 Task: Find connections with filter location Calvià with filter topic #Gettingthingsdonewith filter profile language Potuguese with filter current company OYO with filter school PTVA's Sathaye College with filter industry Securities and Commodity Exchanges with filter service category Audio Engineering with filter keywords title Doctor
Action: Mouse moved to (705, 94)
Screenshot: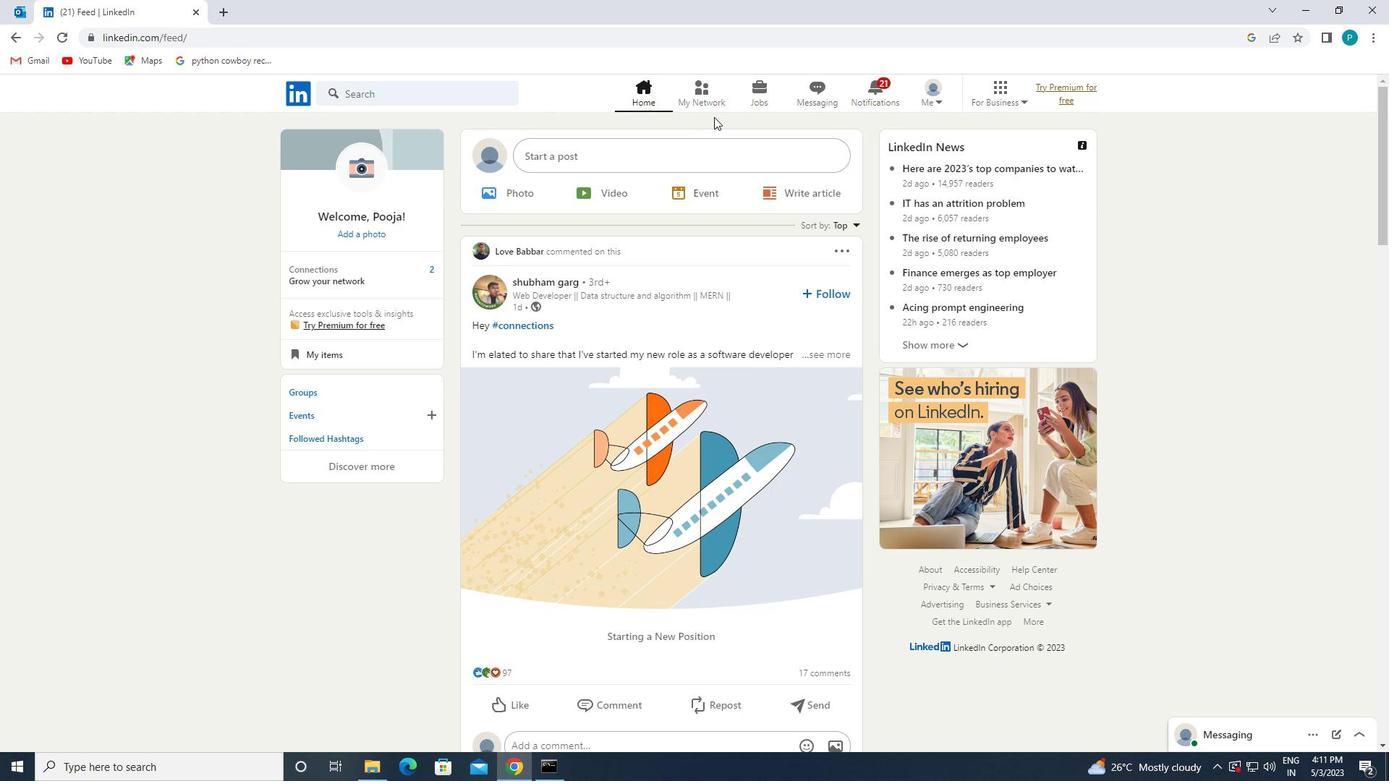 
Action: Mouse pressed left at (705, 94)
Screenshot: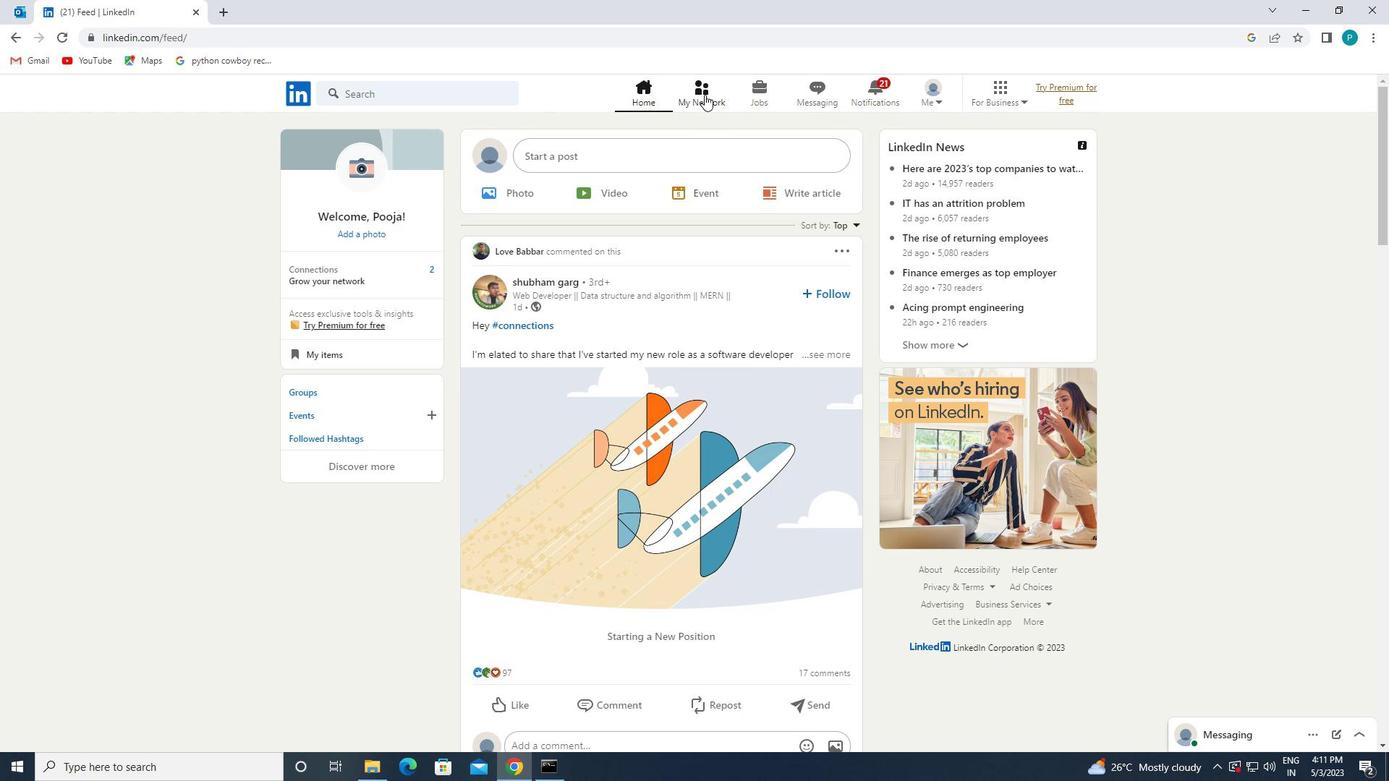 
Action: Mouse moved to (342, 173)
Screenshot: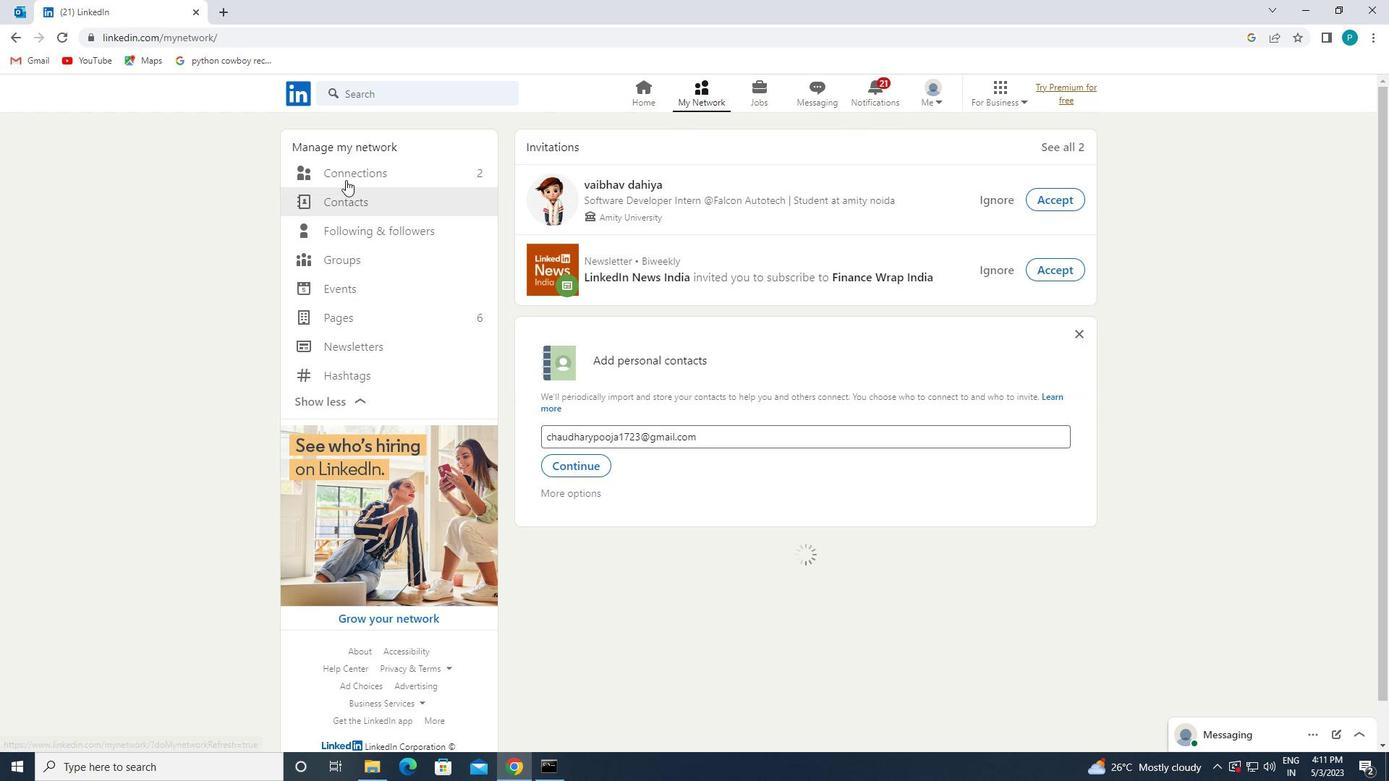 
Action: Mouse pressed left at (342, 173)
Screenshot: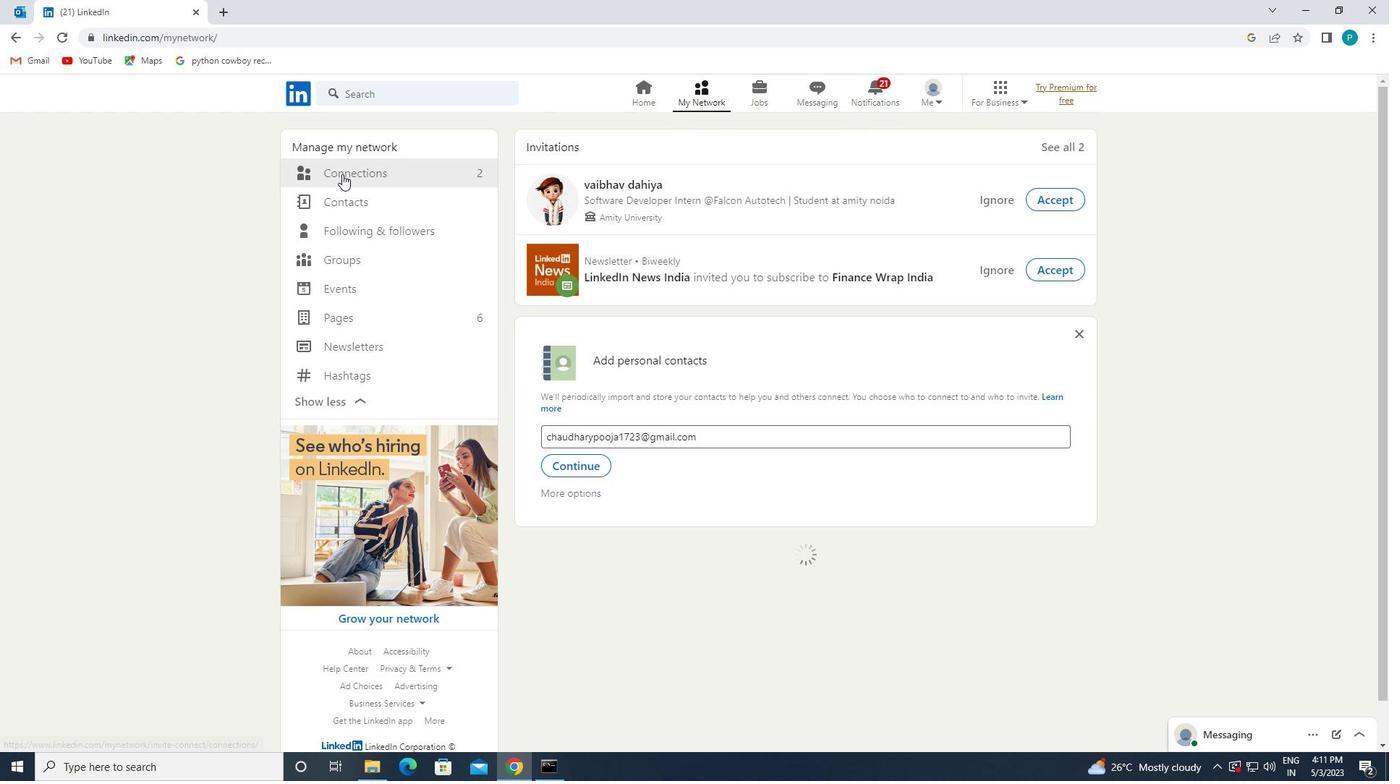 
Action: Mouse moved to (798, 177)
Screenshot: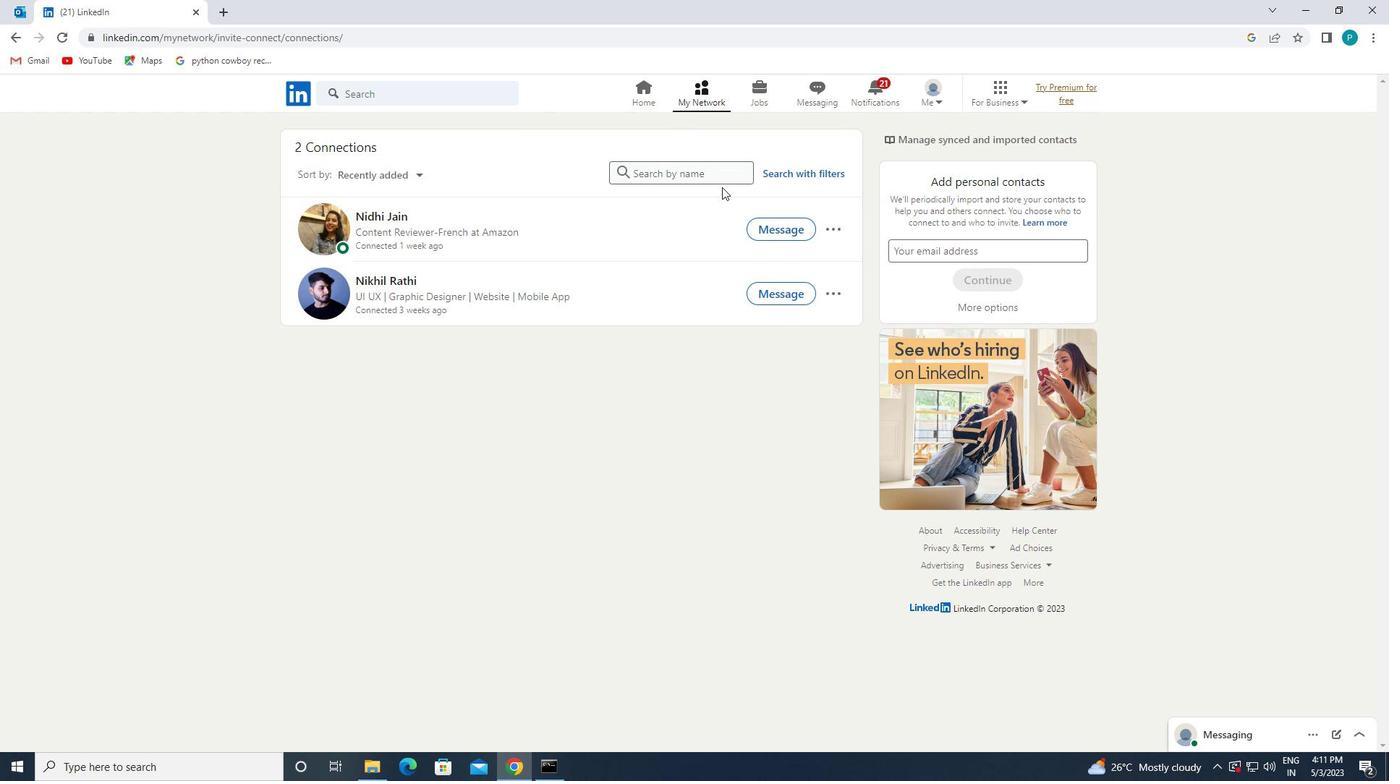 
Action: Mouse pressed left at (798, 177)
Screenshot: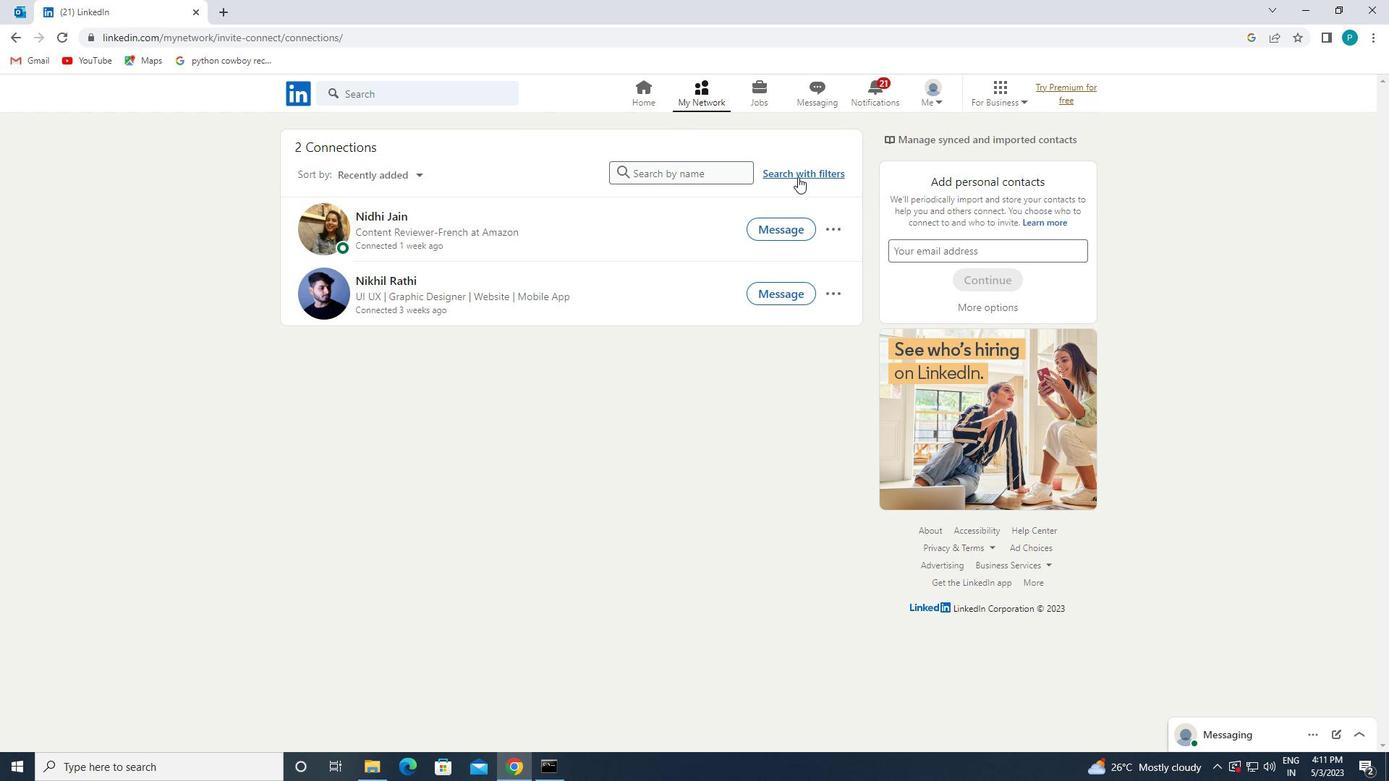 
Action: Mouse moved to (750, 131)
Screenshot: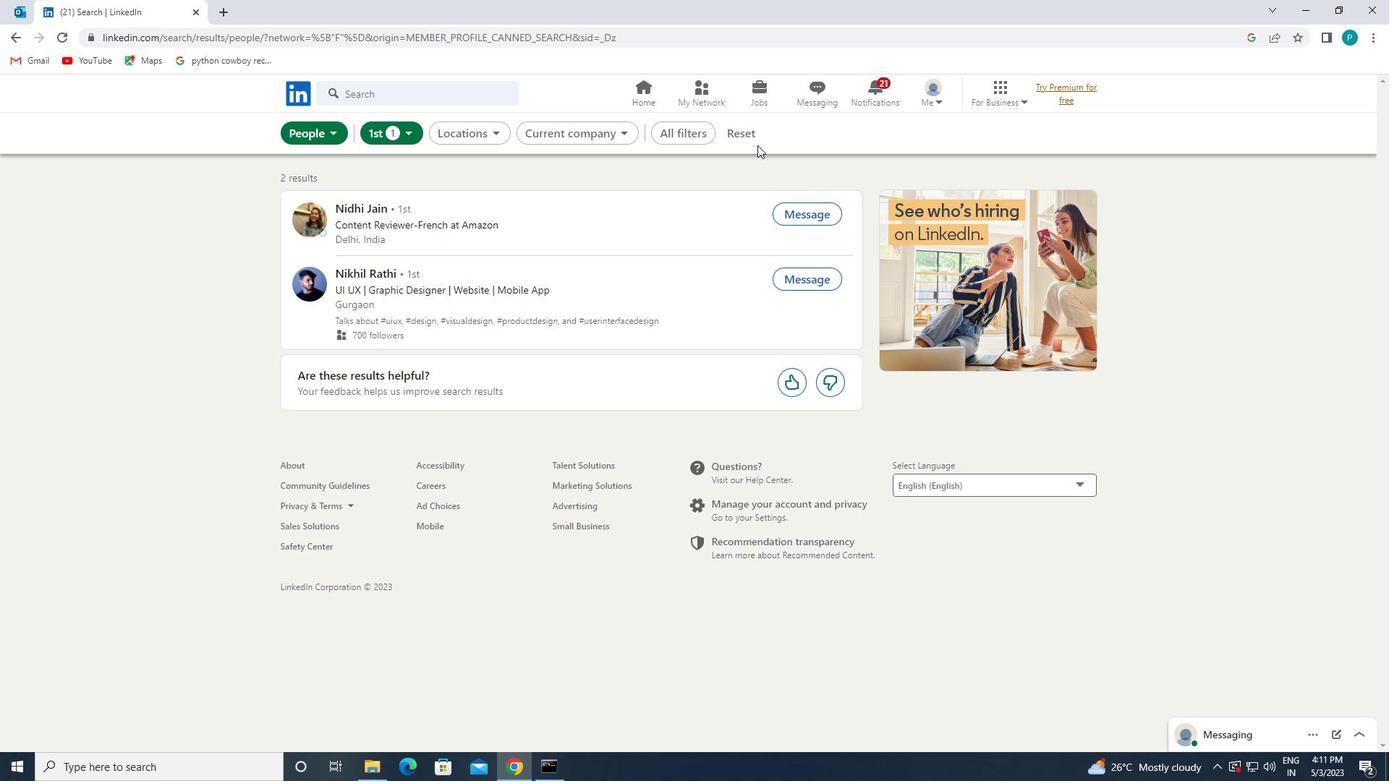 
Action: Mouse pressed left at (750, 131)
Screenshot: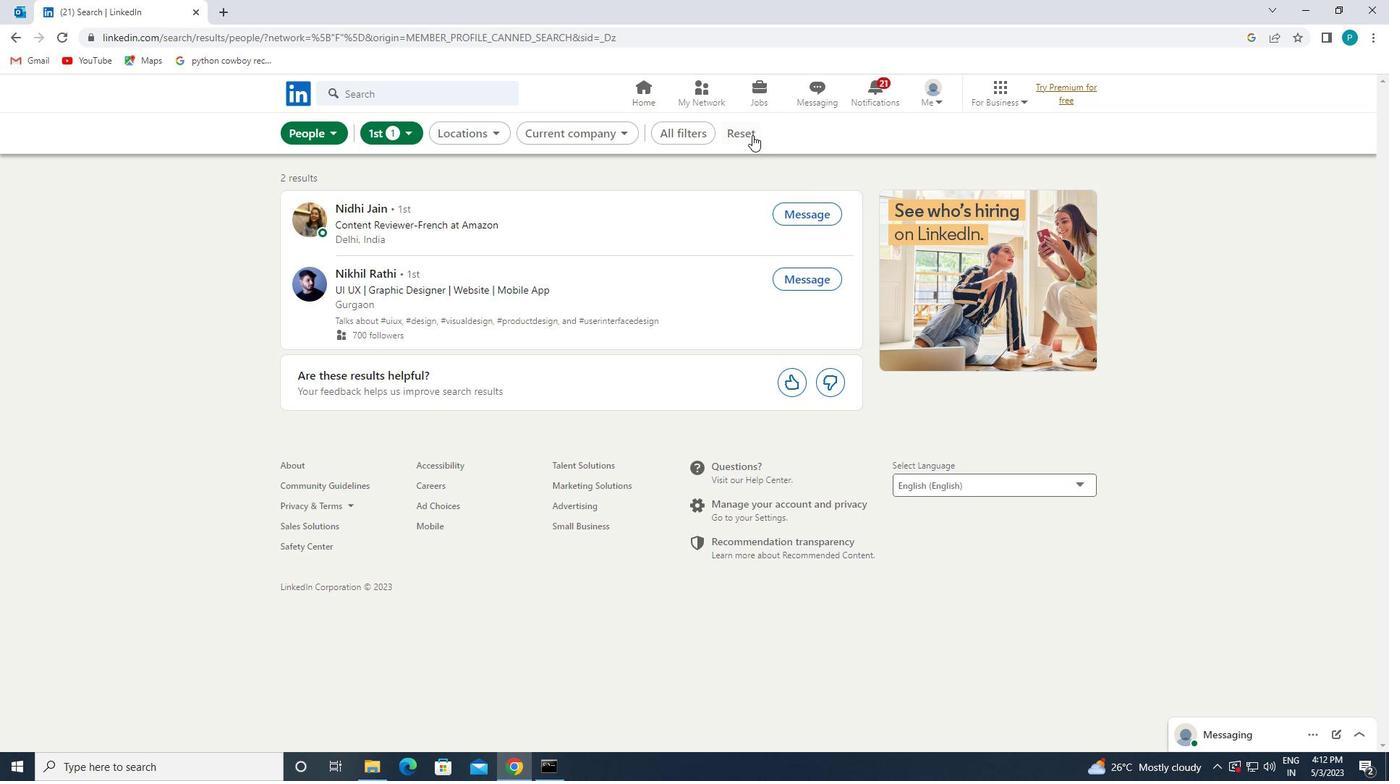 
Action: Mouse moved to (720, 128)
Screenshot: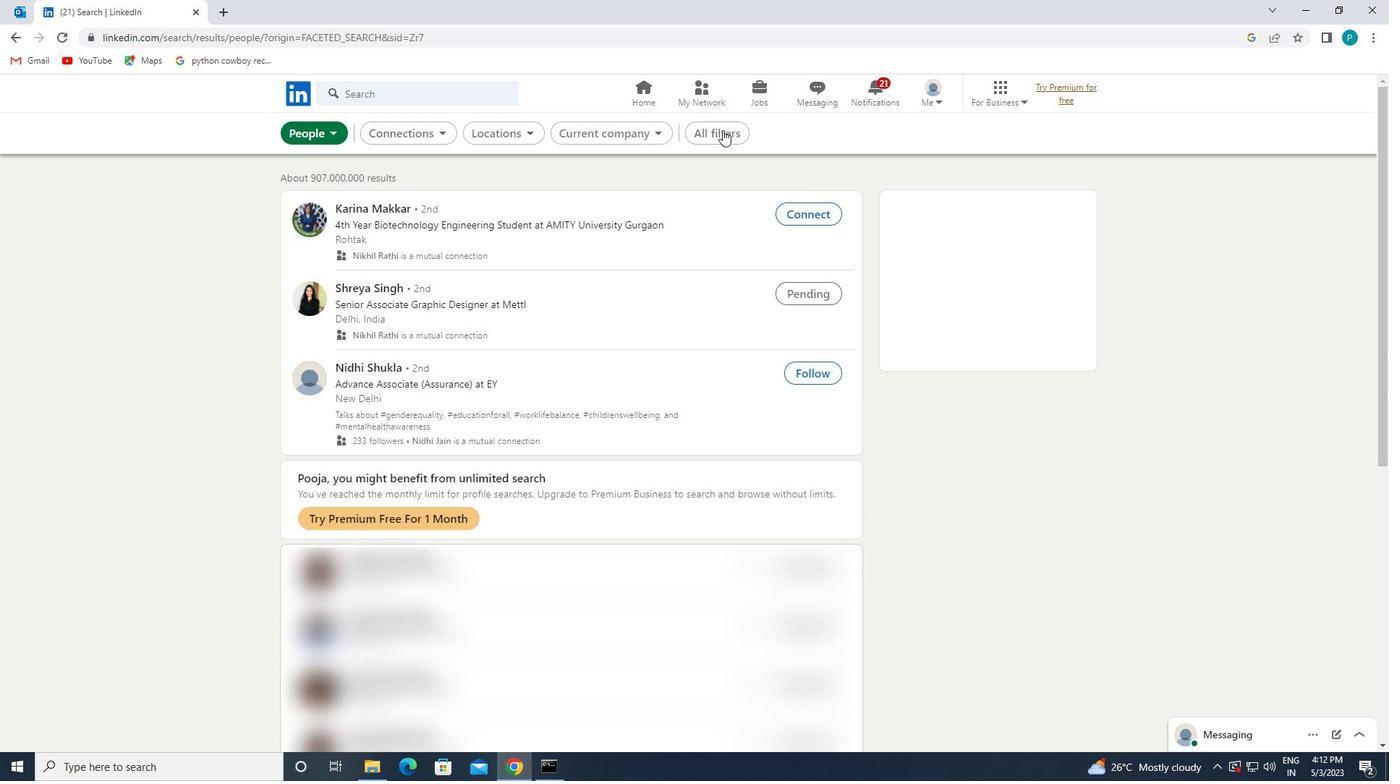 
Action: Mouse pressed left at (720, 128)
Screenshot: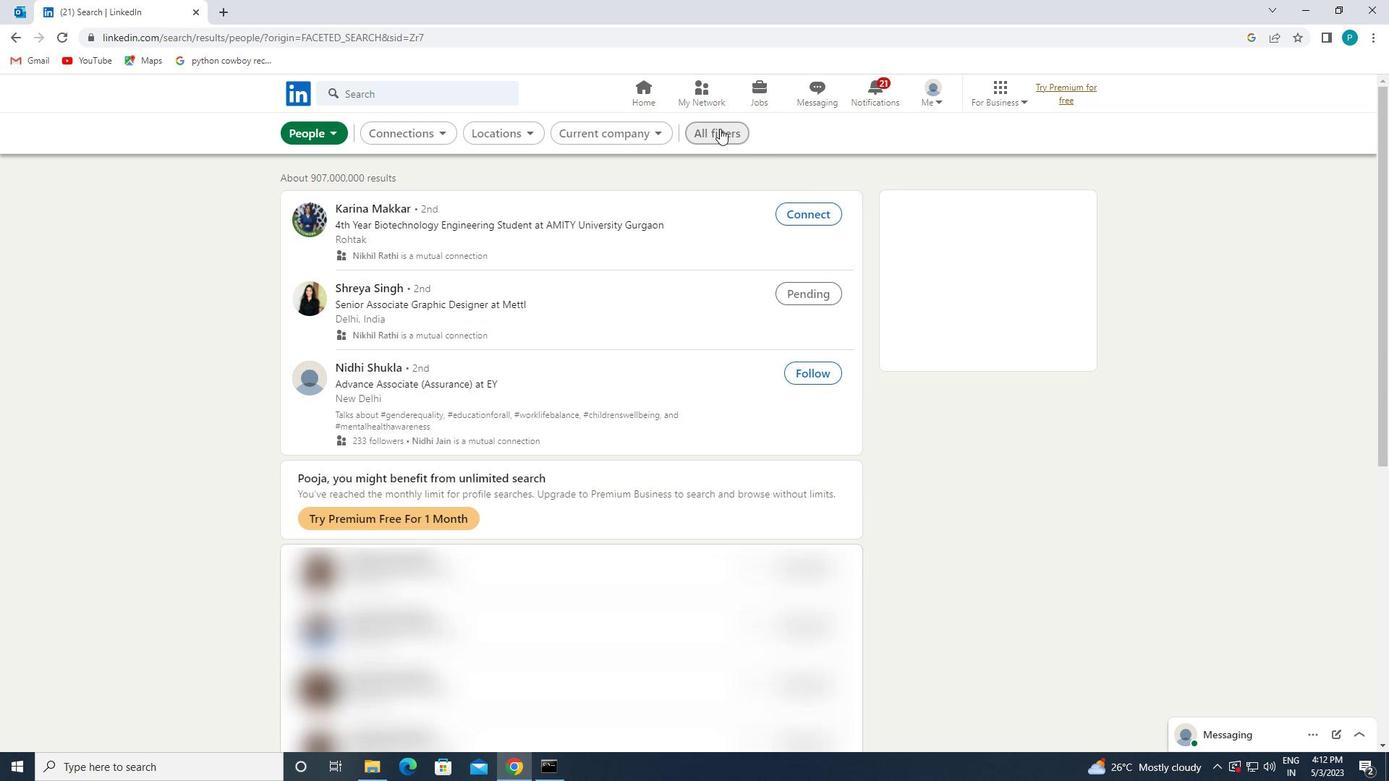 
Action: Mouse moved to (1229, 338)
Screenshot: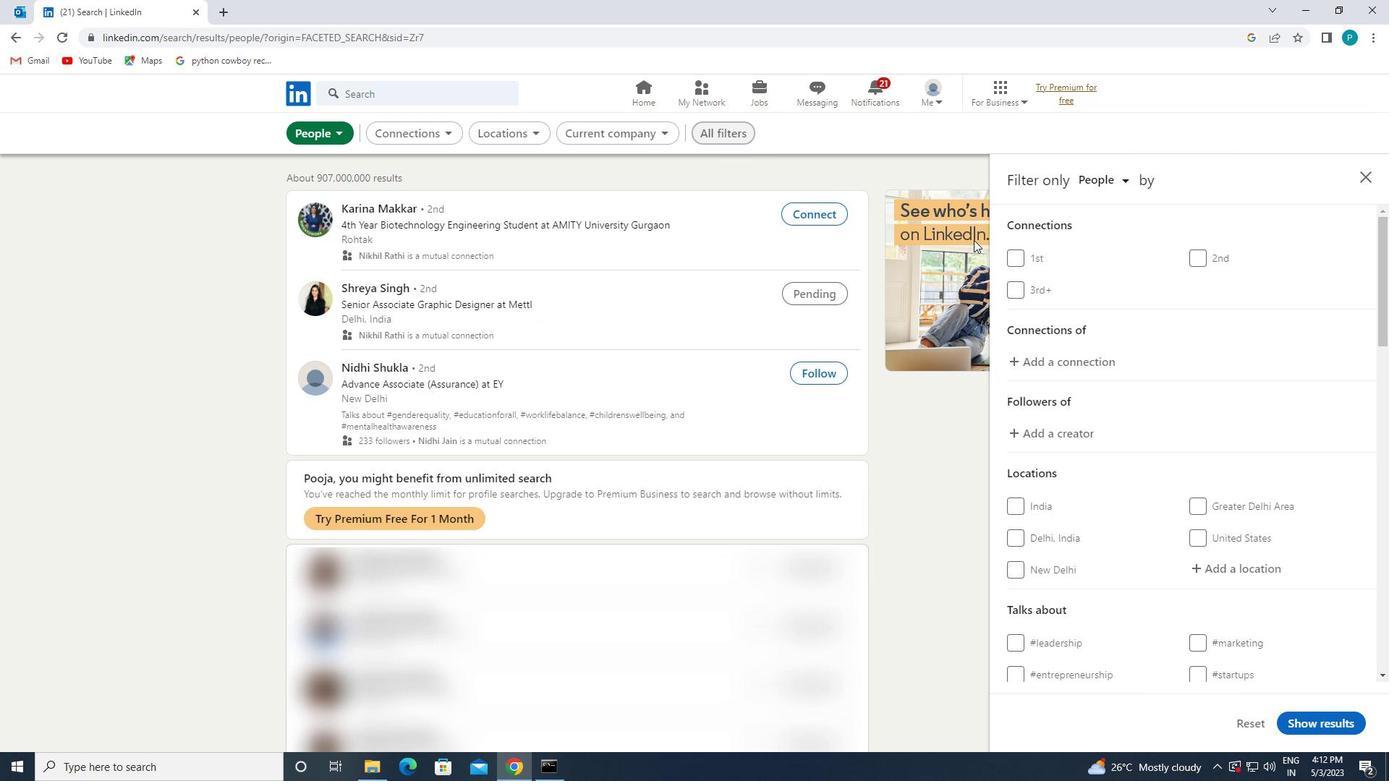 
Action: Mouse scrolled (1229, 338) with delta (0, 0)
Screenshot: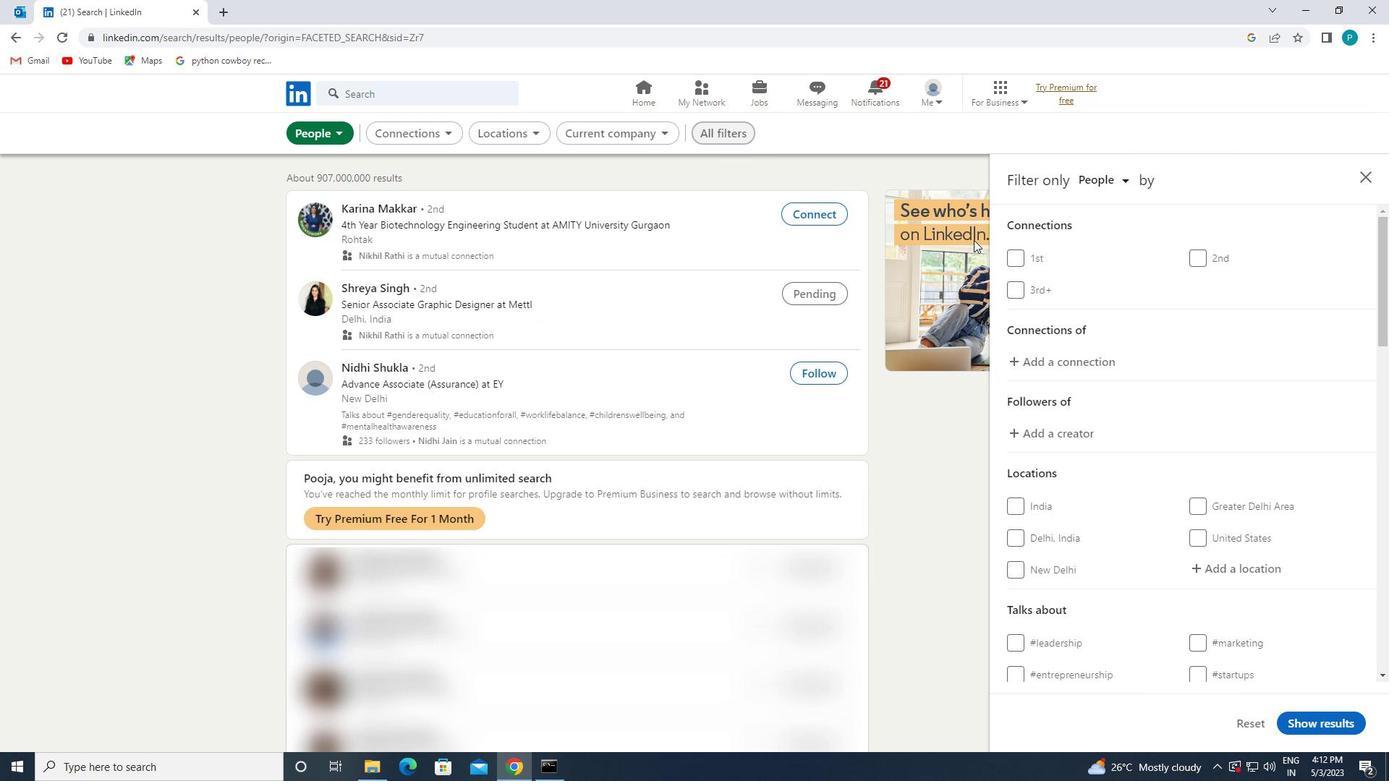 
Action: Mouse moved to (1230, 340)
Screenshot: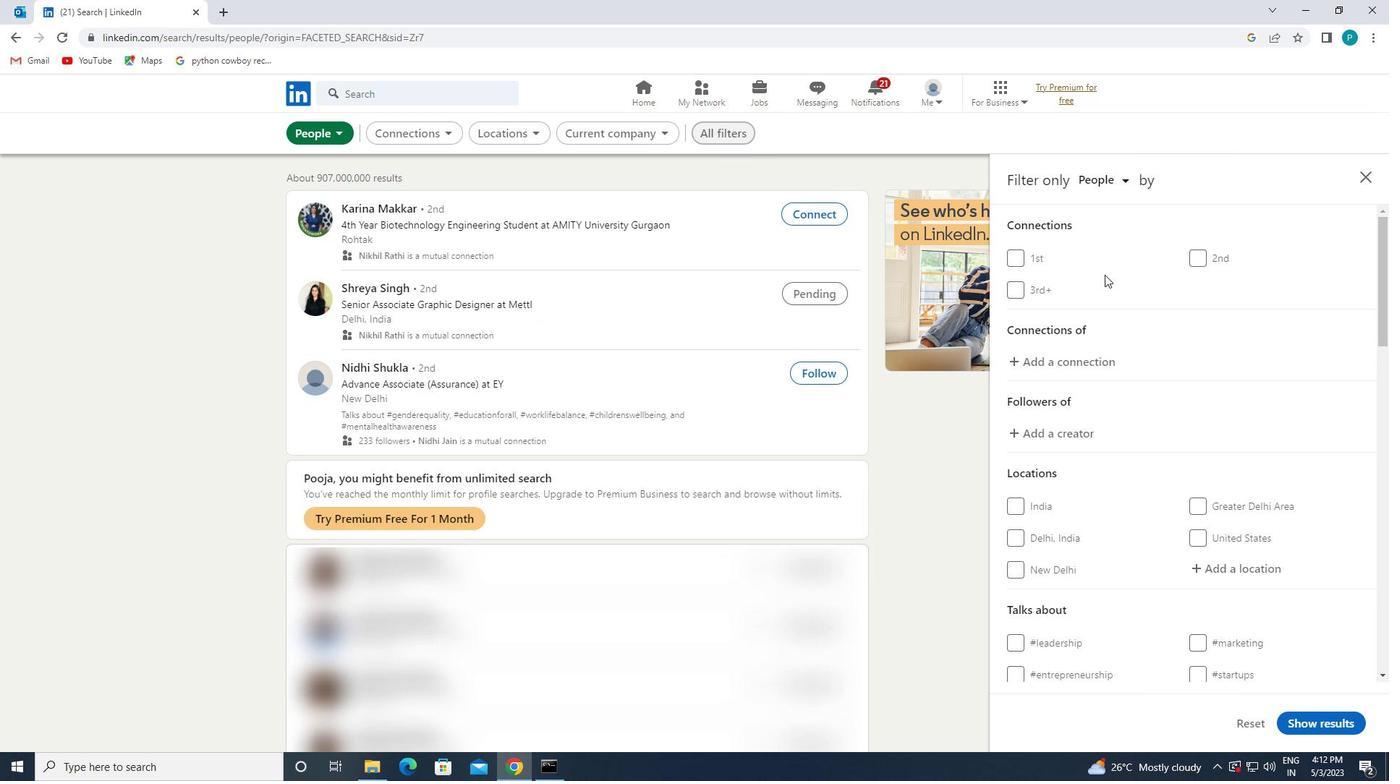 
Action: Mouse scrolled (1230, 340) with delta (0, 0)
Screenshot: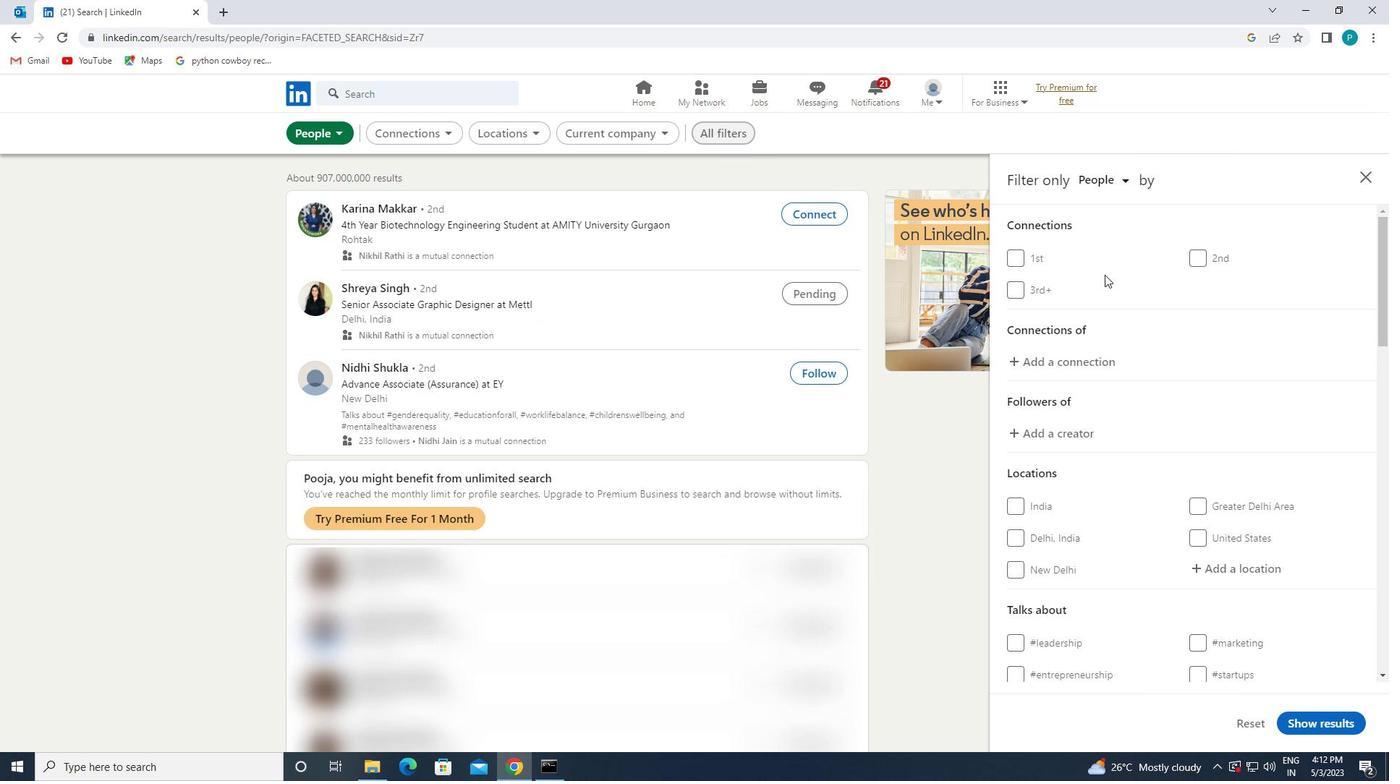 
Action: Mouse moved to (1230, 341)
Screenshot: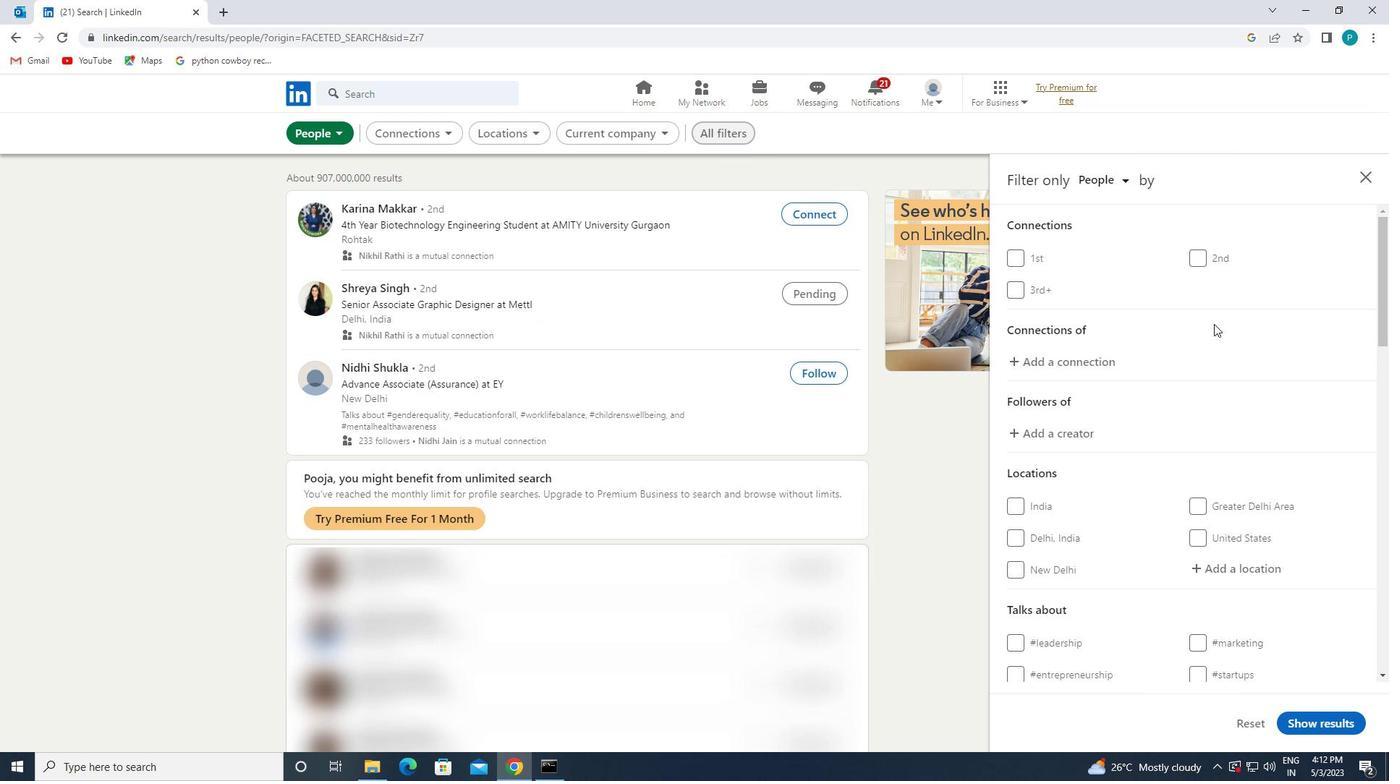 
Action: Mouse scrolled (1230, 340) with delta (0, 0)
Screenshot: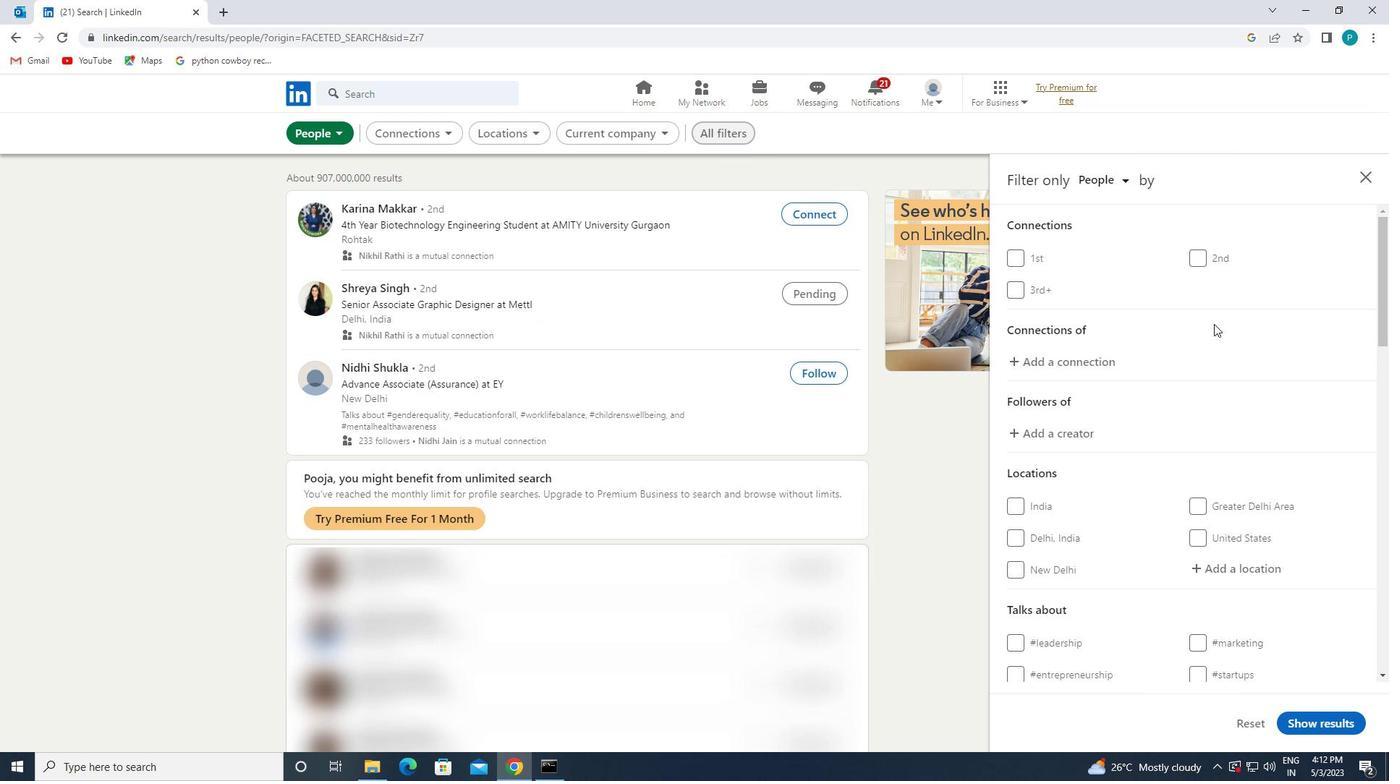 
Action: Mouse moved to (1230, 361)
Screenshot: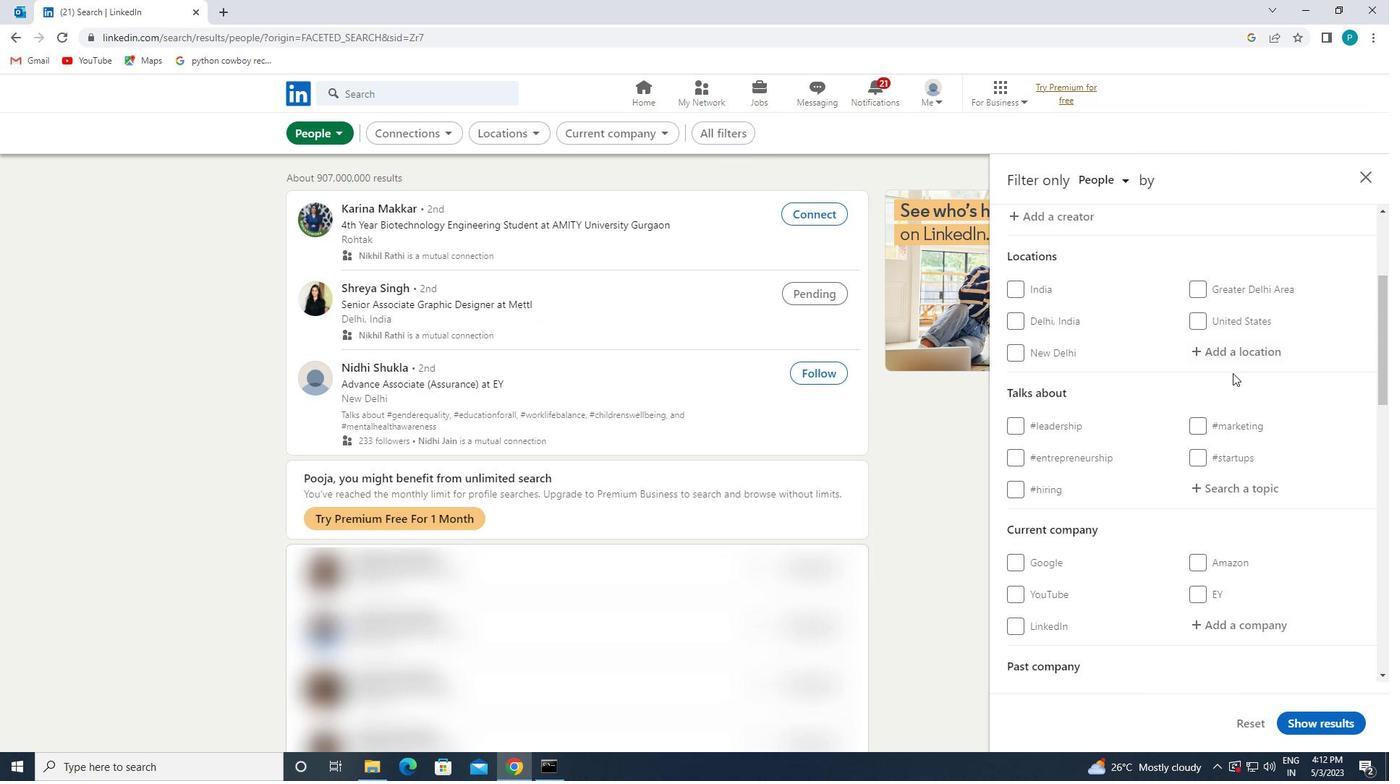 
Action: Mouse pressed left at (1230, 361)
Screenshot: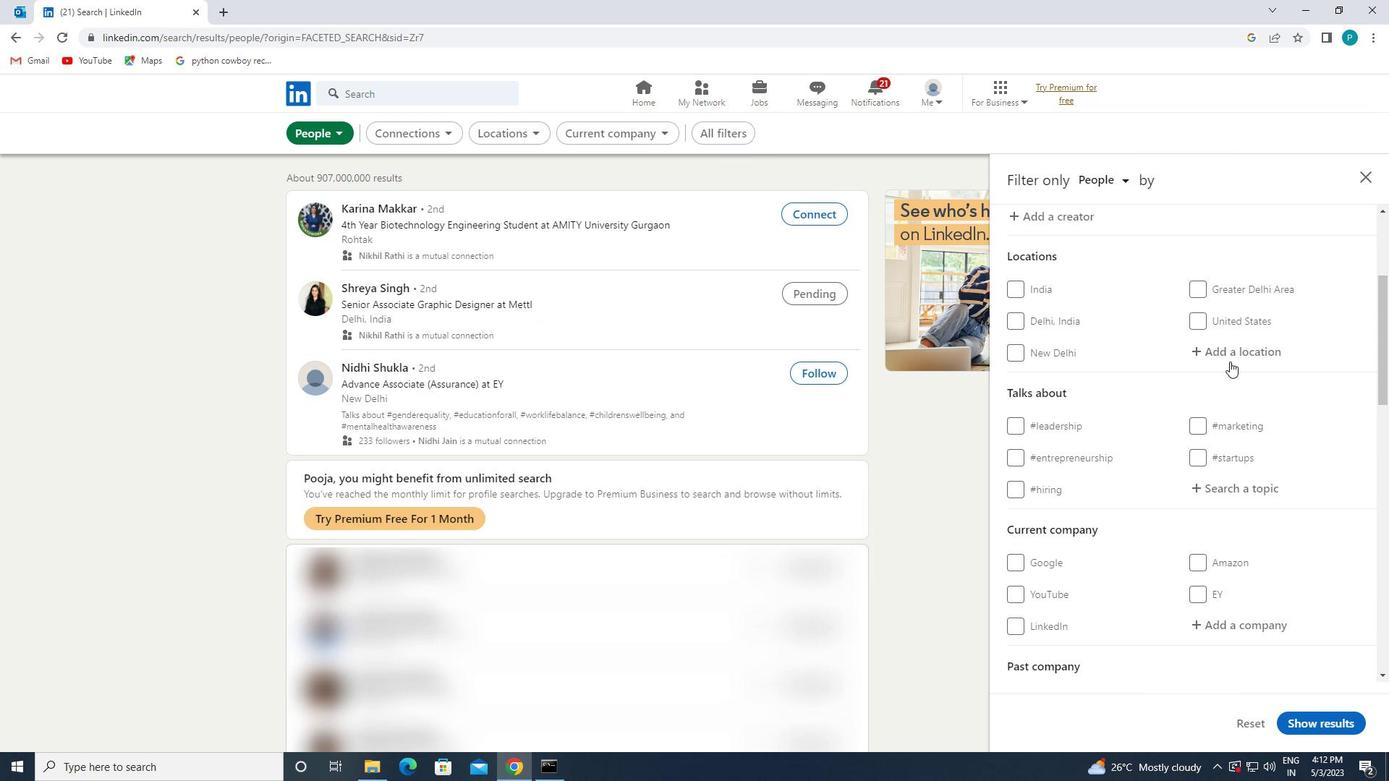 
Action: Key pressed <Key.caps_lock>c<Key.caps_lock>alvia
Screenshot: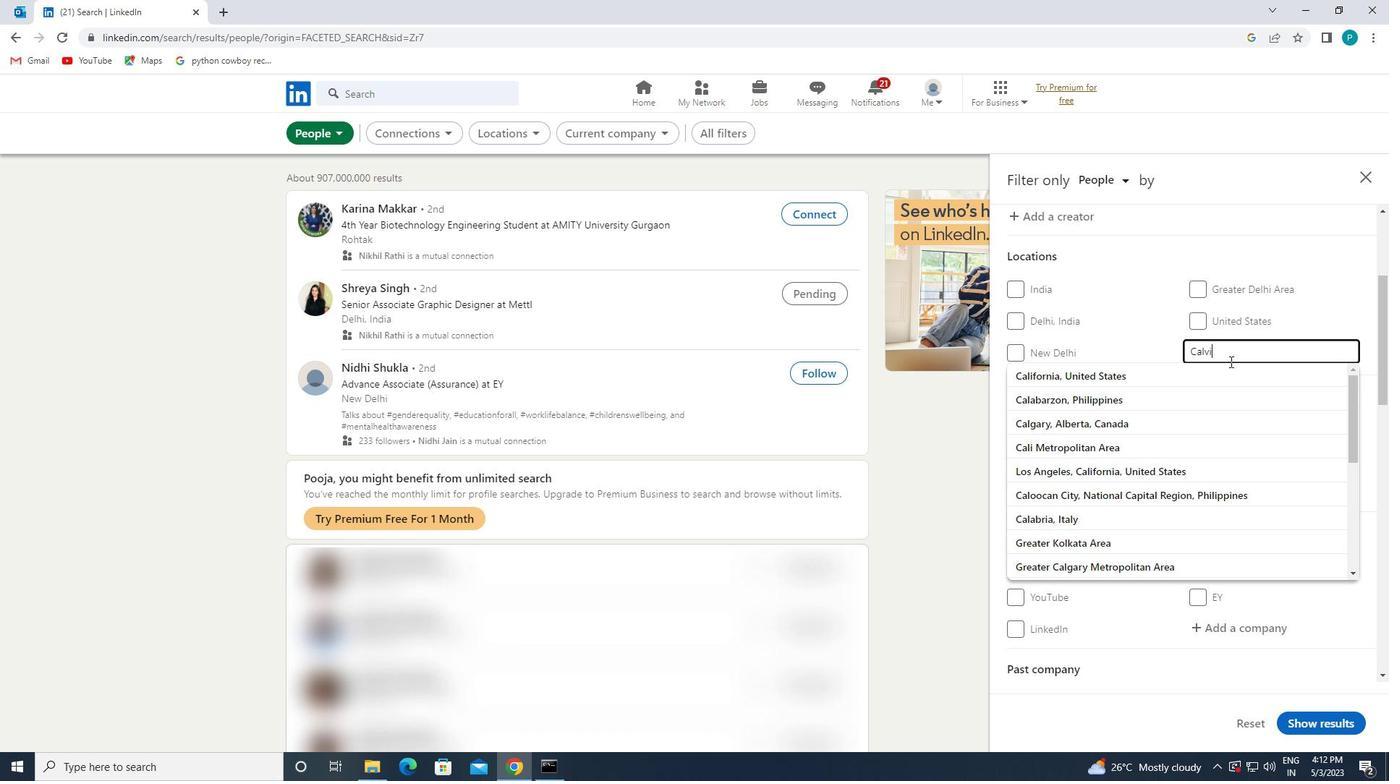 
Action: Mouse moved to (1229, 375)
Screenshot: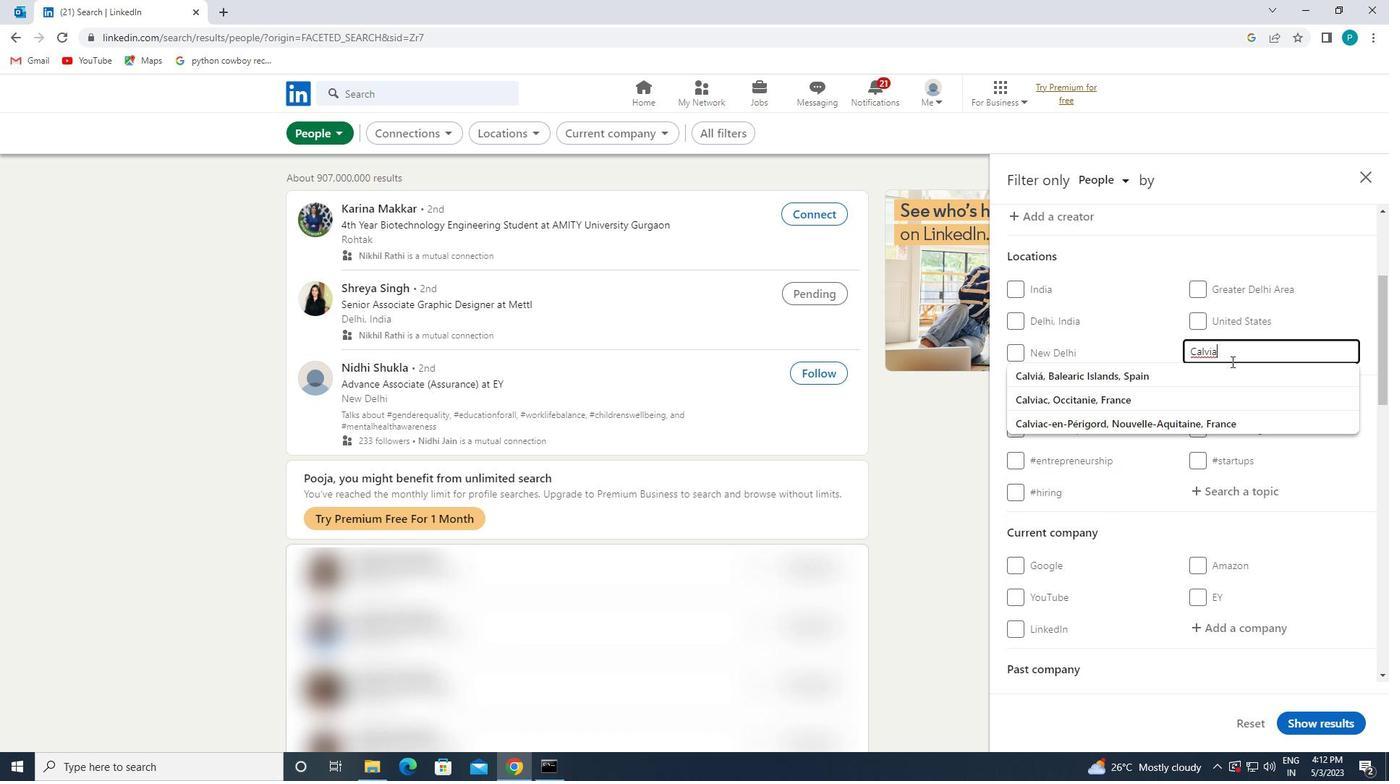 
Action: Mouse pressed left at (1229, 375)
Screenshot: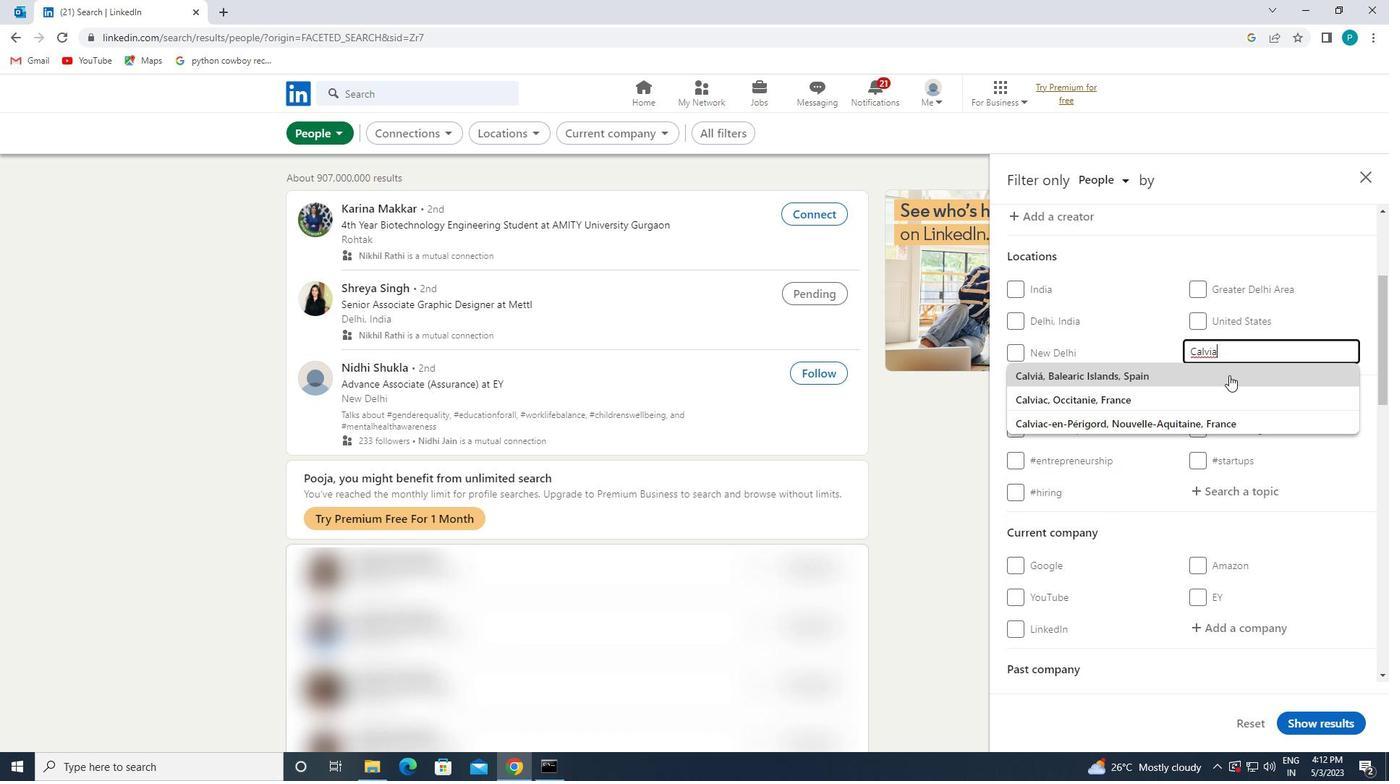 
Action: Mouse moved to (1240, 385)
Screenshot: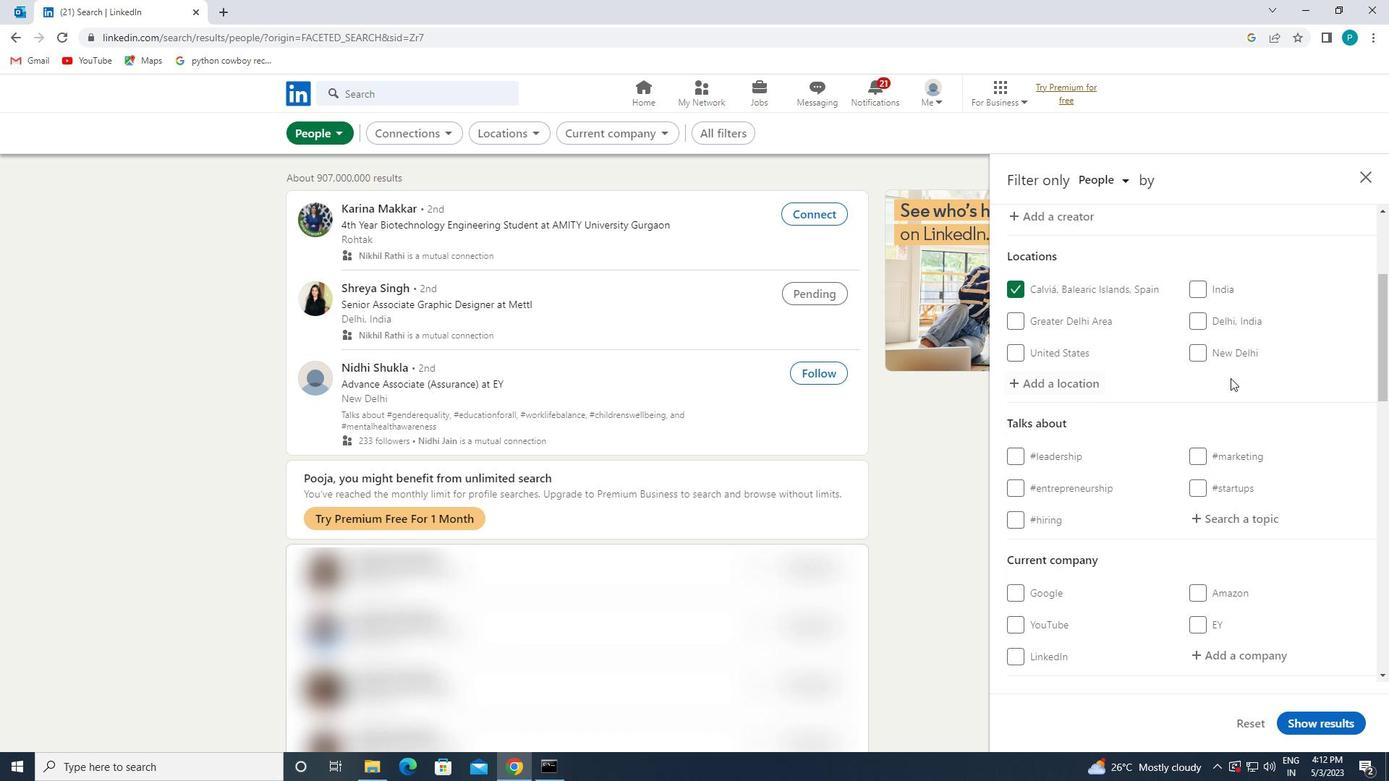 
Action: Mouse scrolled (1240, 384) with delta (0, 0)
Screenshot: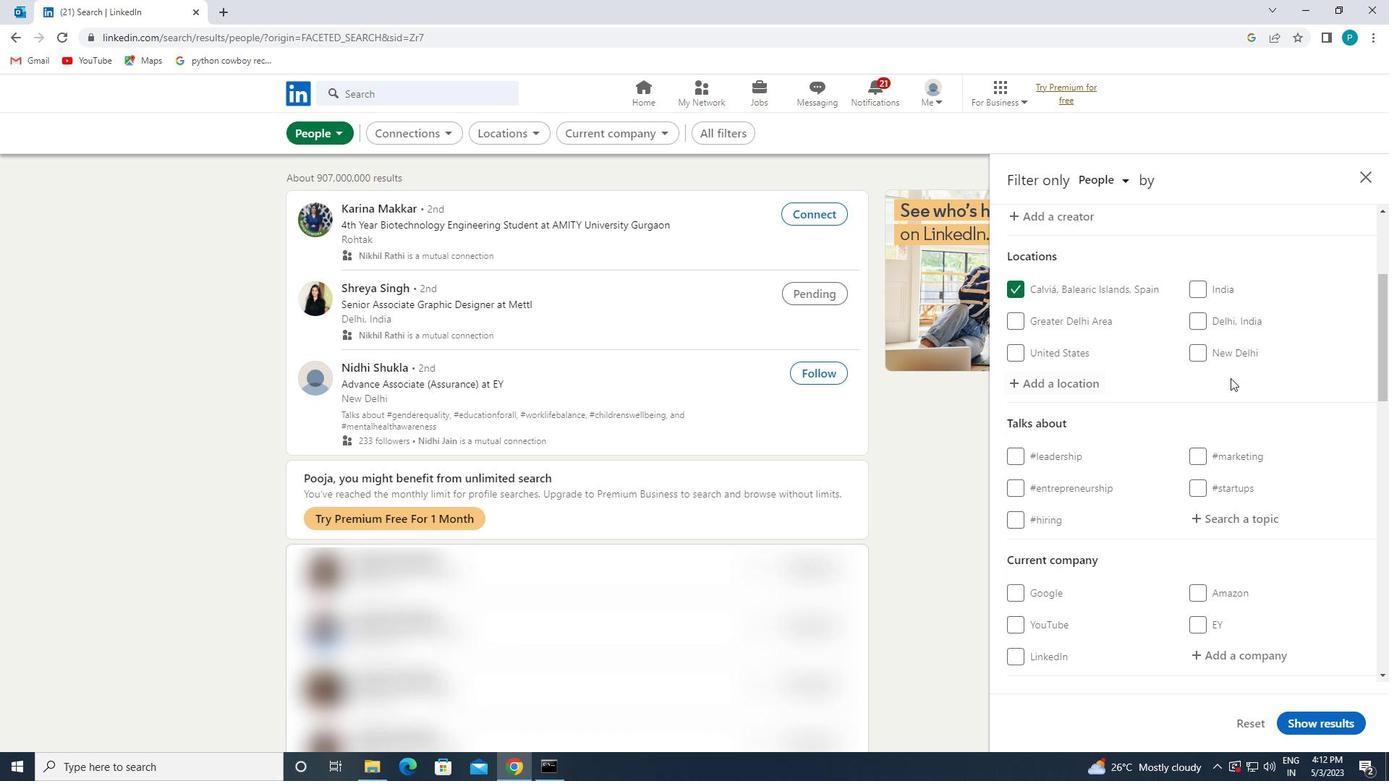 
Action: Mouse moved to (1241, 385)
Screenshot: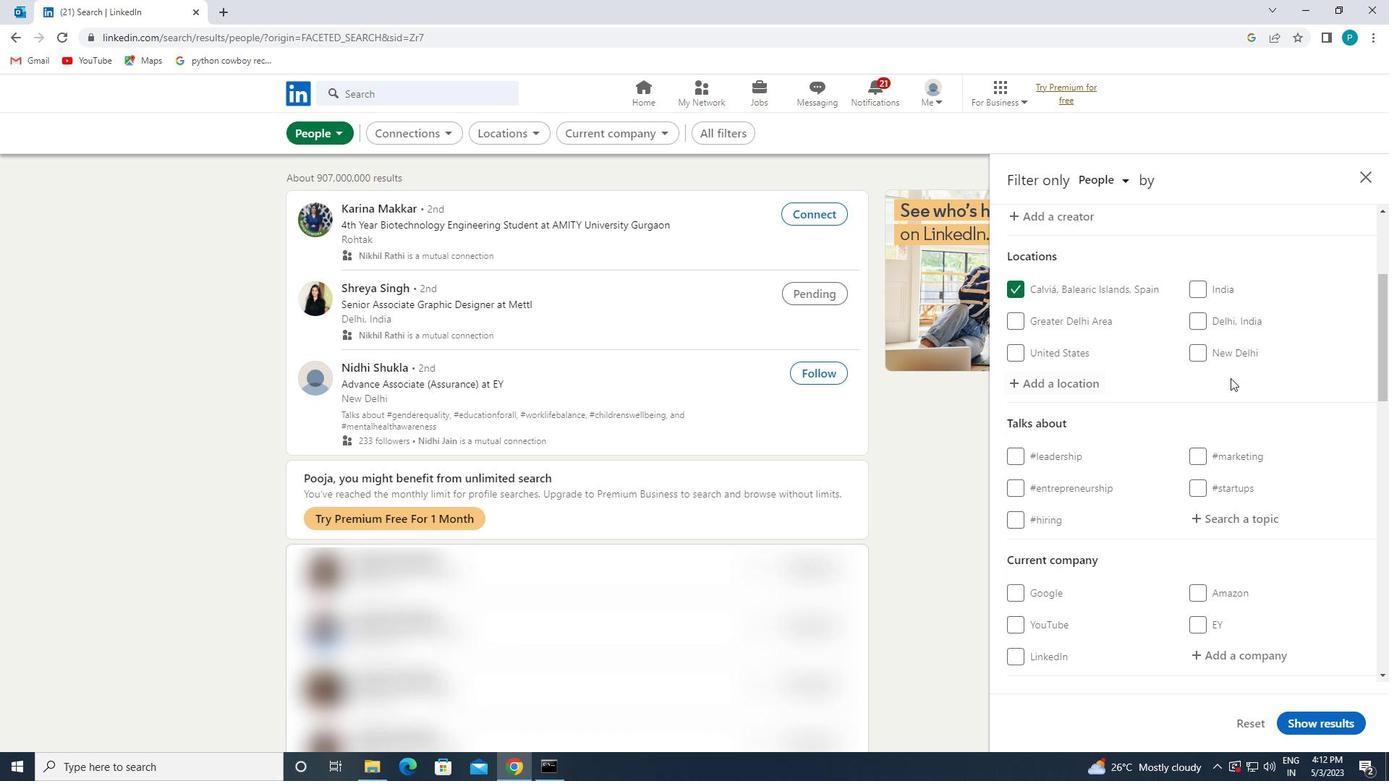
Action: Mouse scrolled (1241, 385) with delta (0, 0)
Screenshot: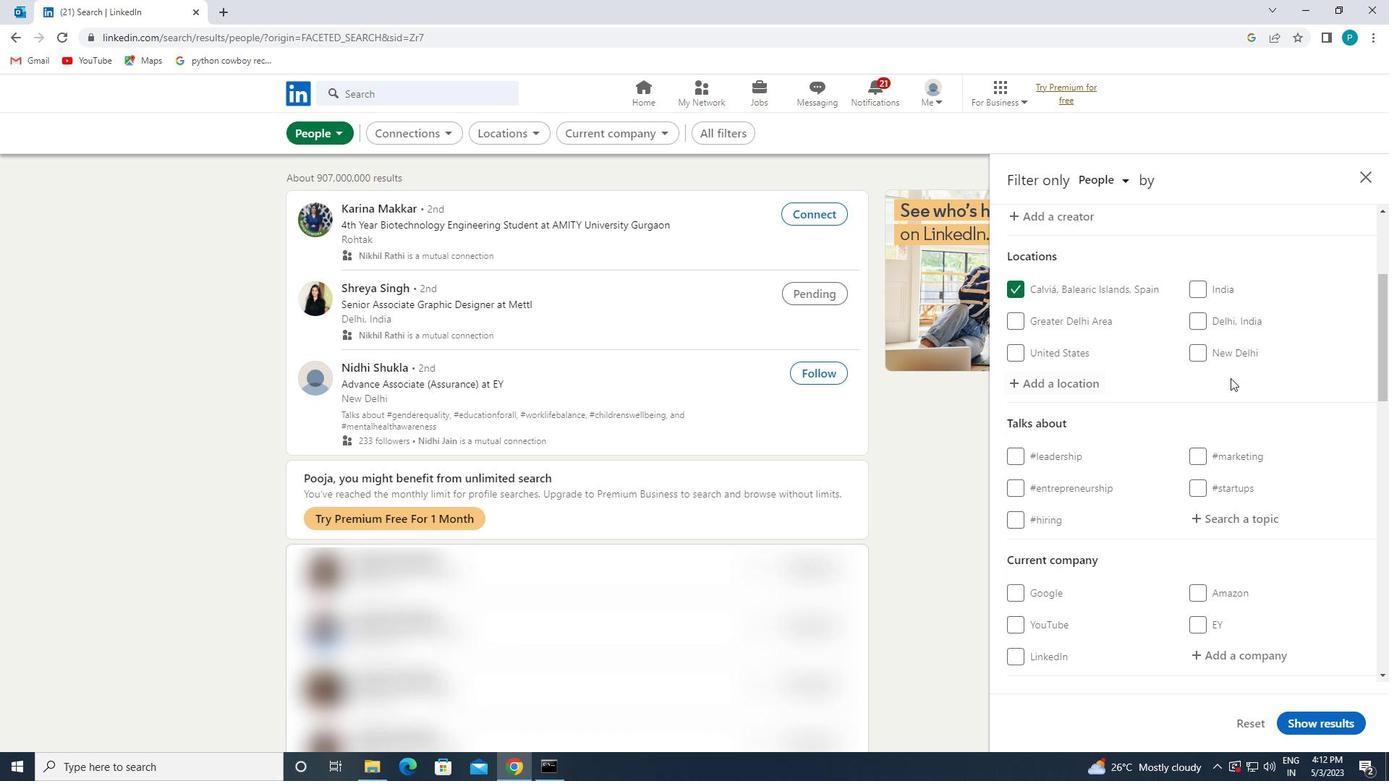 
Action: Mouse scrolled (1241, 385) with delta (0, 0)
Screenshot: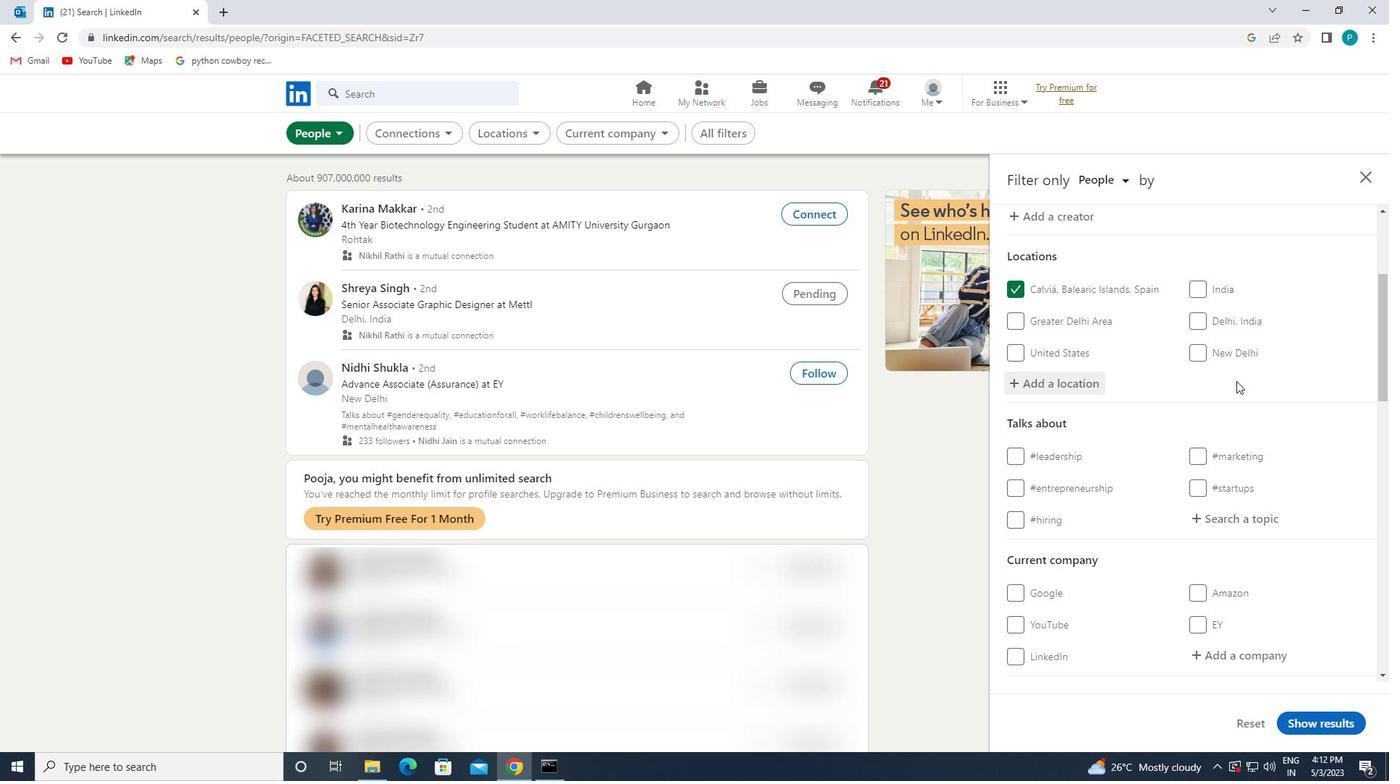 
Action: Mouse moved to (1214, 301)
Screenshot: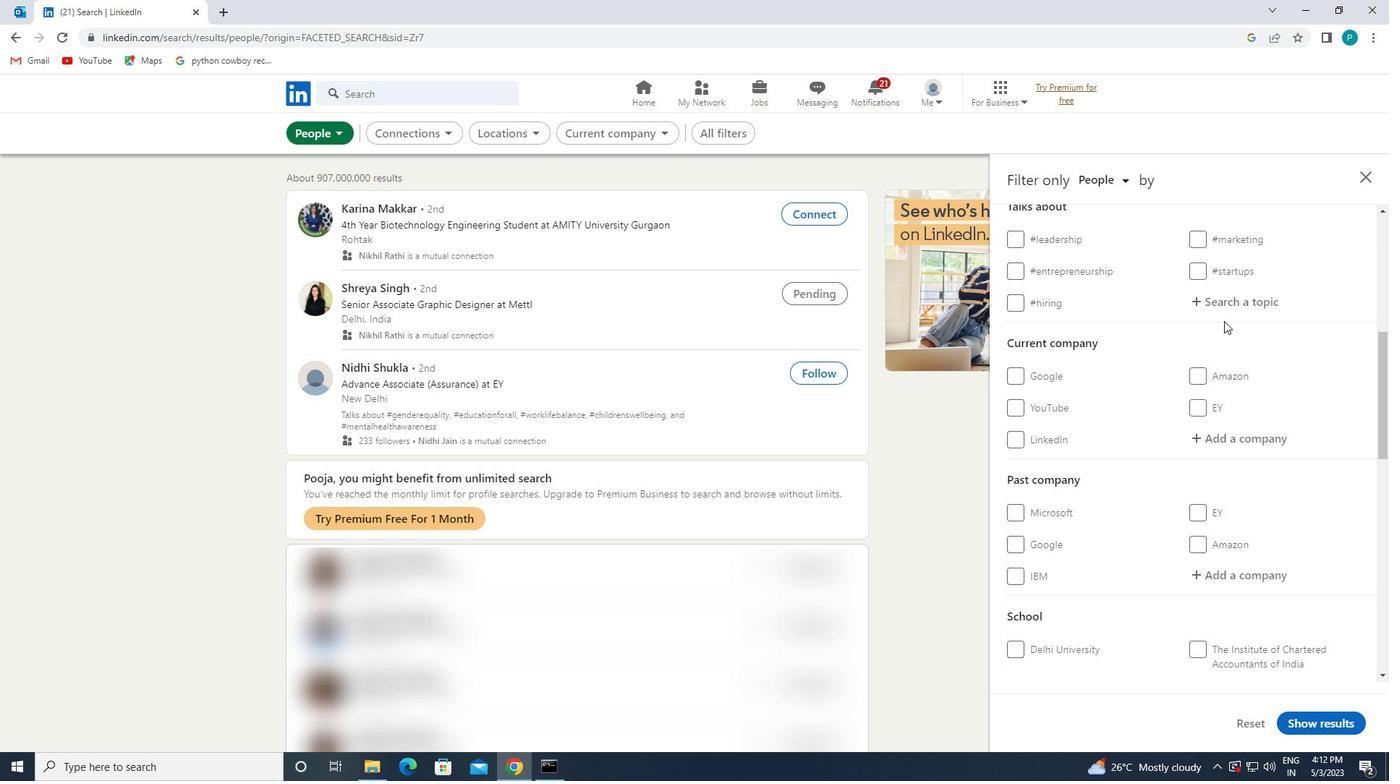 
Action: Mouse pressed left at (1214, 301)
Screenshot: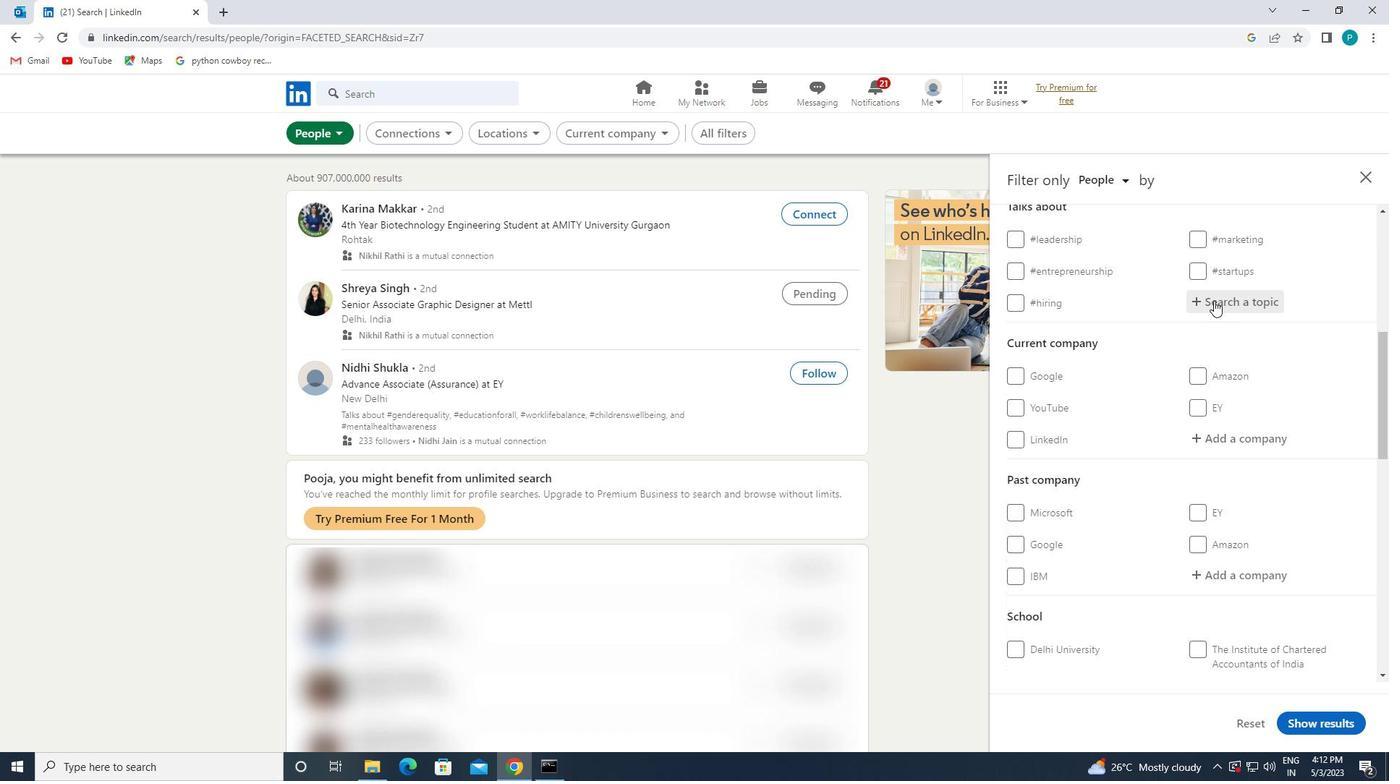 
Action: Key pressed <Key.shift>#<Key.caps_lock>G<Key.caps_lock>ETTINGTHINGSDONE
Screenshot: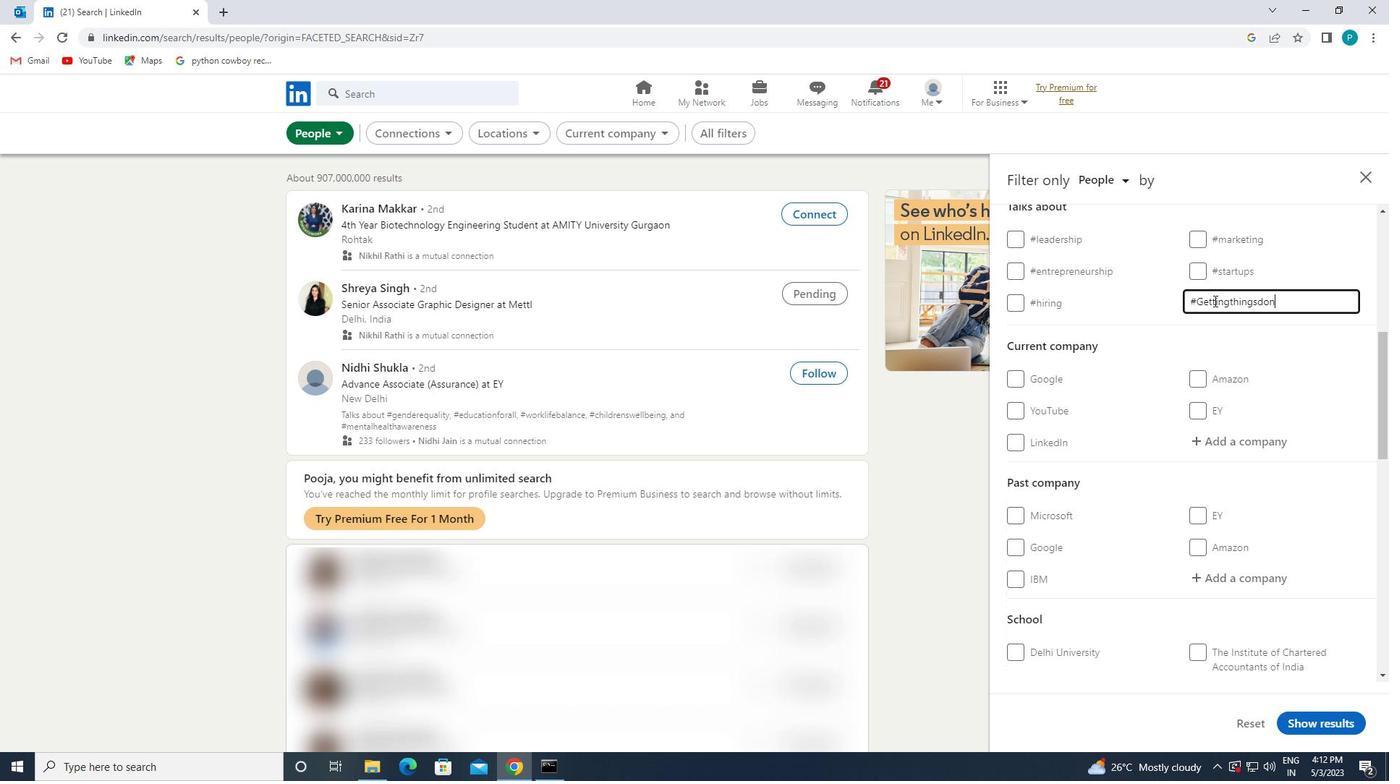
Action: Mouse moved to (1148, 301)
Screenshot: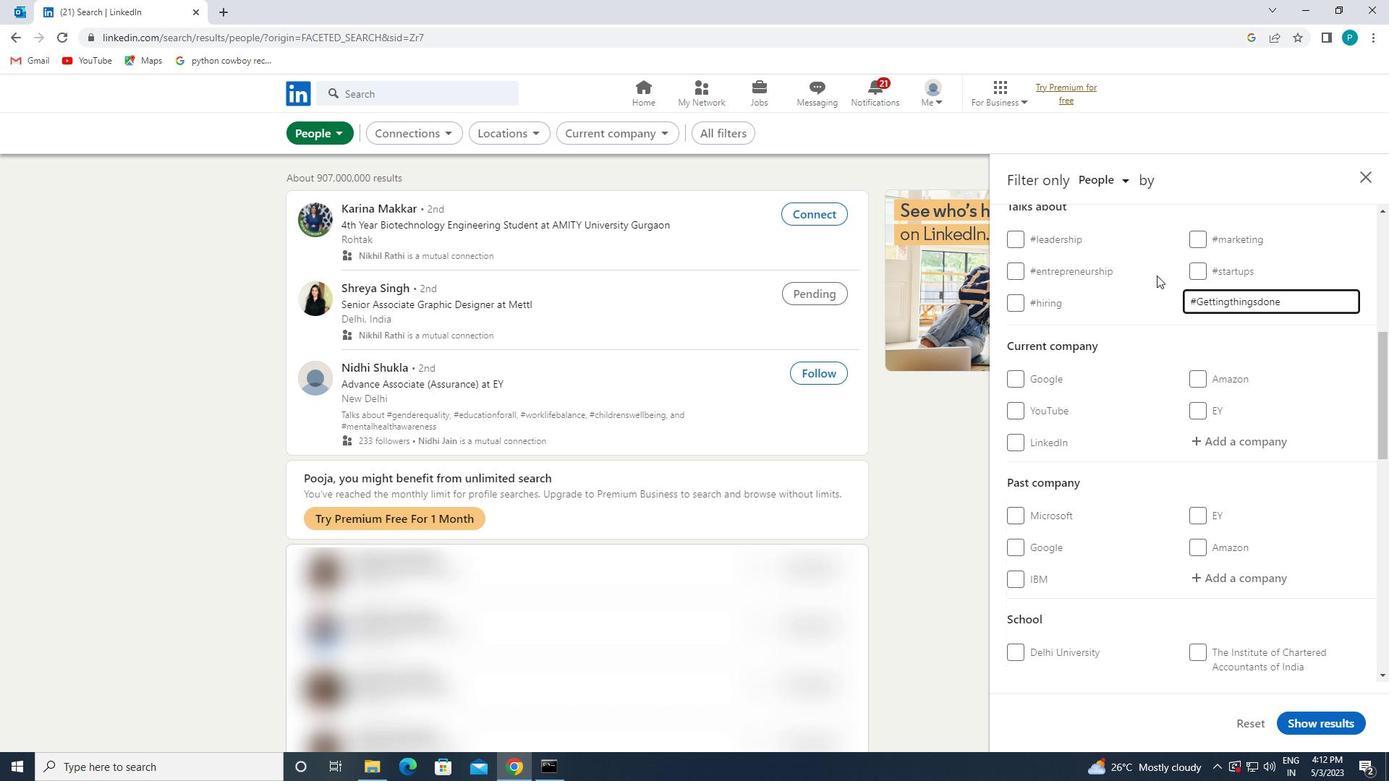 
Action: Mouse scrolled (1148, 301) with delta (0, 0)
Screenshot: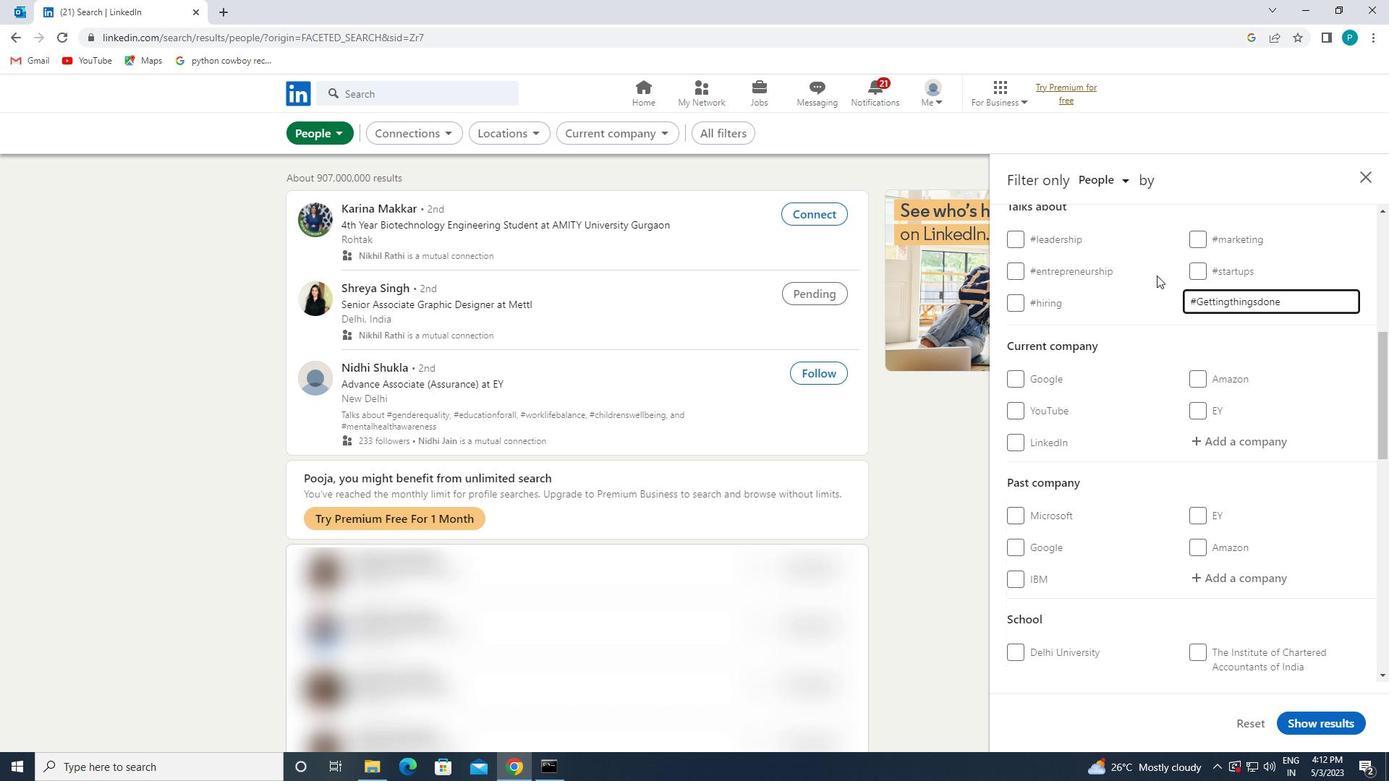 
Action: Mouse moved to (1150, 335)
Screenshot: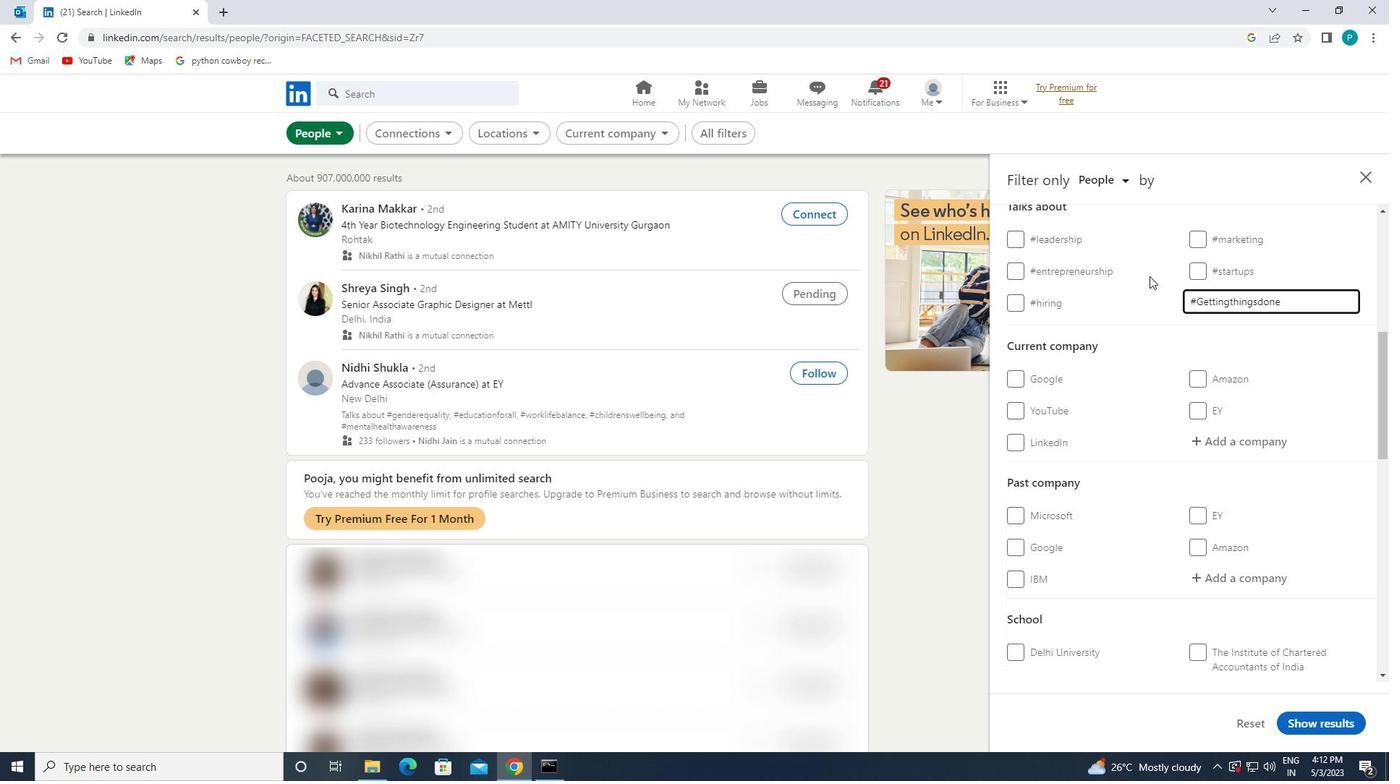 
Action: Mouse scrolled (1150, 335) with delta (0, 0)
Screenshot: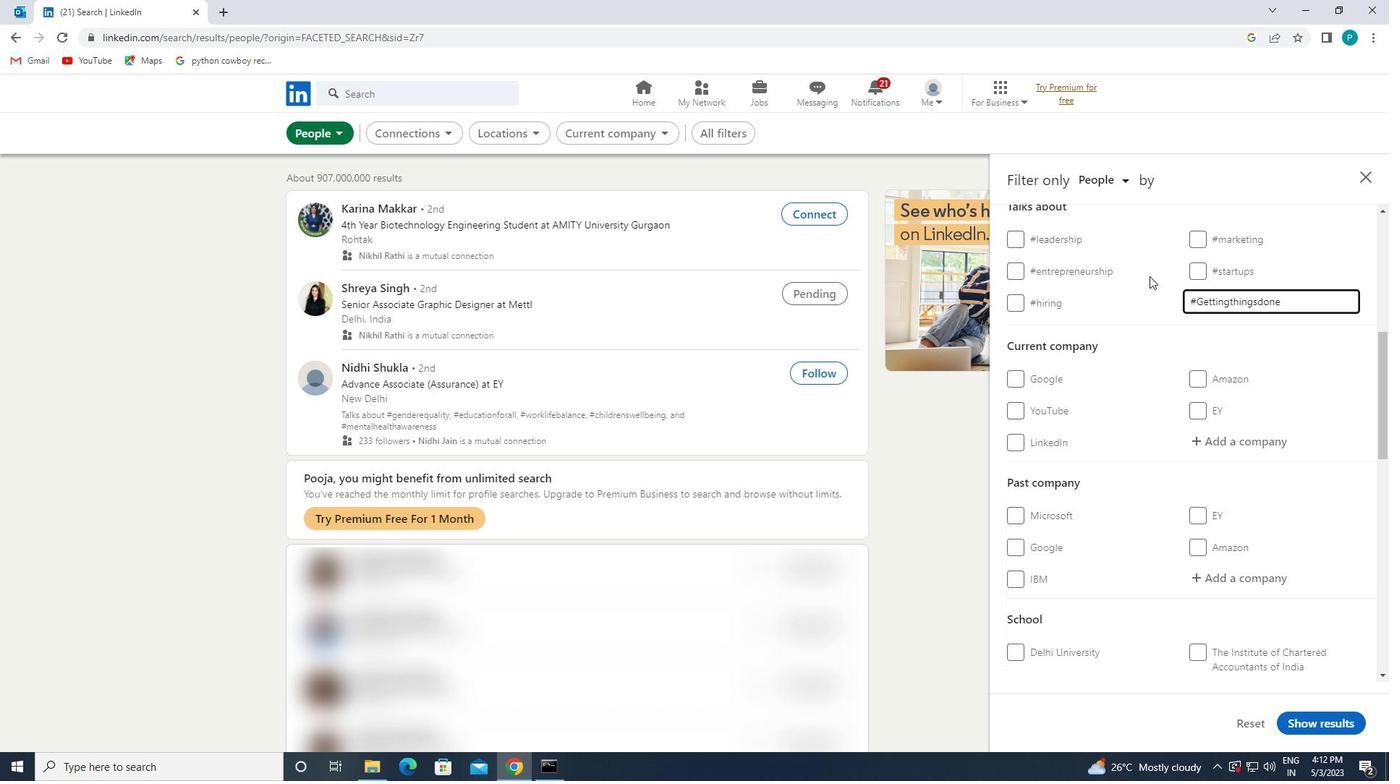 
Action: Mouse moved to (1154, 354)
Screenshot: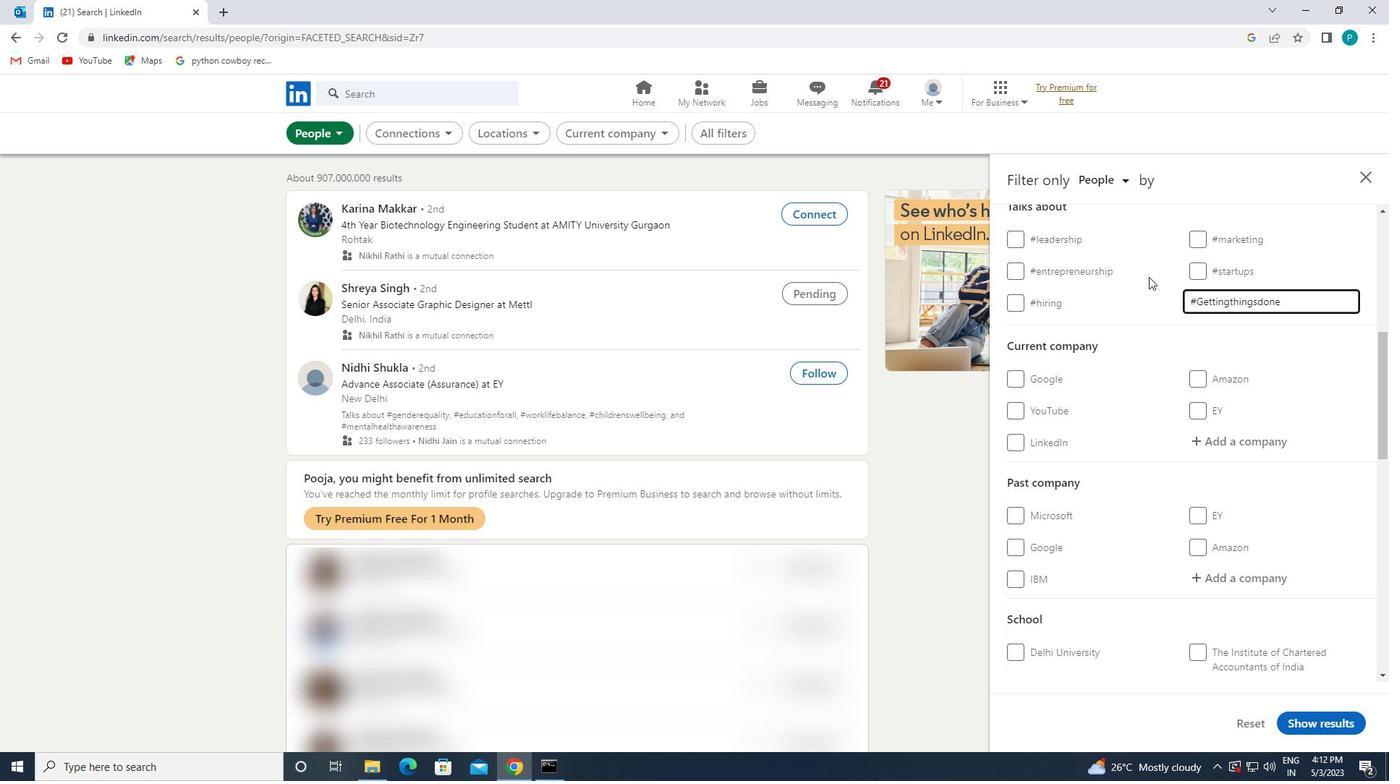 
Action: Mouse scrolled (1154, 353) with delta (0, 0)
Screenshot: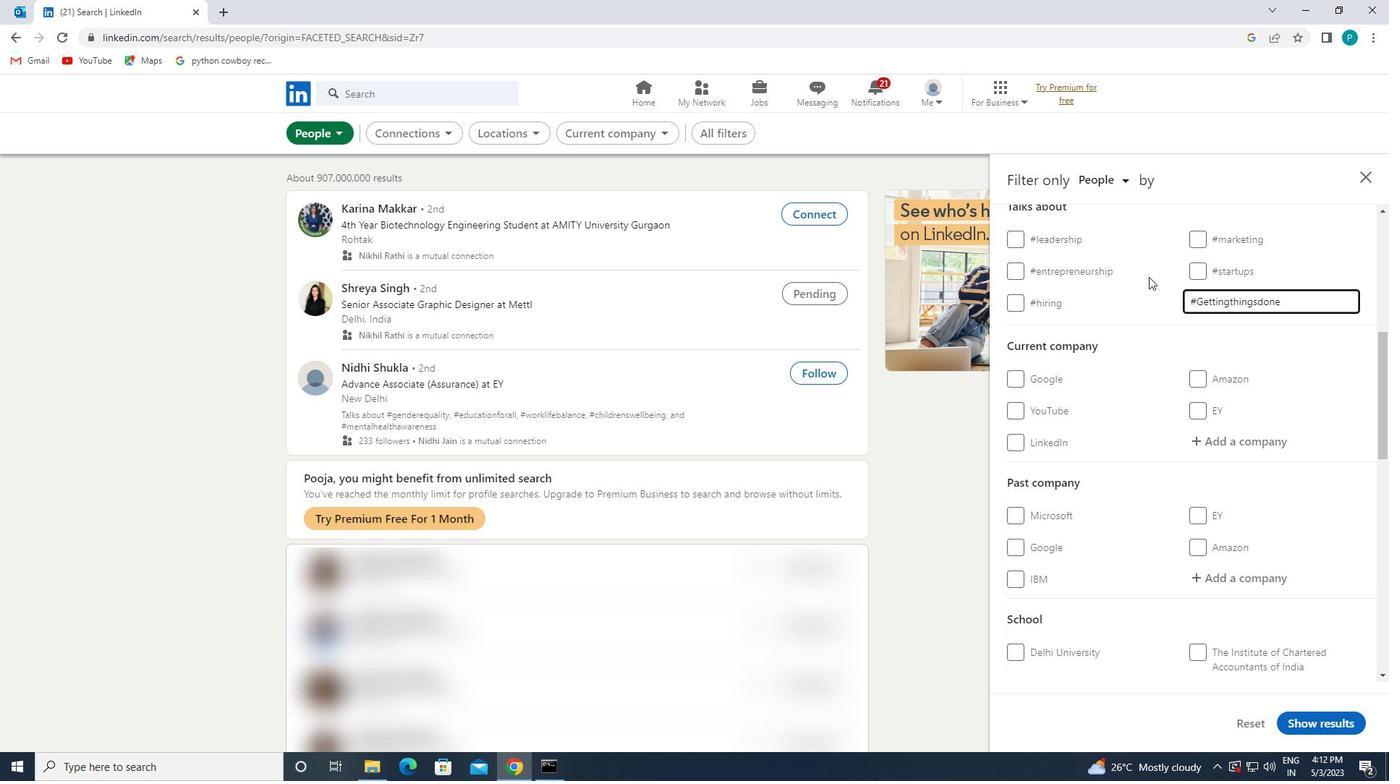 
Action: Mouse moved to (1157, 358)
Screenshot: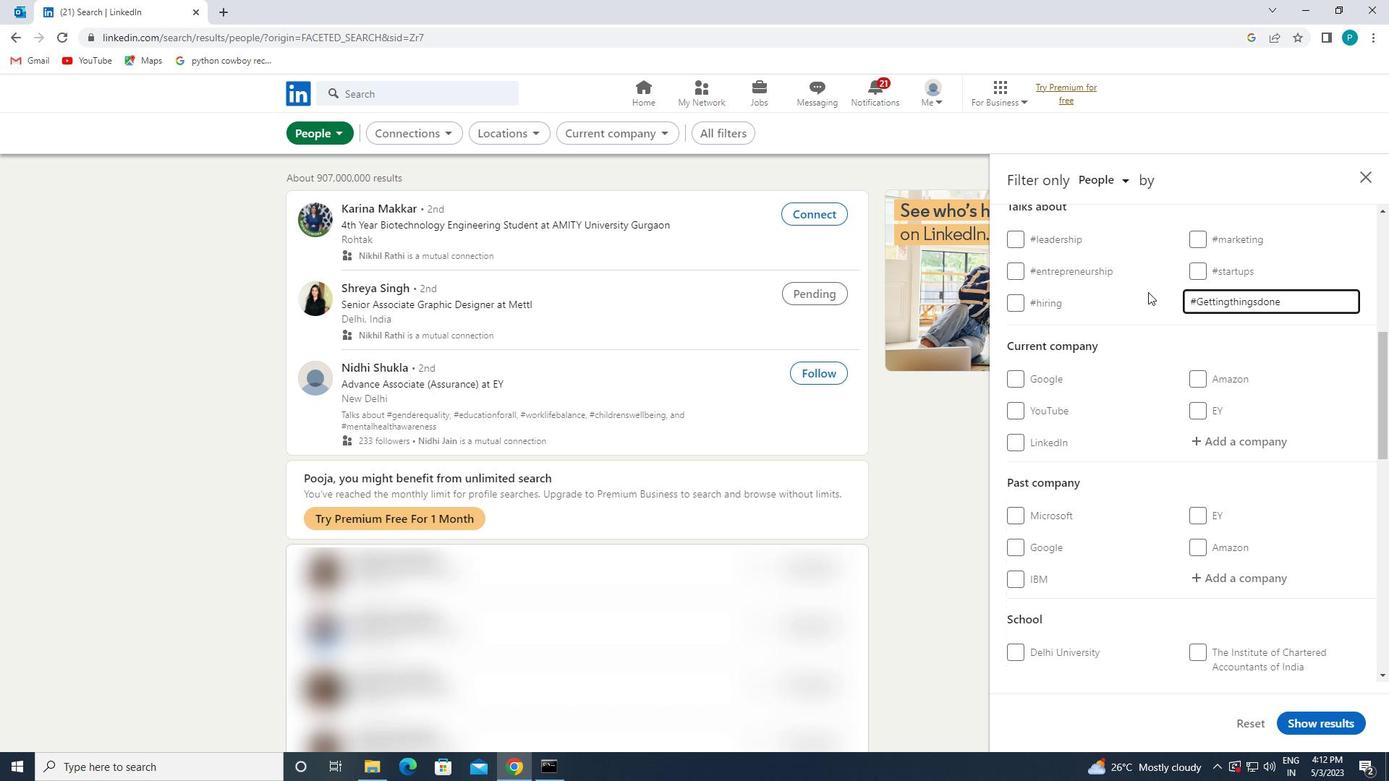 
Action: Mouse scrolled (1157, 357) with delta (0, 0)
Screenshot: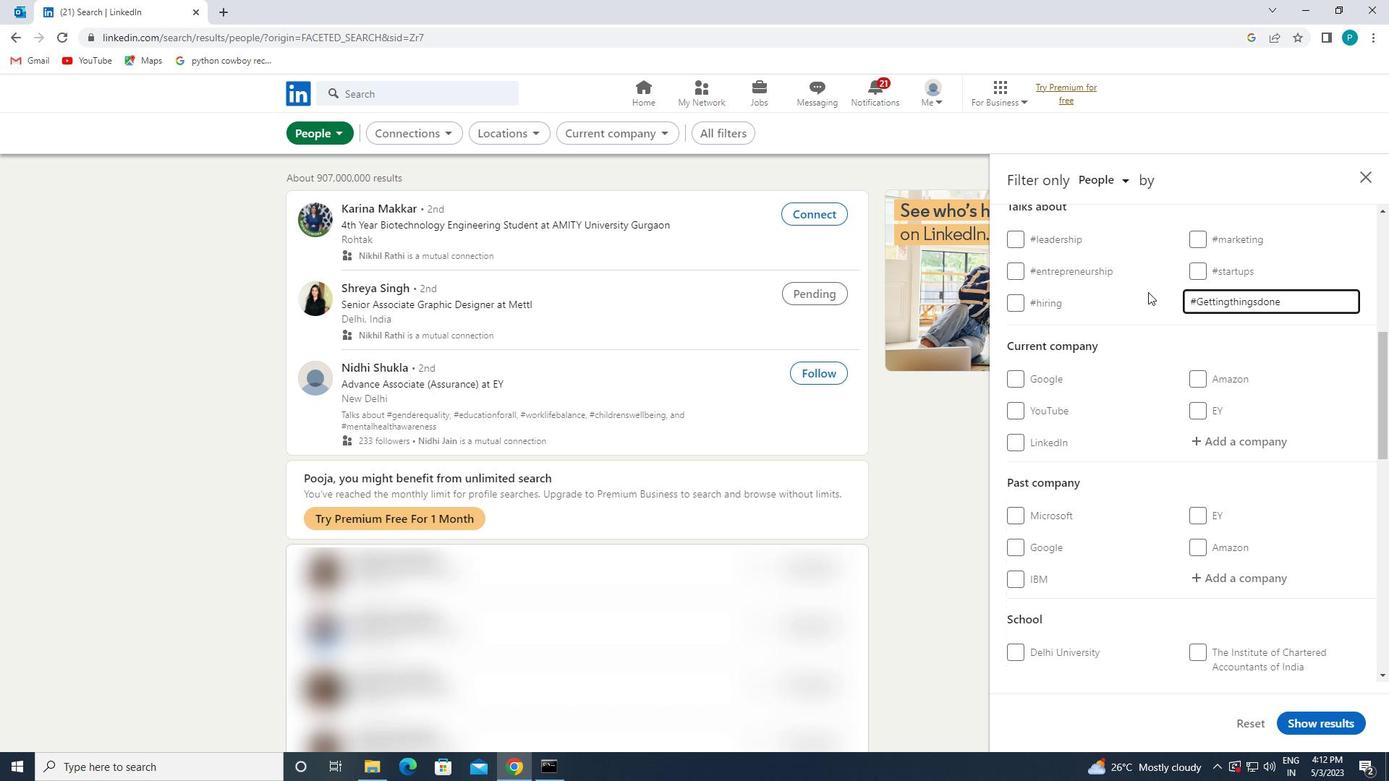 
Action: Mouse moved to (1159, 388)
Screenshot: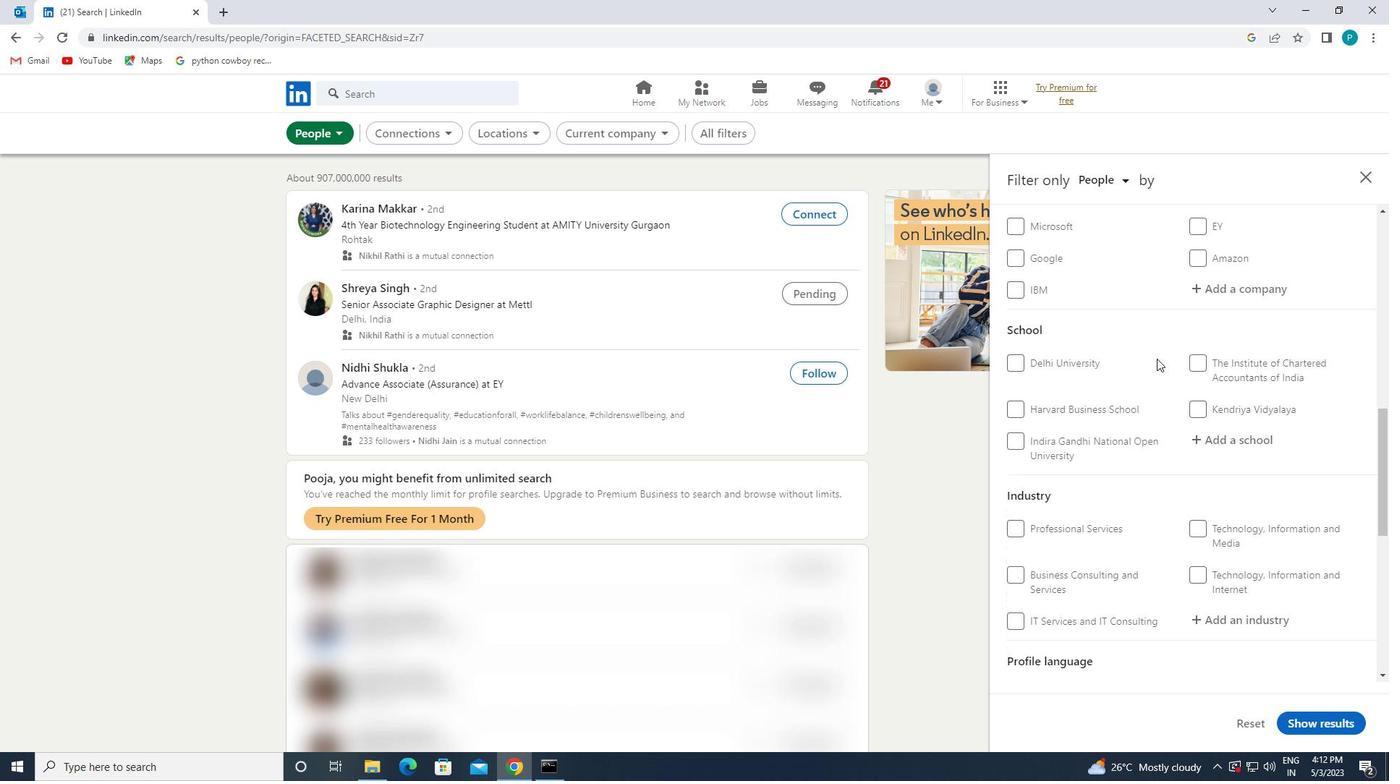
Action: Mouse scrolled (1159, 388) with delta (0, 0)
Screenshot: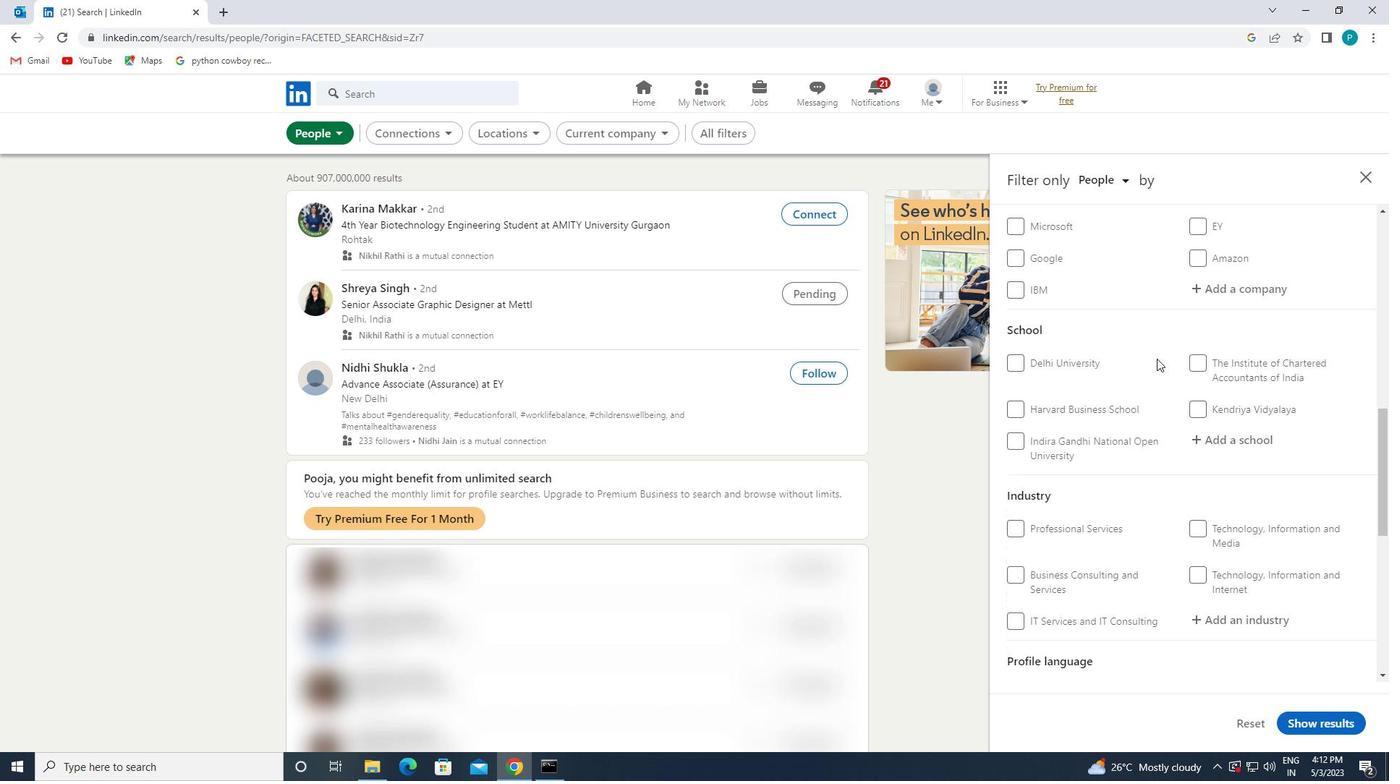 
Action: Mouse moved to (1156, 394)
Screenshot: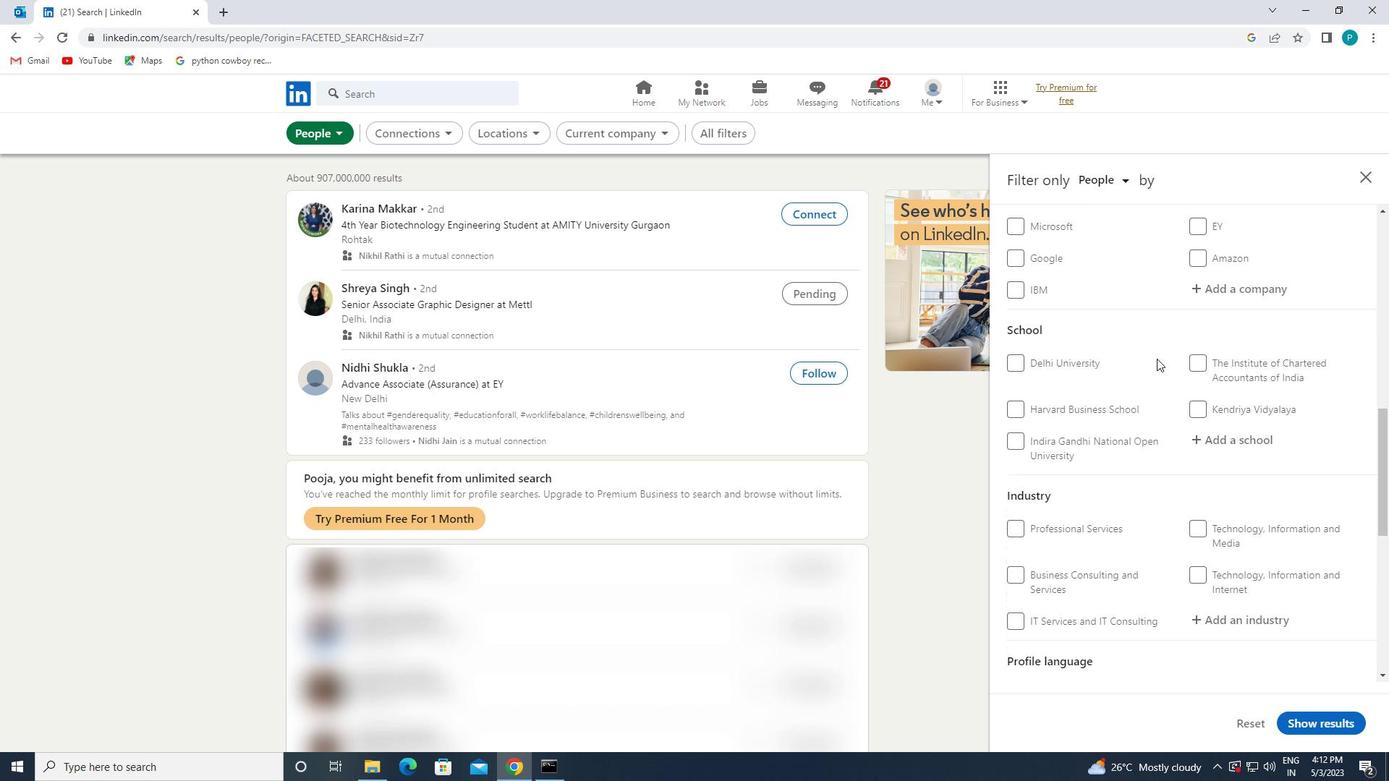 
Action: Mouse scrolled (1156, 393) with delta (0, 0)
Screenshot: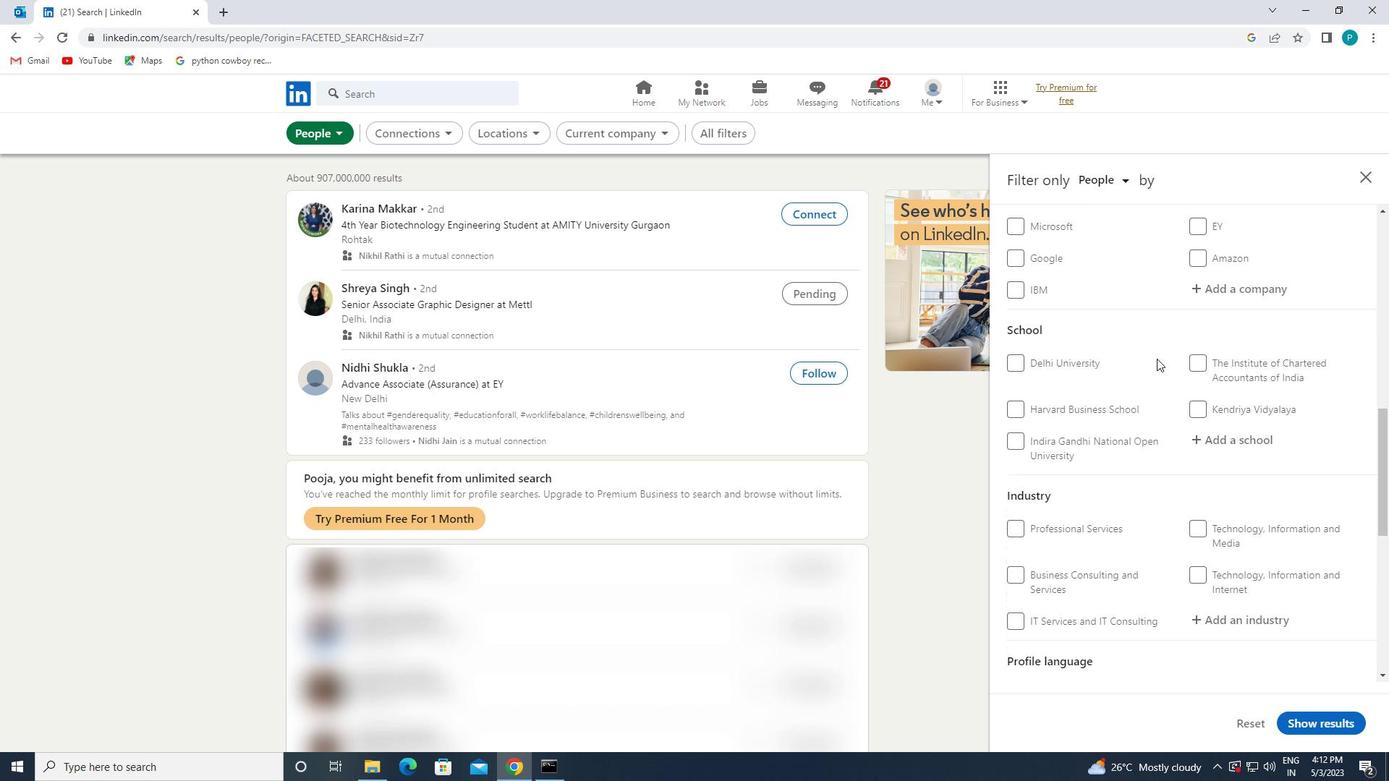 
Action: Mouse moved to (1168, 473)
Screenshot: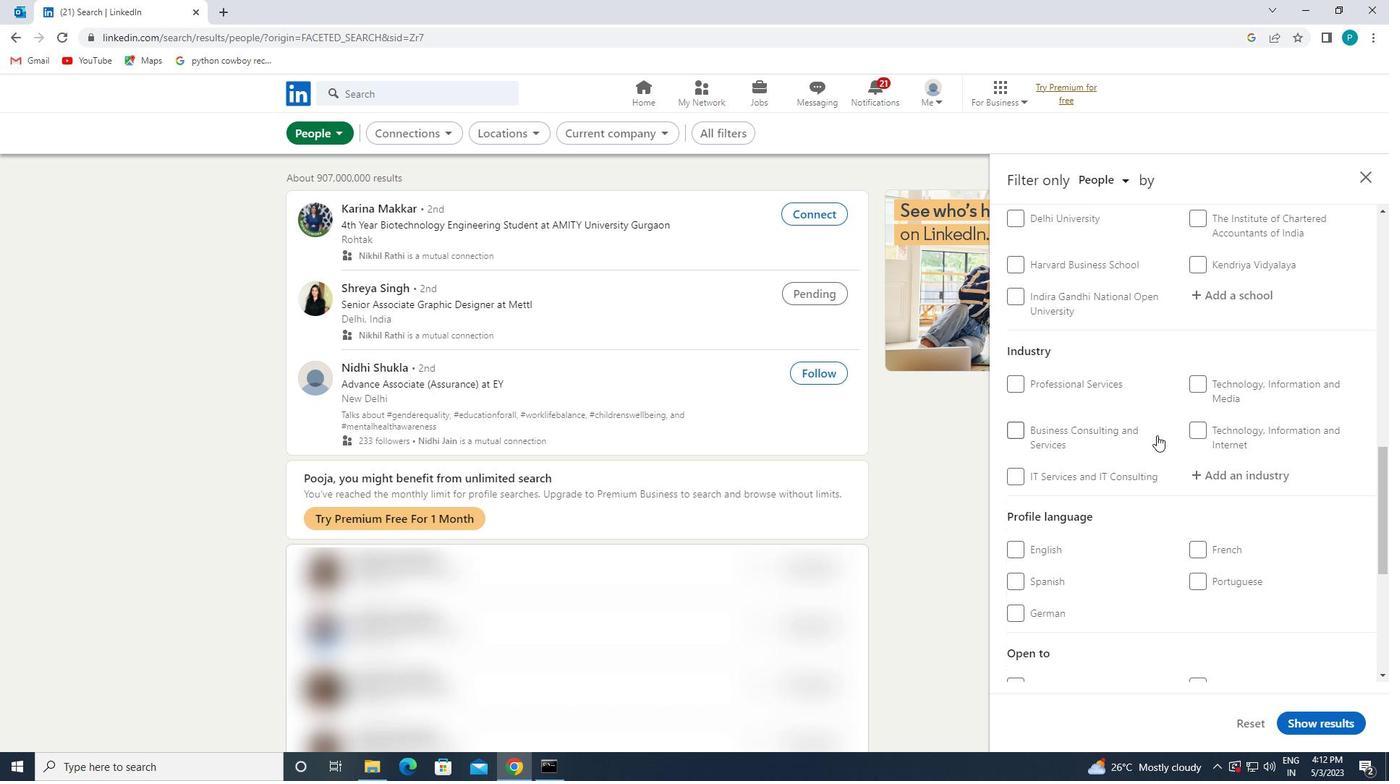 
Action: Mouse scrolled (1168, 472) with delta (0, 0)
Screenshot: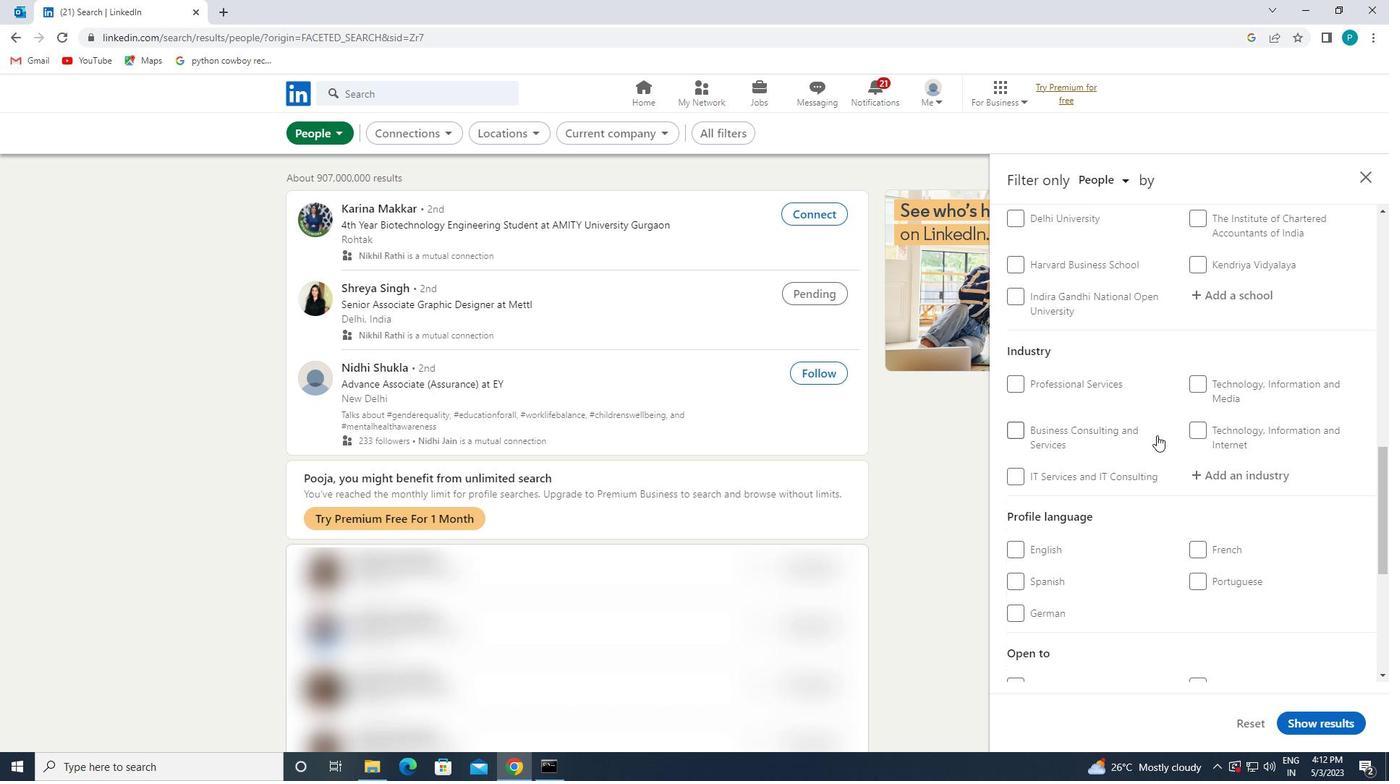 
Action: Mouse moved to (1169, 476)
Screenshot: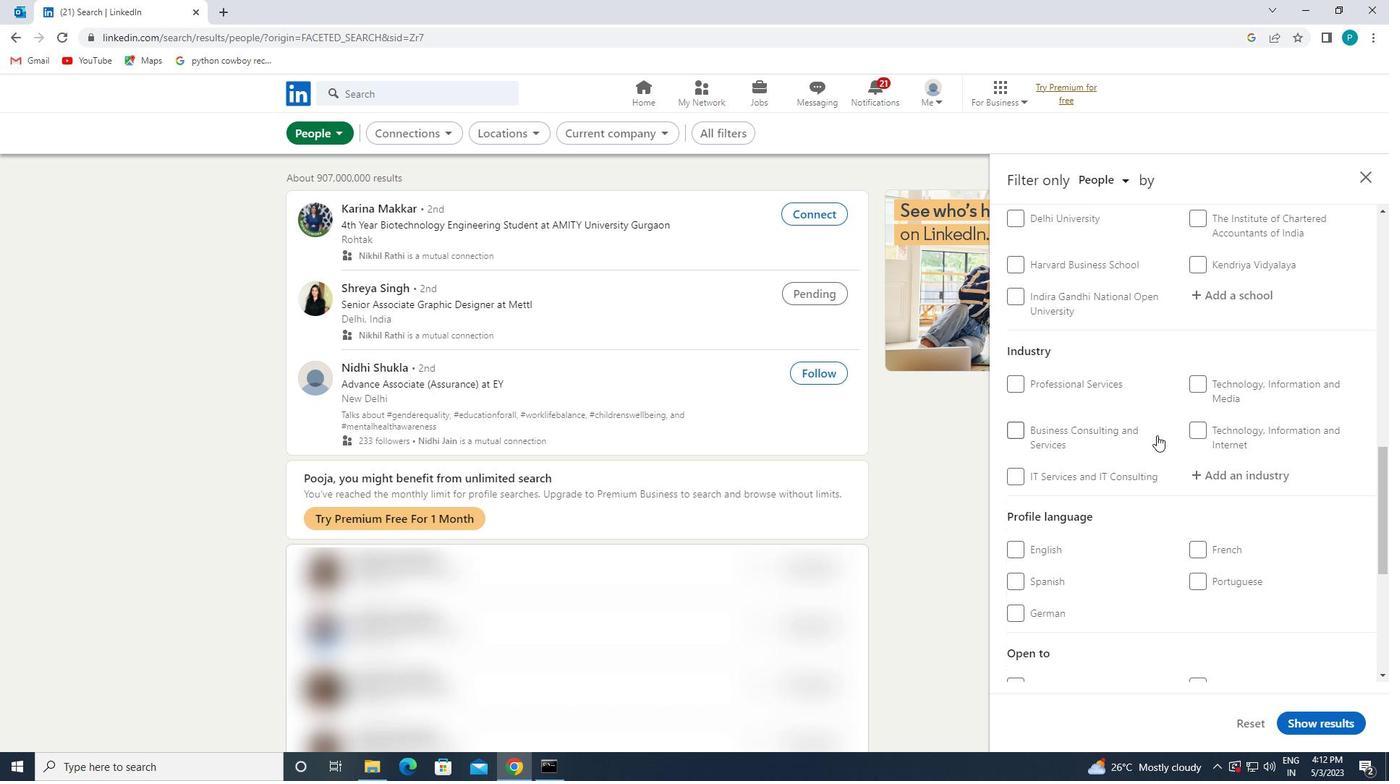 
Action: Mouse scrolled (1169, 475) with delta (0, 0)
Screenshot: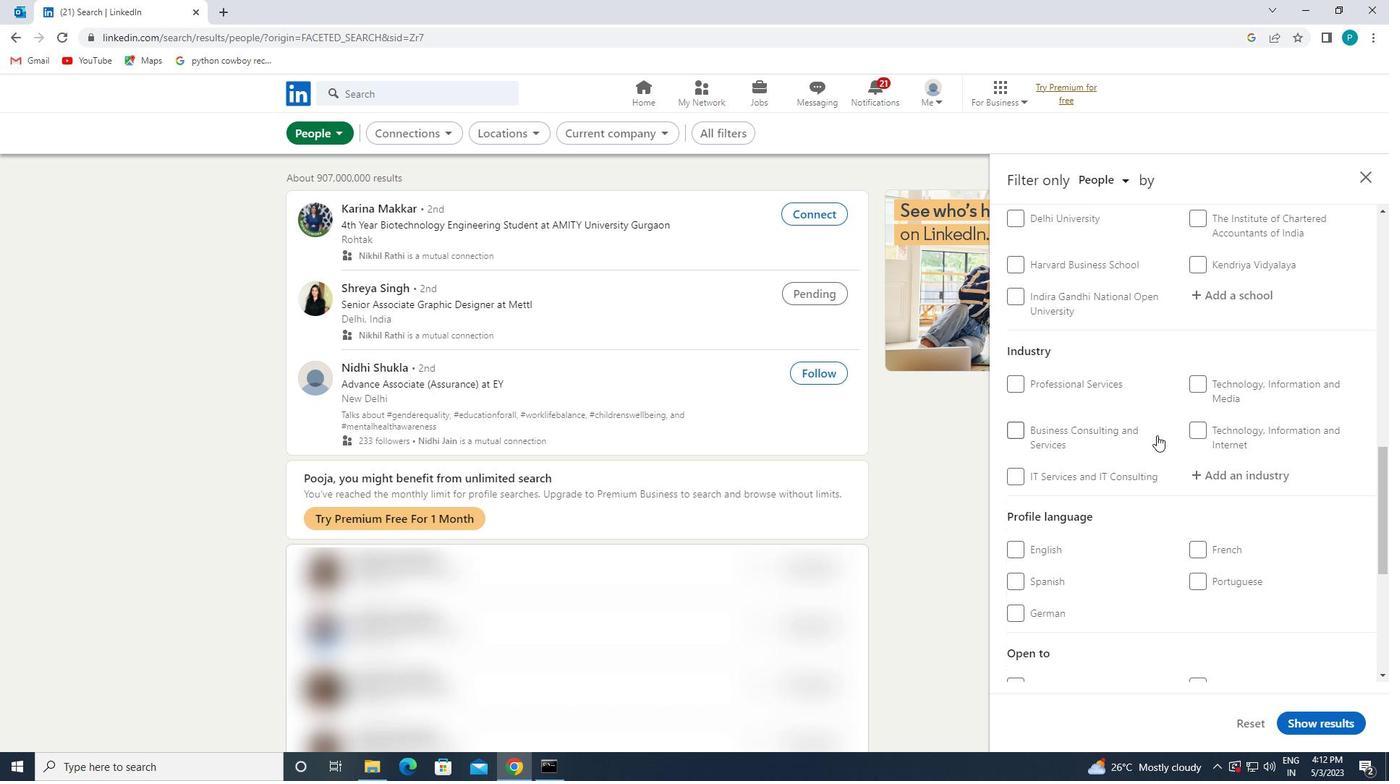 
Action: Mouse moved to (1209, 432)
Screenshot: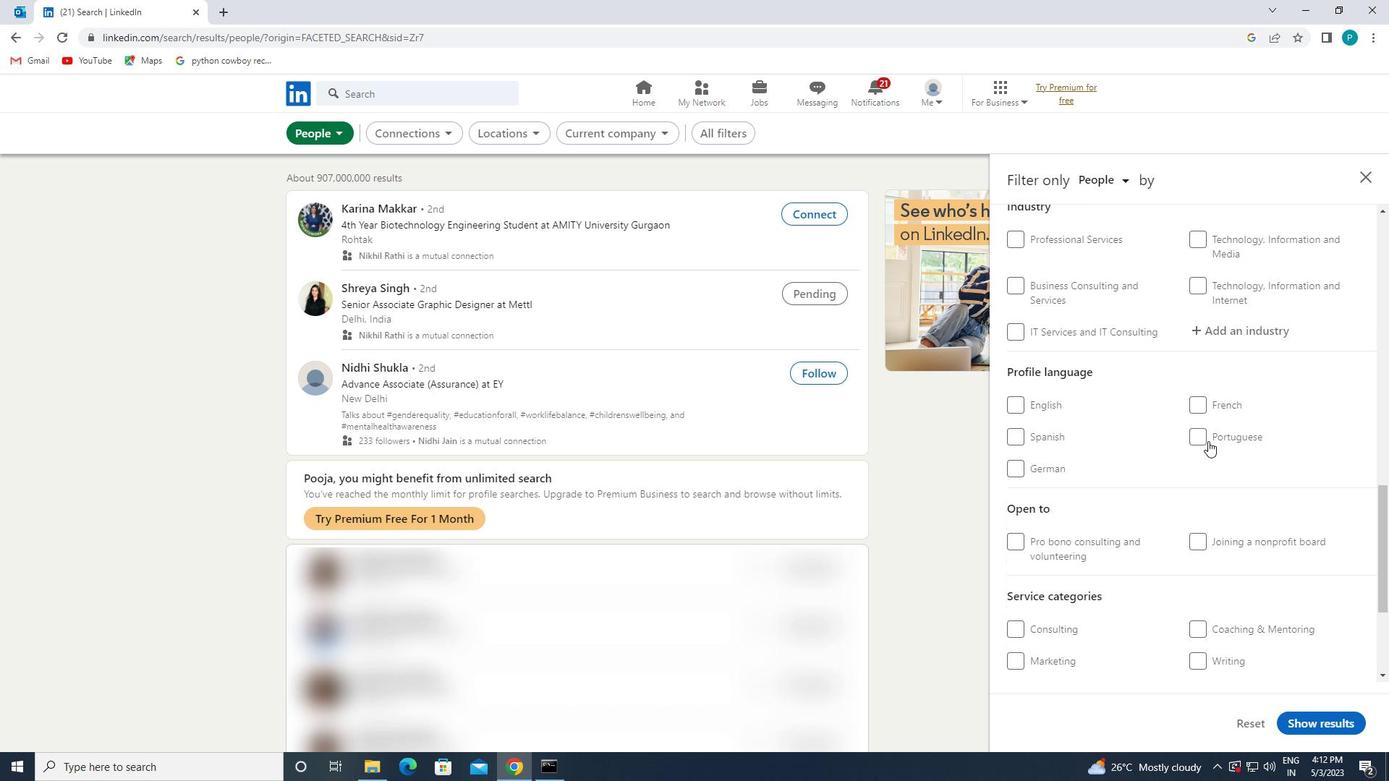 
Action: Mouse pressed left at (1209, 432)
Screenshot: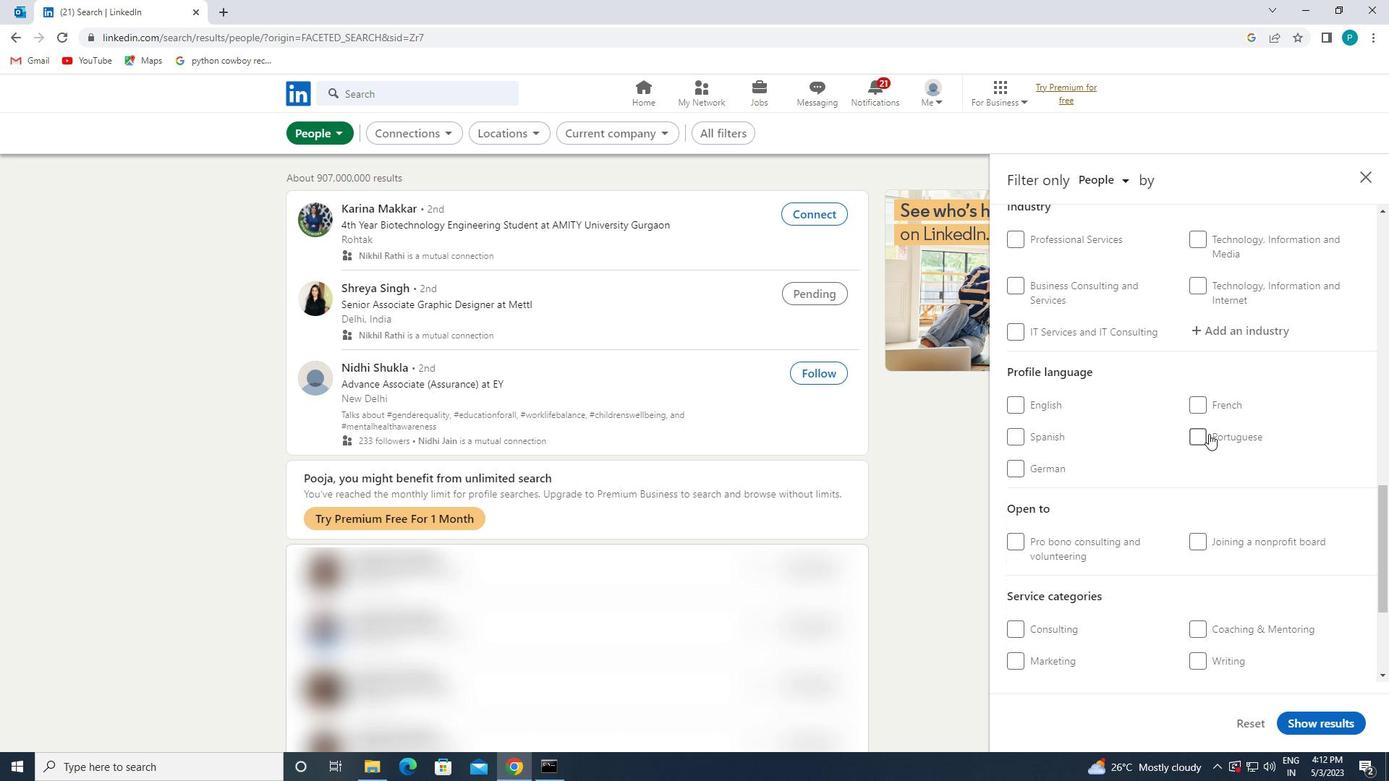 
Action: Mouse moved to (1210, 432)
Screenshot: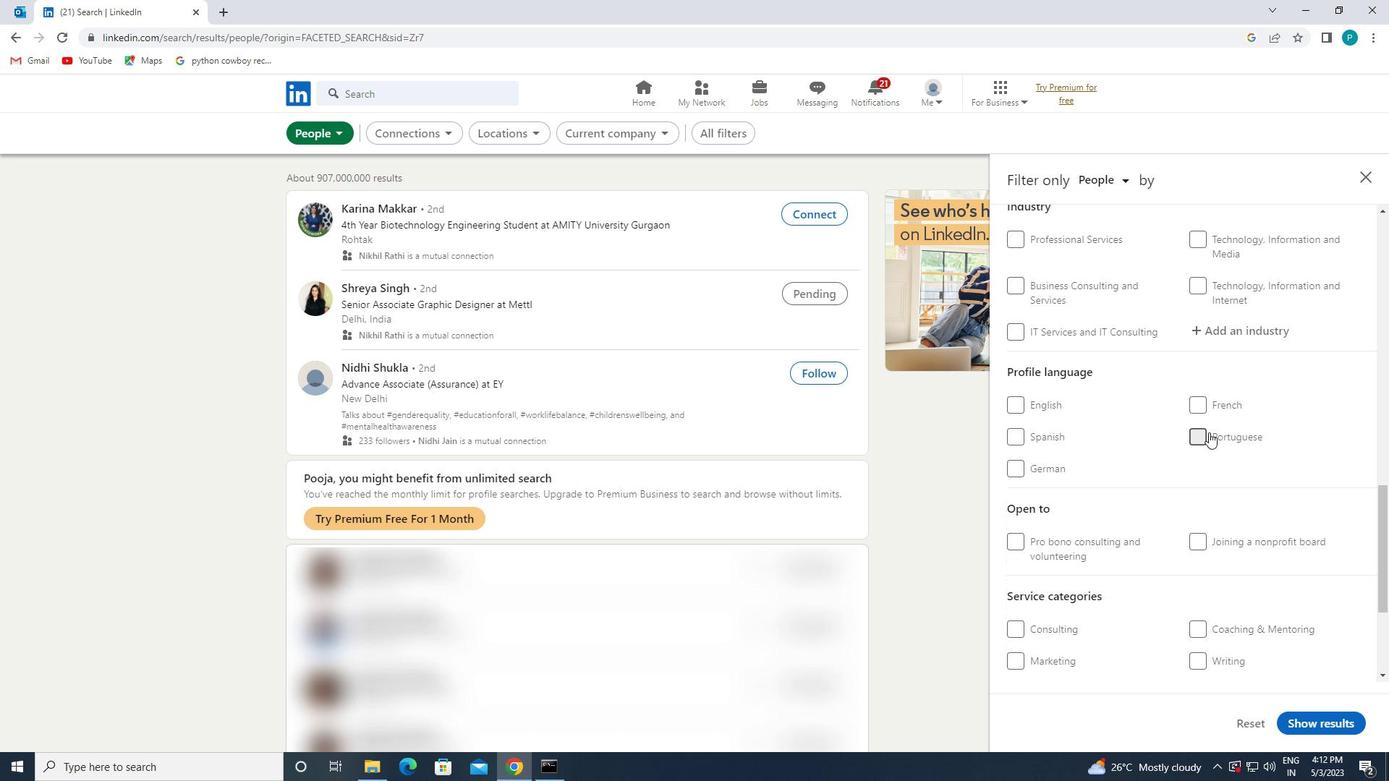 
Action: Mouse scrolled (1210, 432) with delta (0, 0)
Screenshot: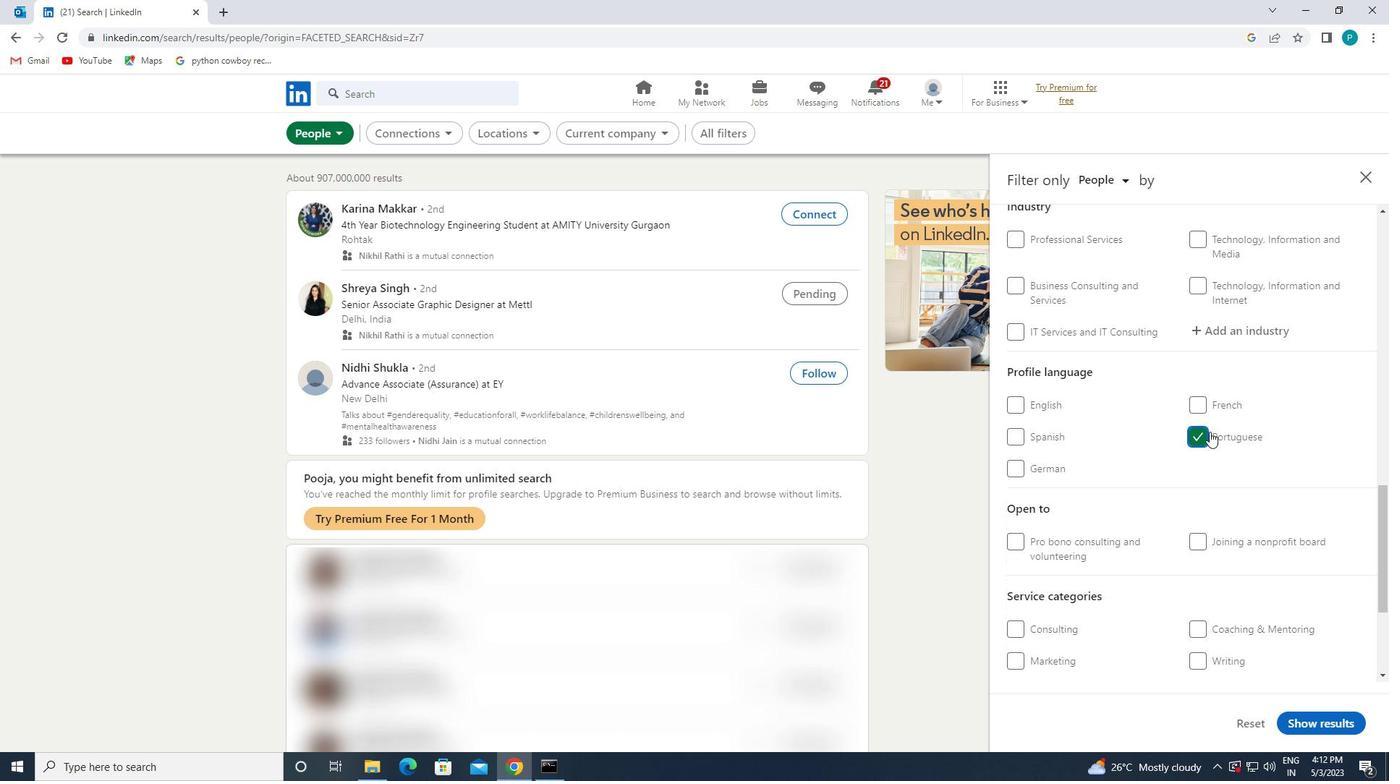 
Action: Mouse scrolled (1210, 432) with delta (0, 0)
Screenshot: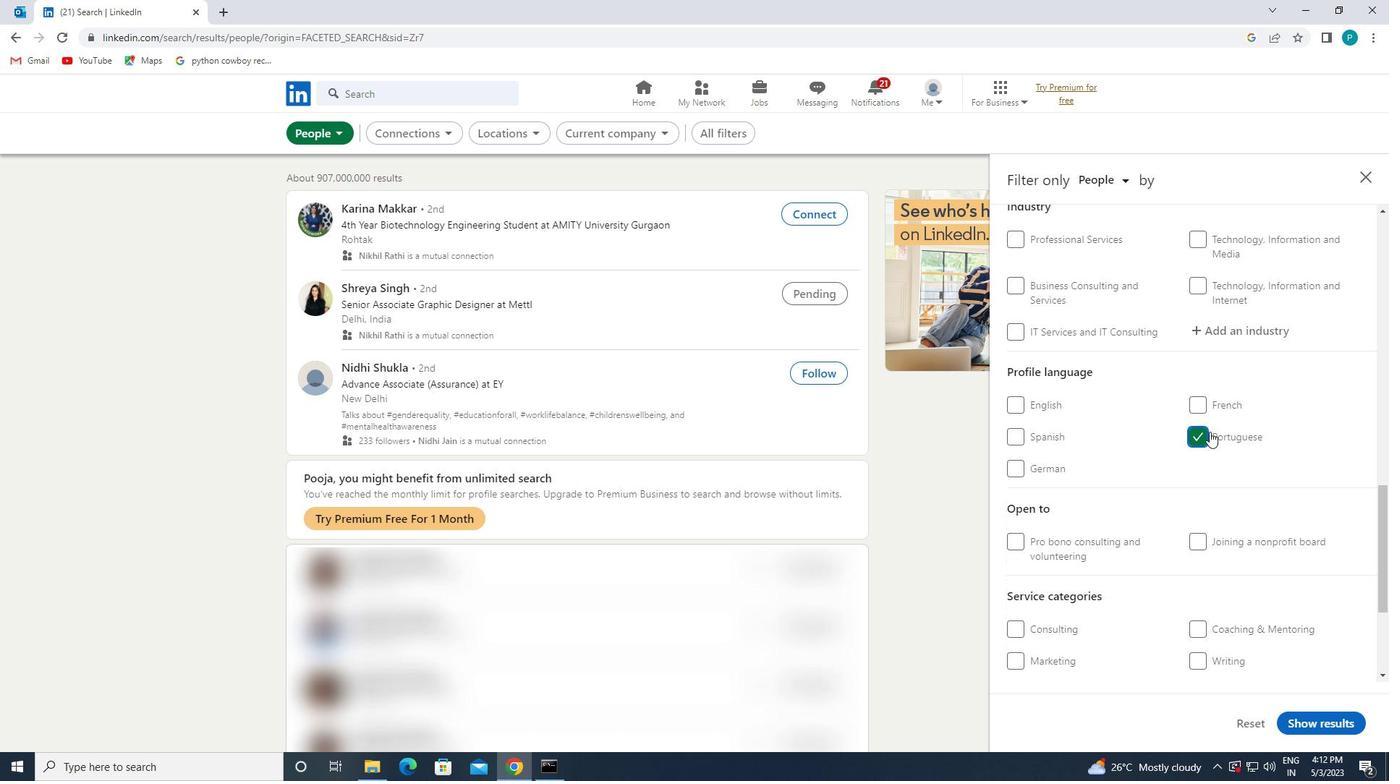 
Action: Mouse scrolled (1210, 432) with delta (0, 0)
Screenshot: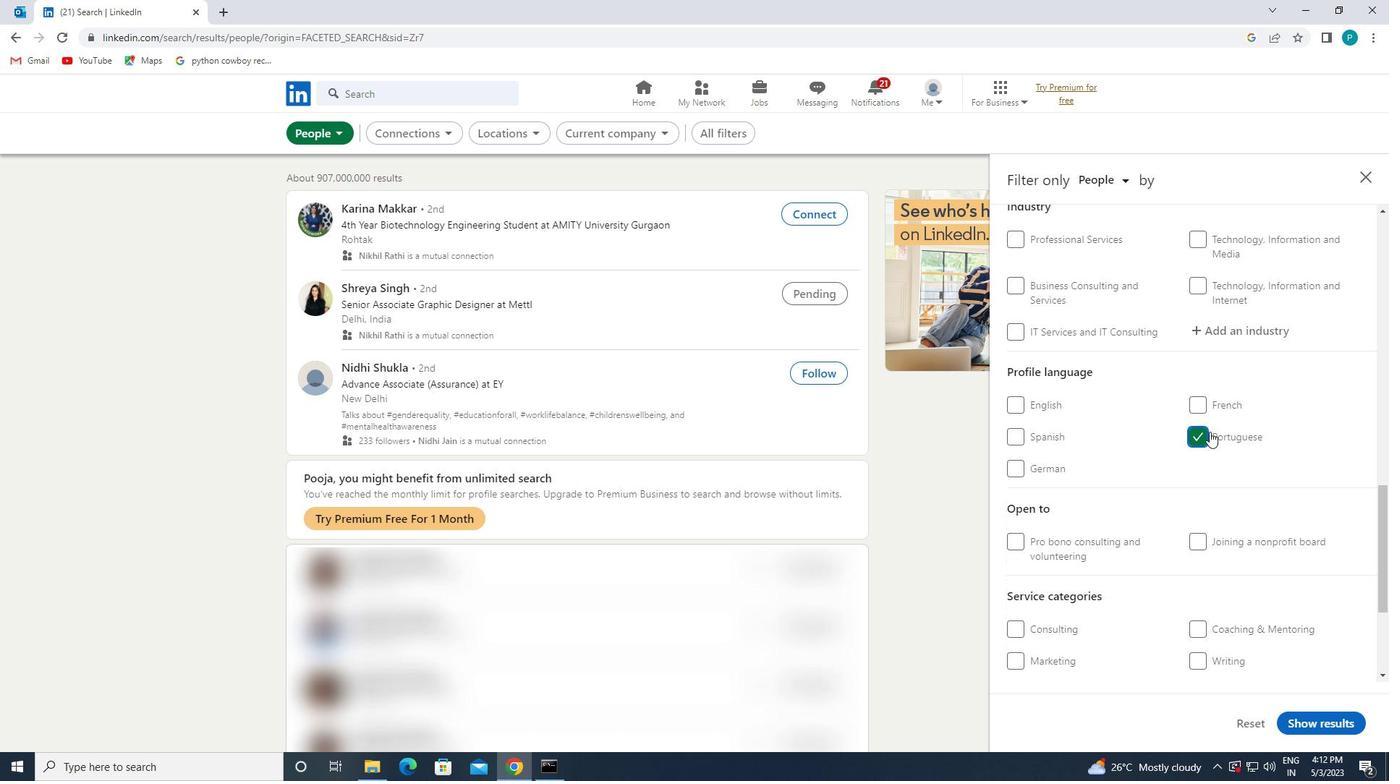 
Action: Mouse scrolled (1210, 432) with delta (0, 0)
Screenshot: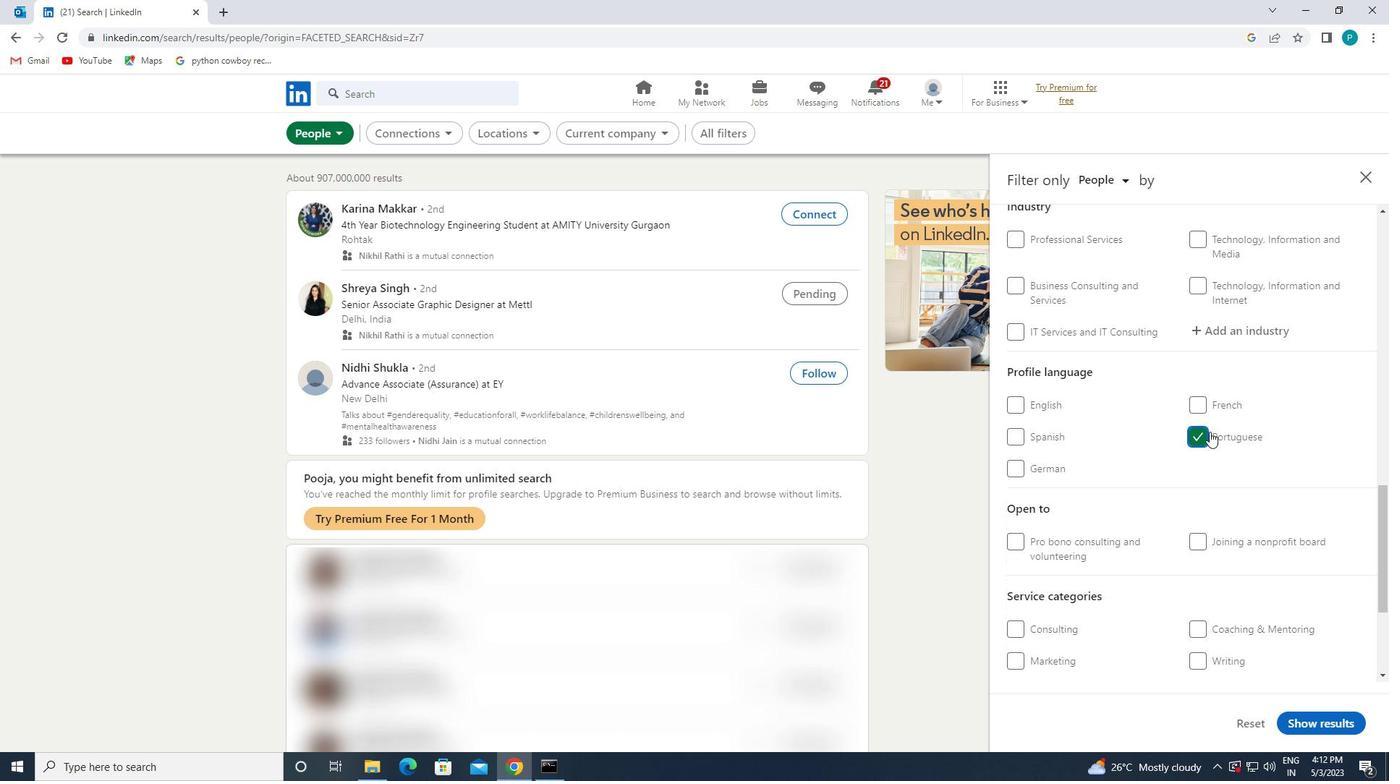 
Action: Mouse scrolled (1210, 432) with delta (0, 0)
Screenshot: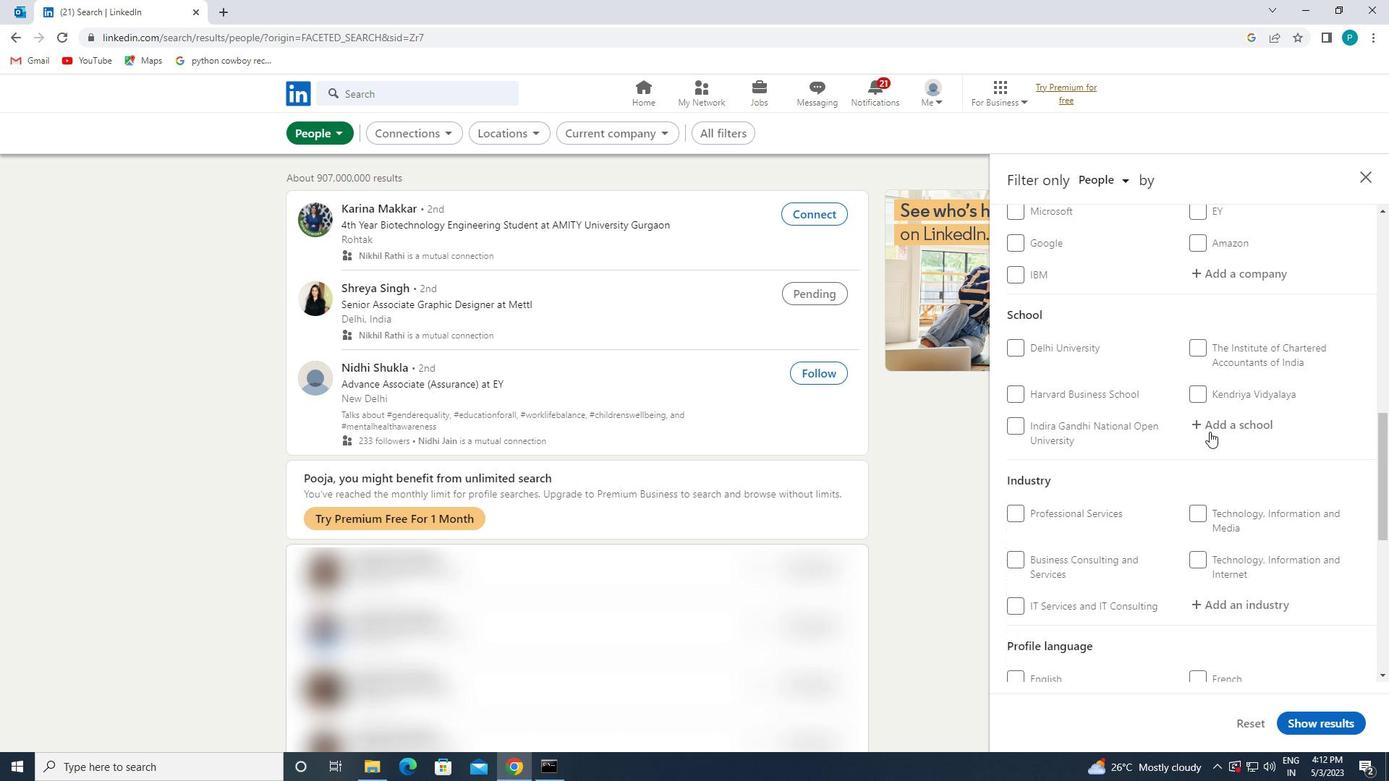 
Action: Mouse scrolled (1210, 432) with delta (0, 0)
Screenshot: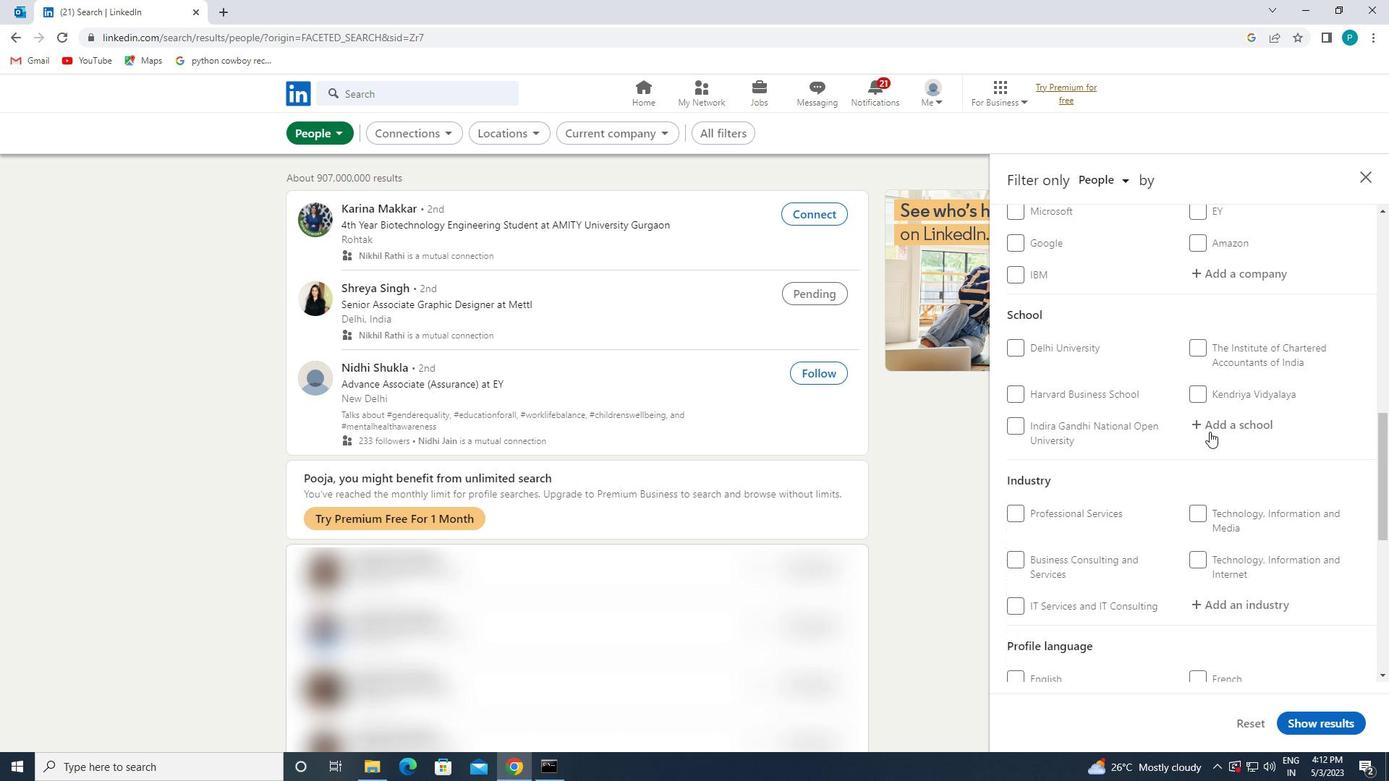 
Action: Mouse scrolled (1210, 432) with delta (0, 0)
Screenshot: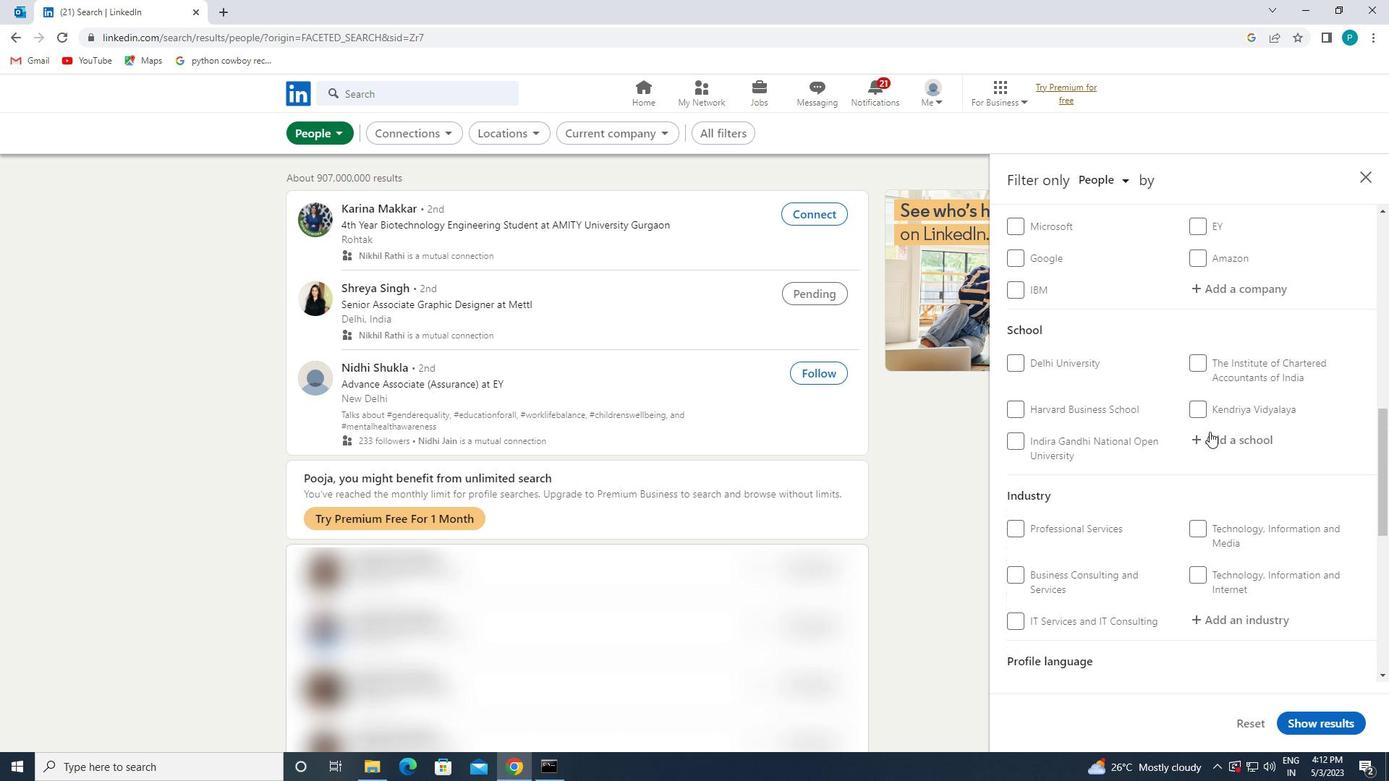 
Action: Mouse moved to (1216, 377)
Screenshot: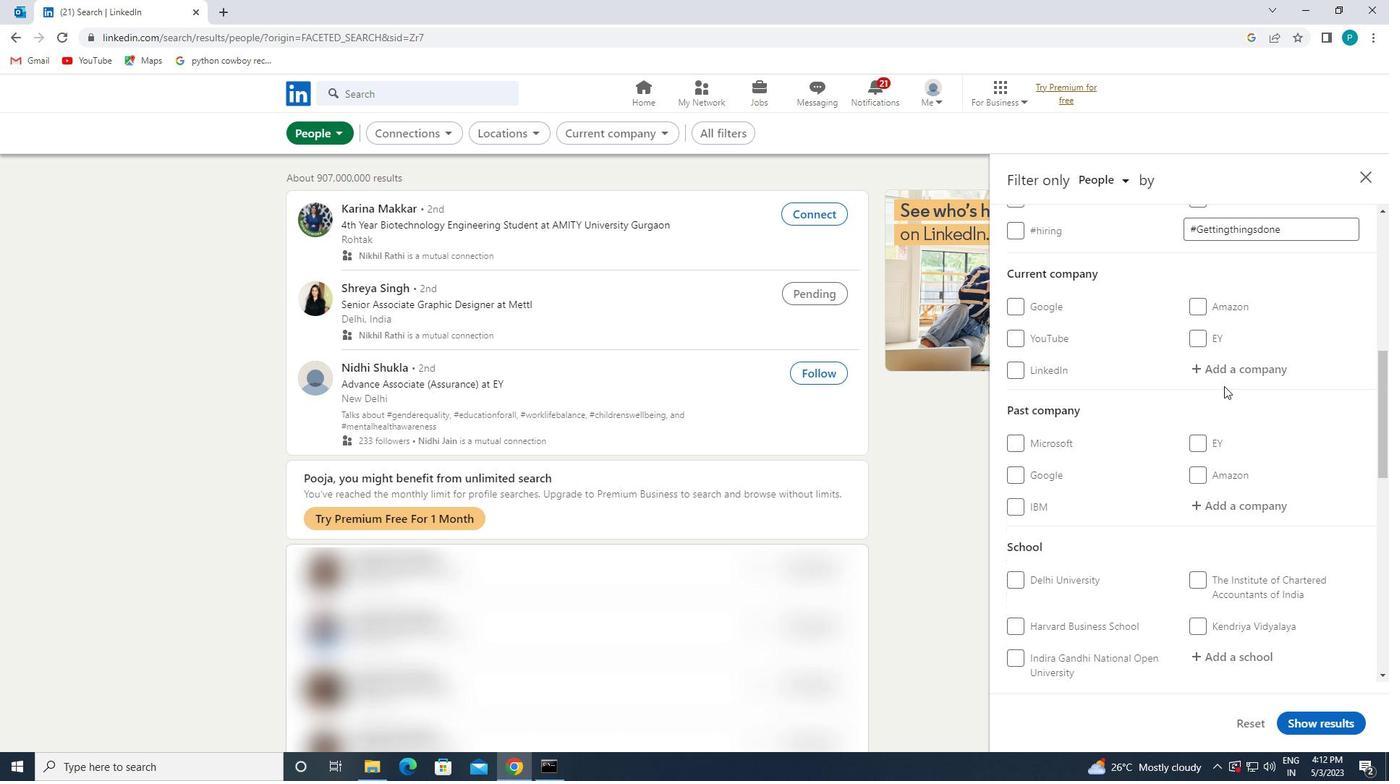 
Action: Mouse pressed left at (1216, 377)
Screenshot: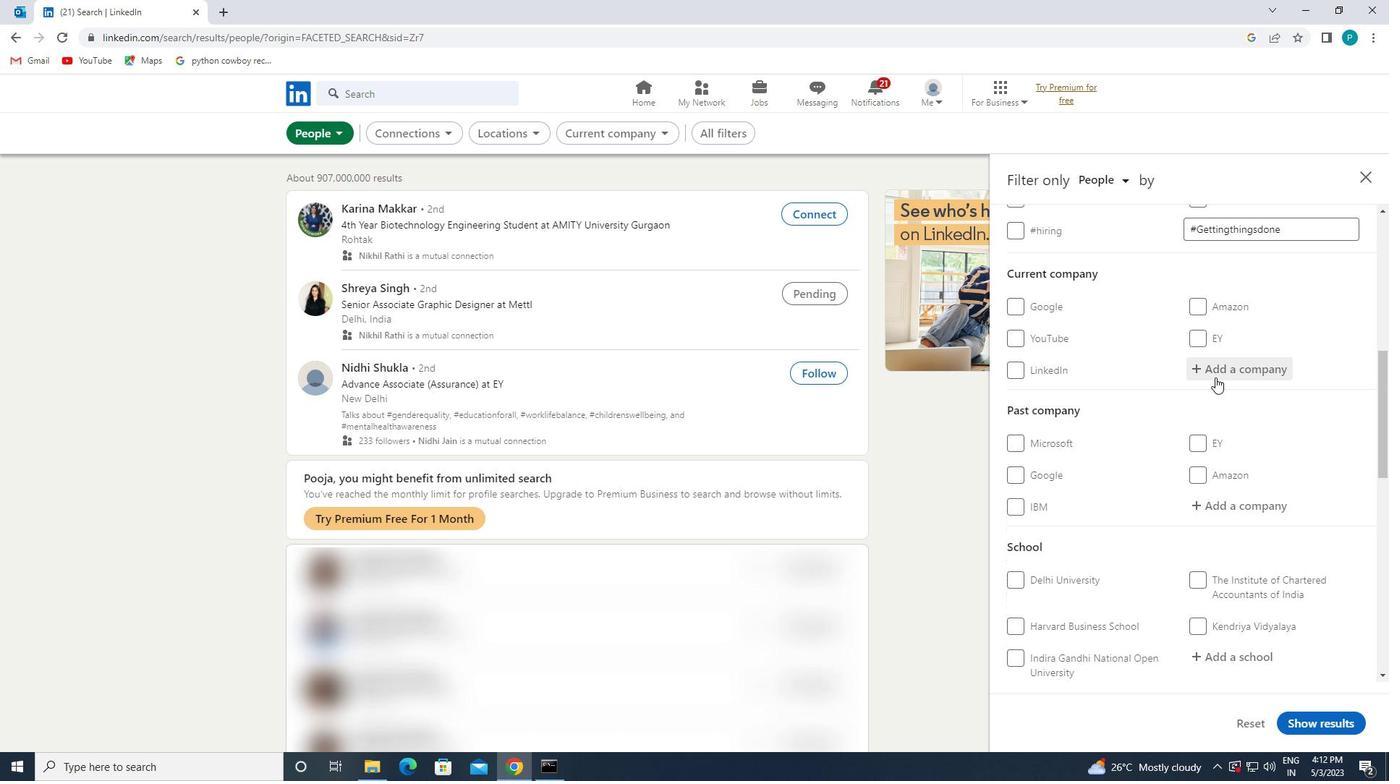 
Action: Mouse moved to (1213, 375)
Screenshot: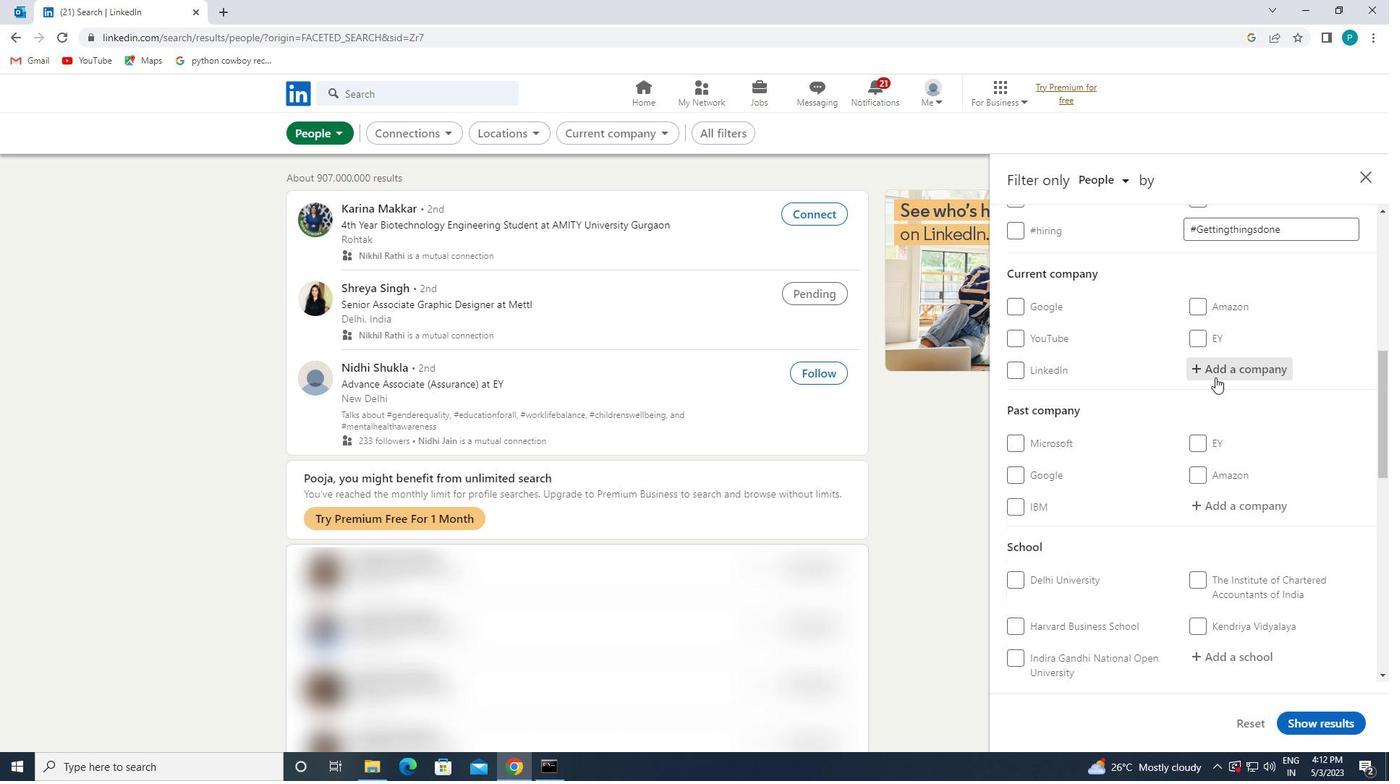 
Action: Key pressed <Key.caps_lock>OYO
Screenshot: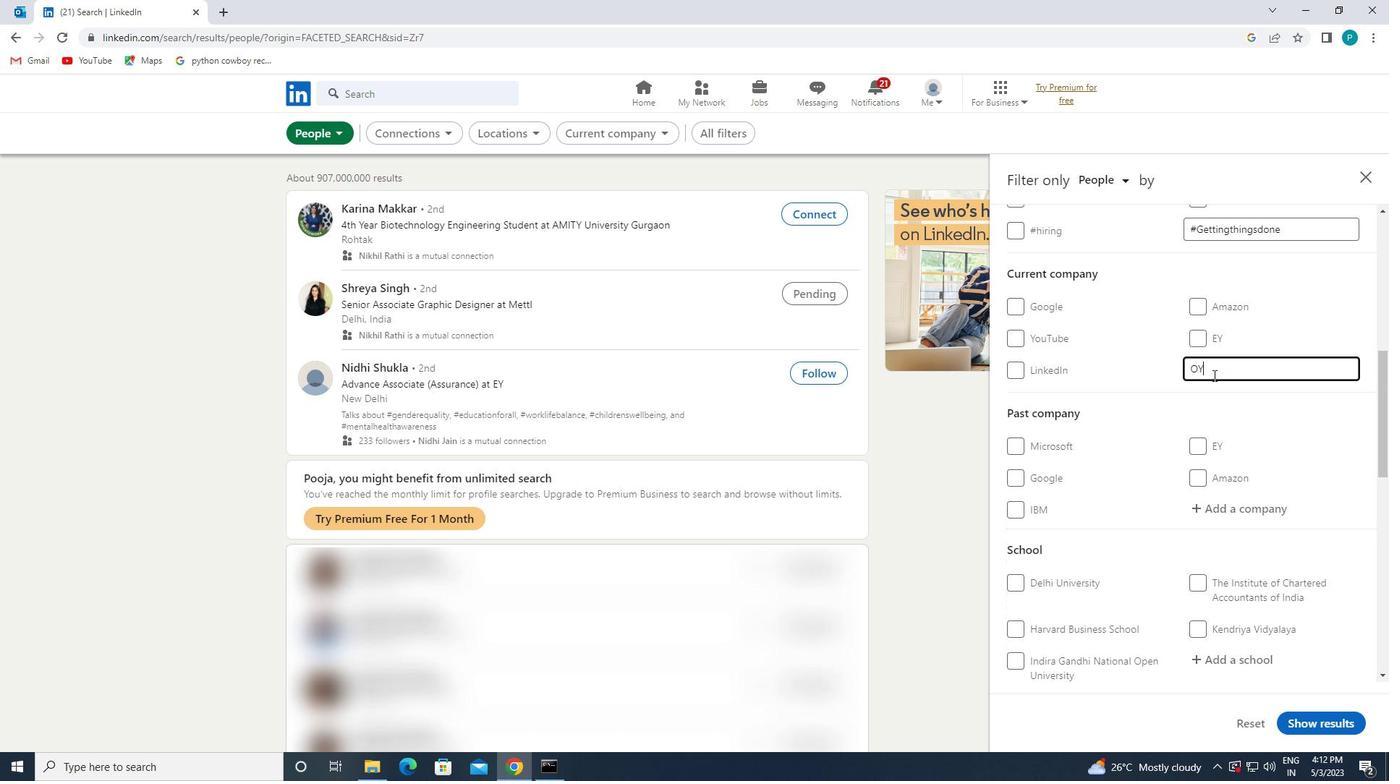 
Action: Mouse moved to (1199, 392)
Screenshot: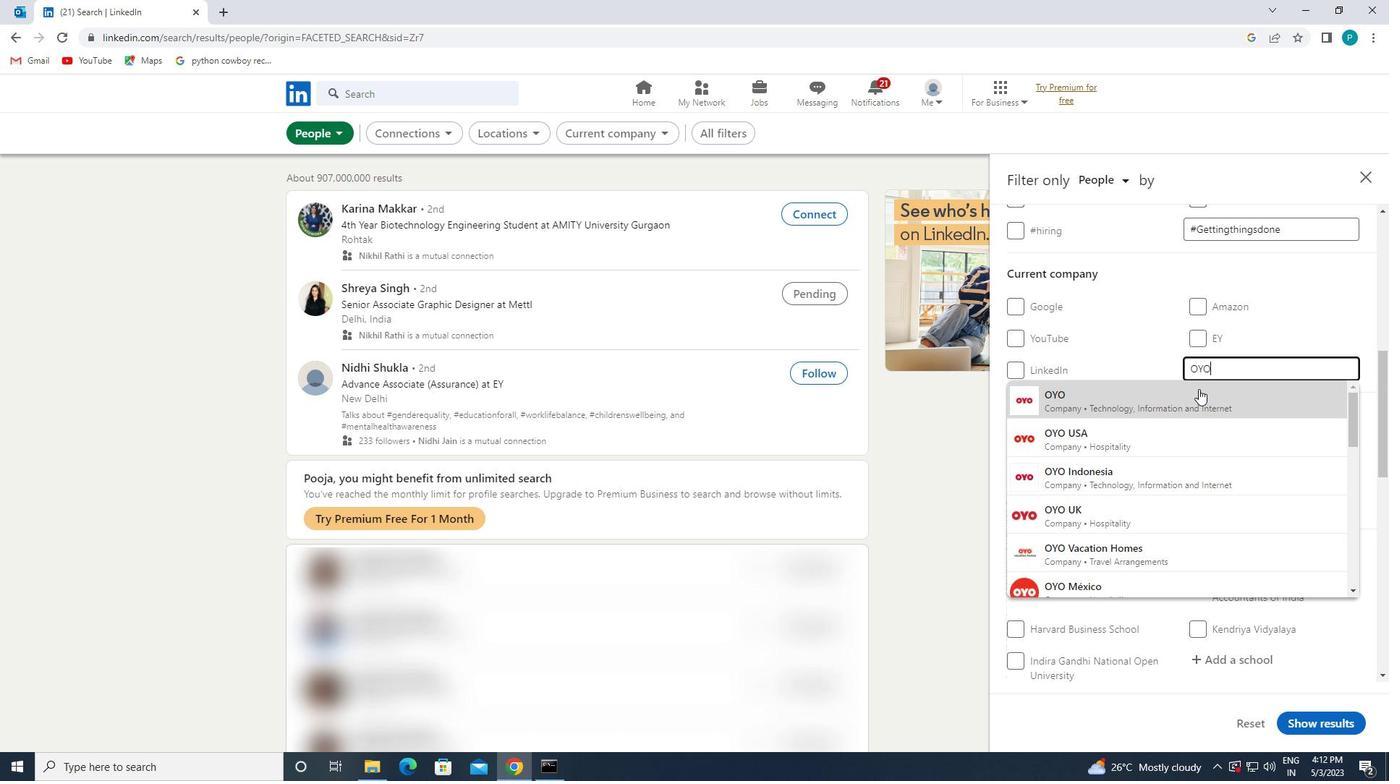 
Action: Mouse pressed left at (1199, 392)
Screenshot: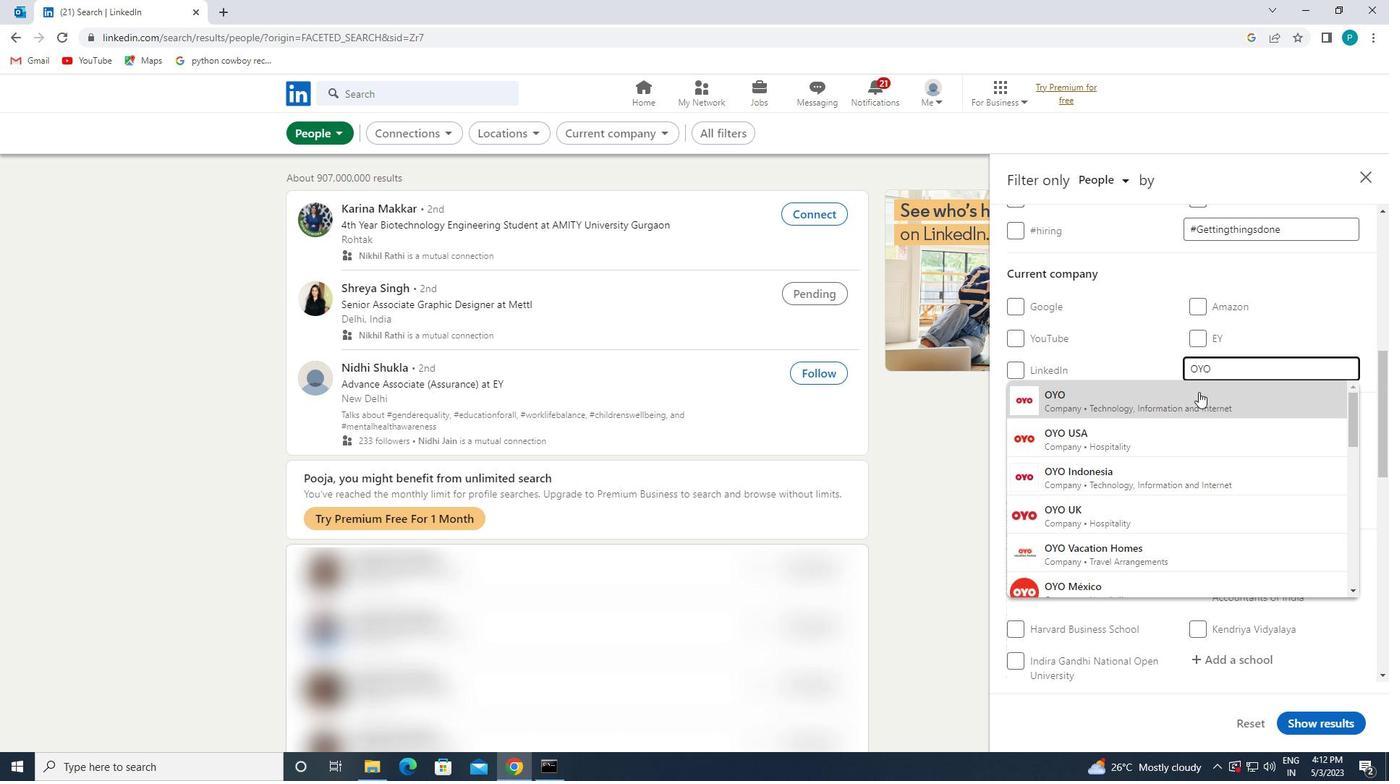 
Action: Mouse moved to (1200, 393)
Screenshot: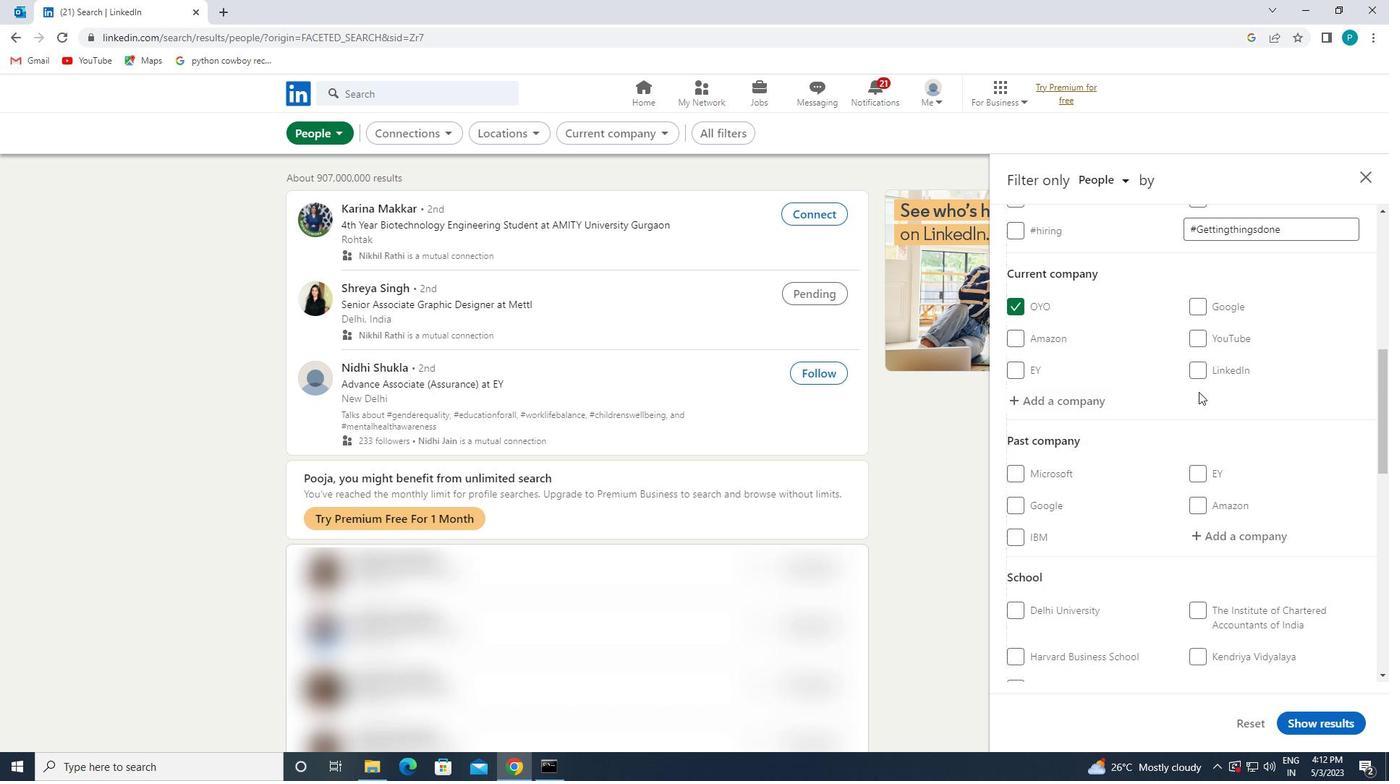 
Action: Mouse scrolled (1200, 393) with delta (0, 0)
Screenshot: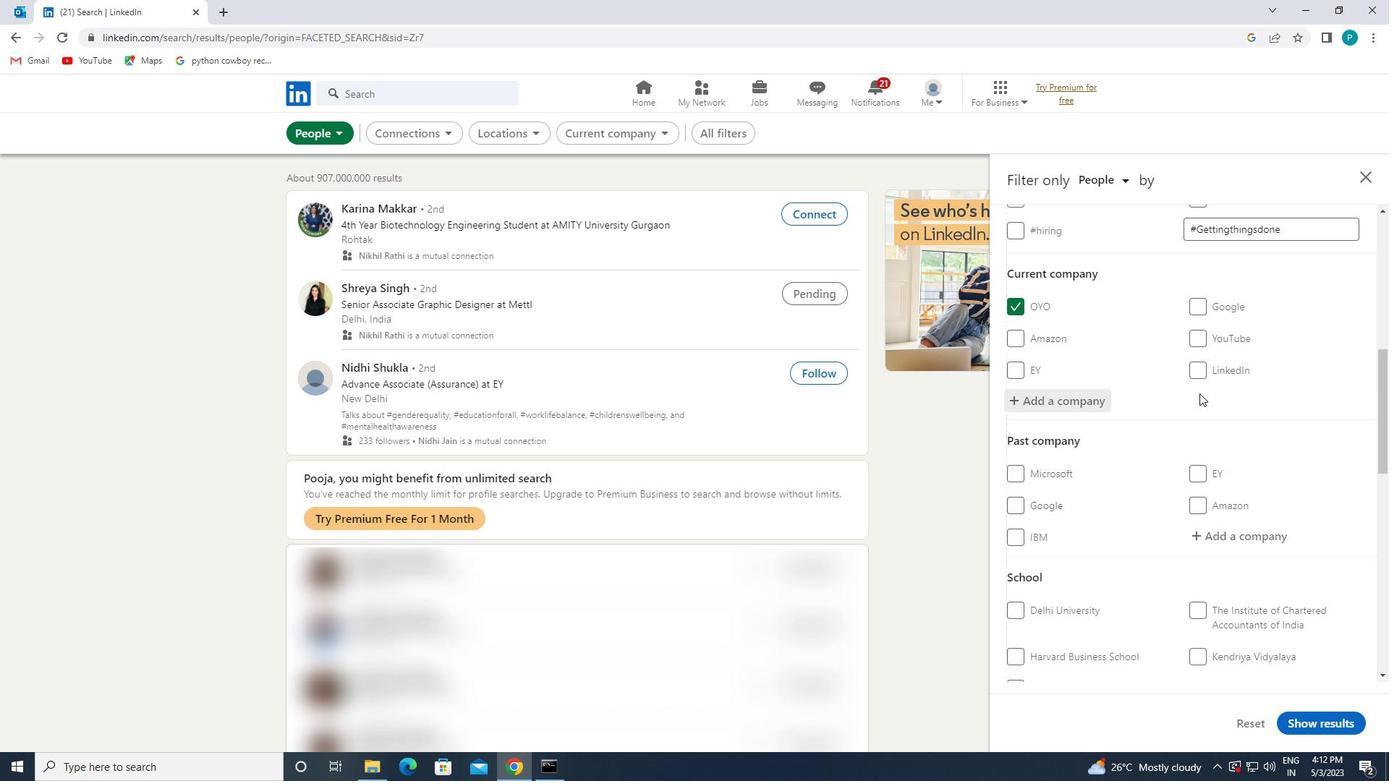 
Action: Mouse moved to (1201, 394)
Screenshot: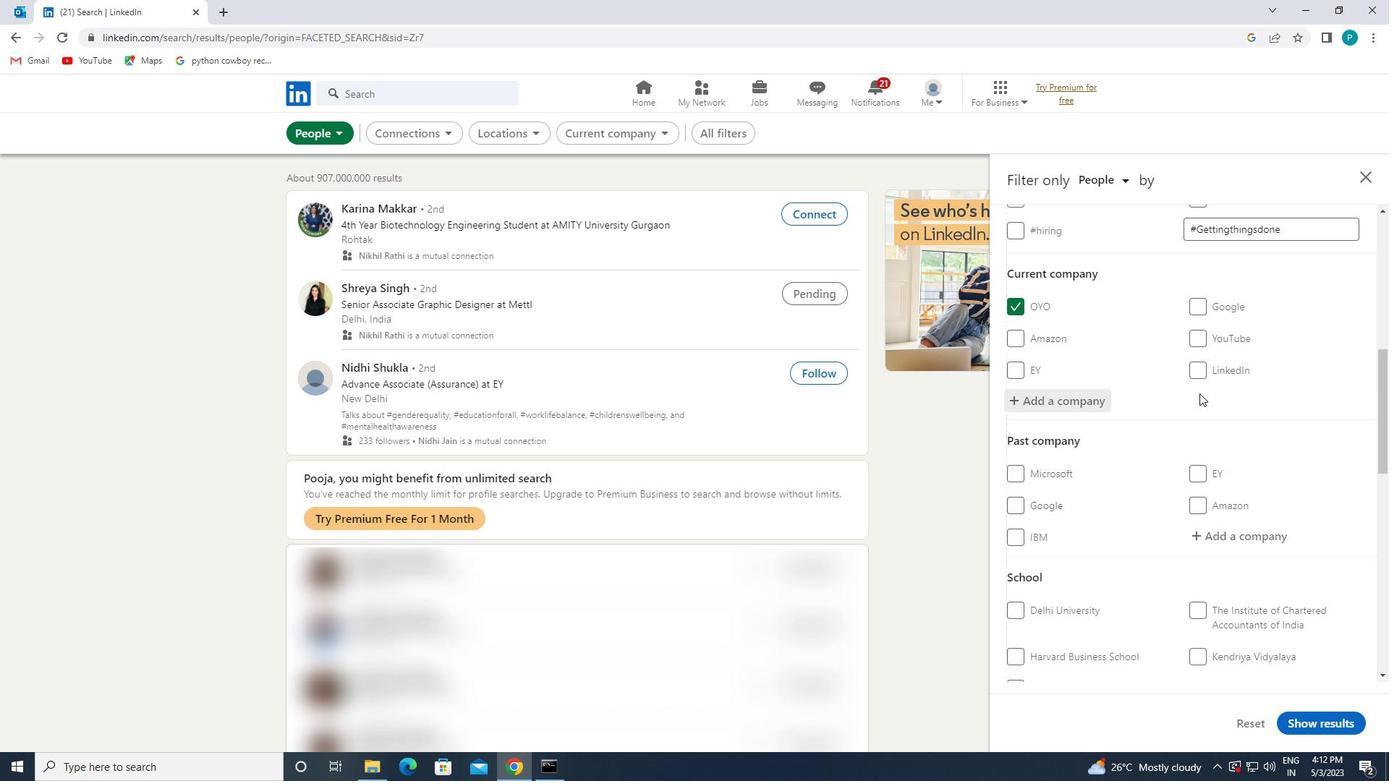 
Action: Mouse scrolled (1201, 393) with delta (0, 0)
Screenshot: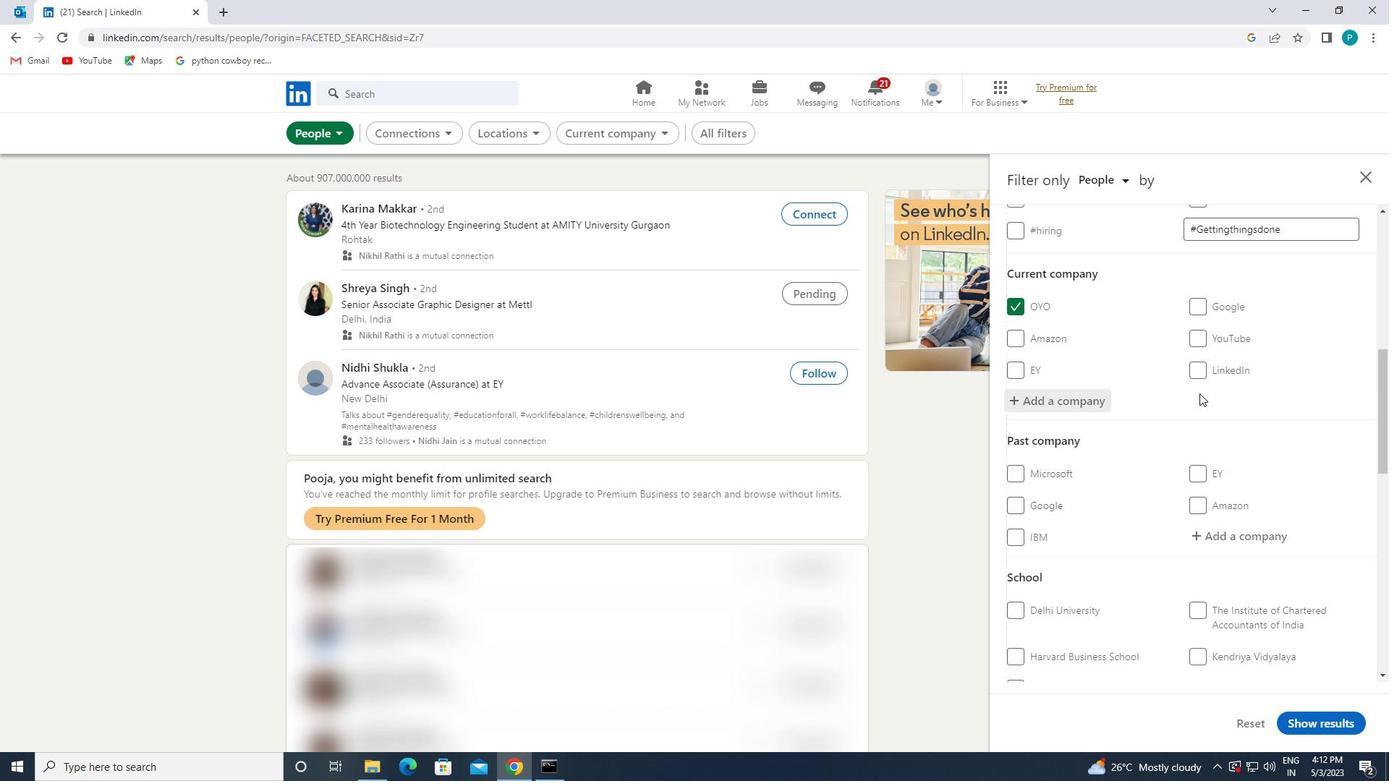 
Action: Mouse moved to (1203, 395)
Screenshot: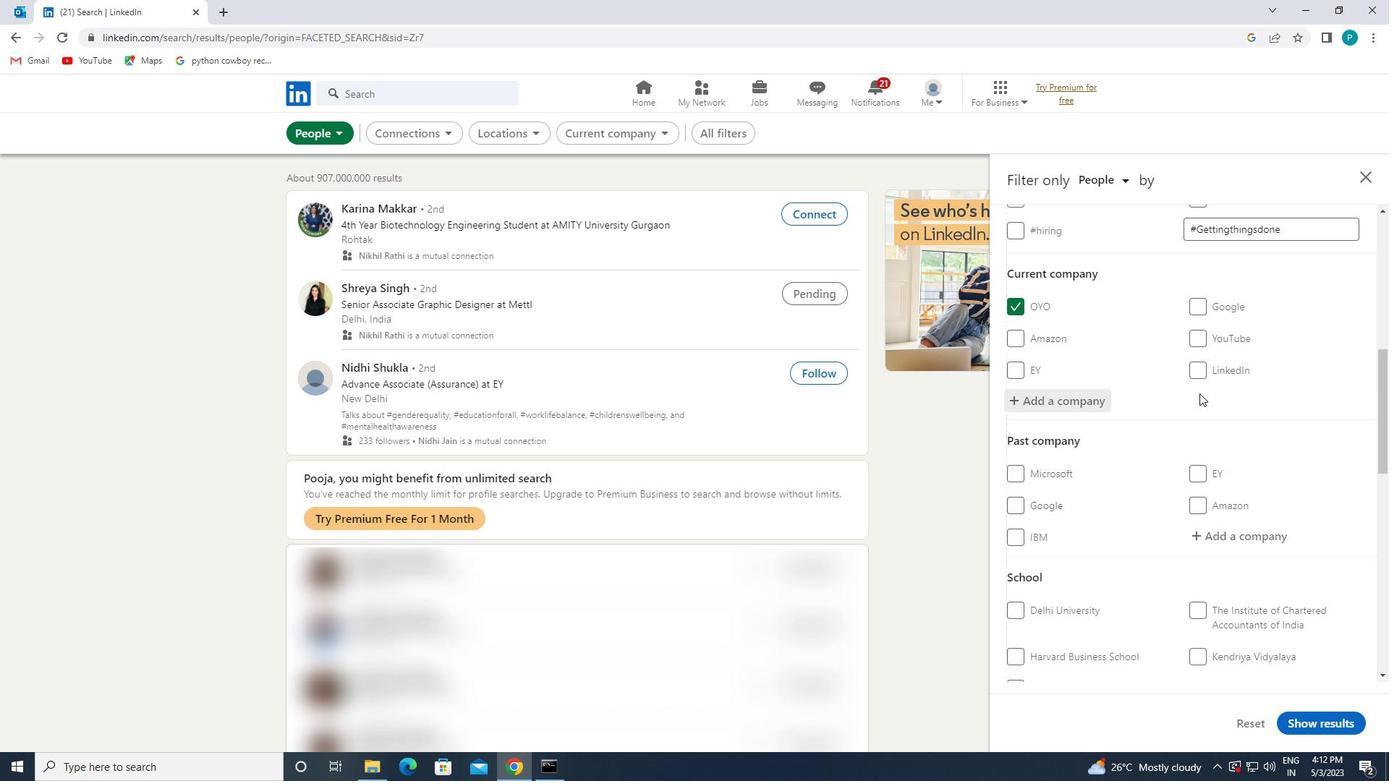 
Action: Mouse scrolled (1203, 394) with delta (0, 0)
Screenshot: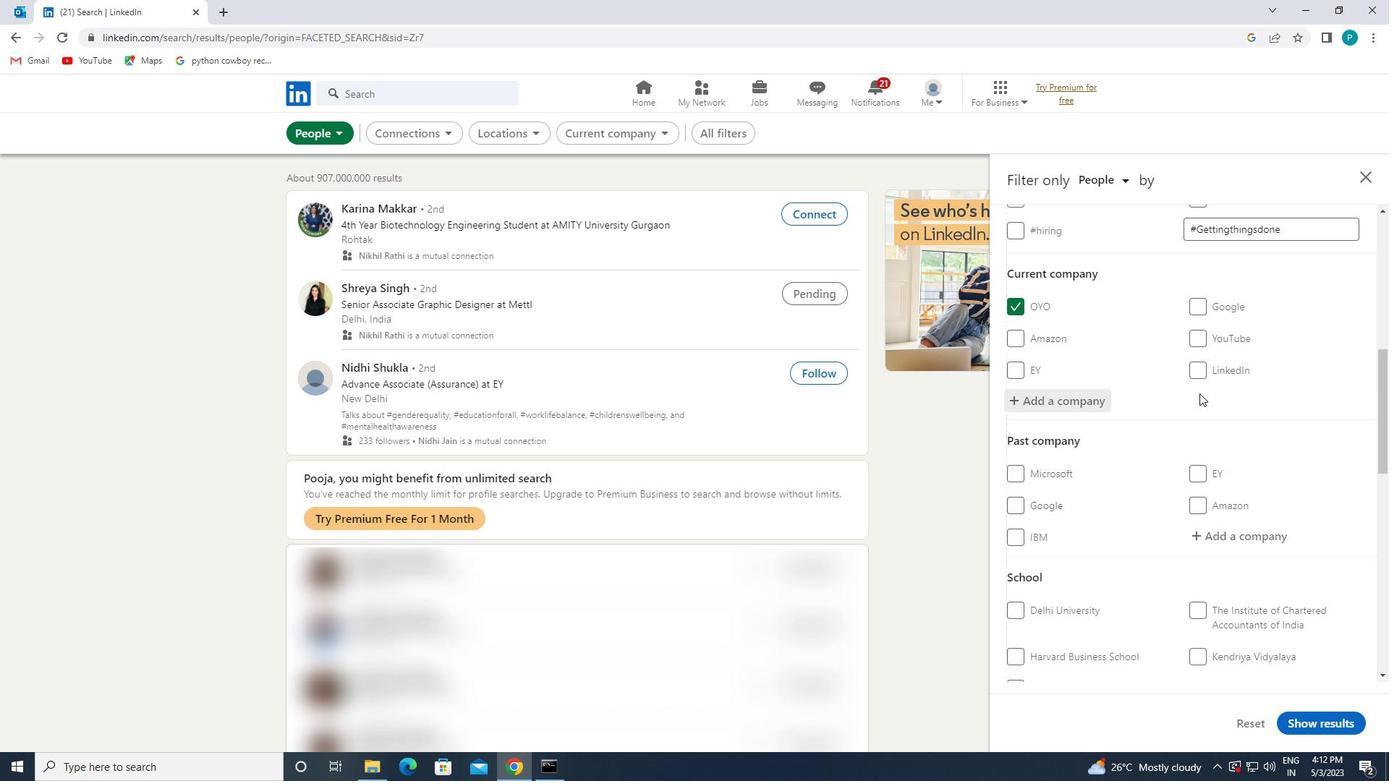 
Action: Mouse moved to (1225, 467)
Screenshot: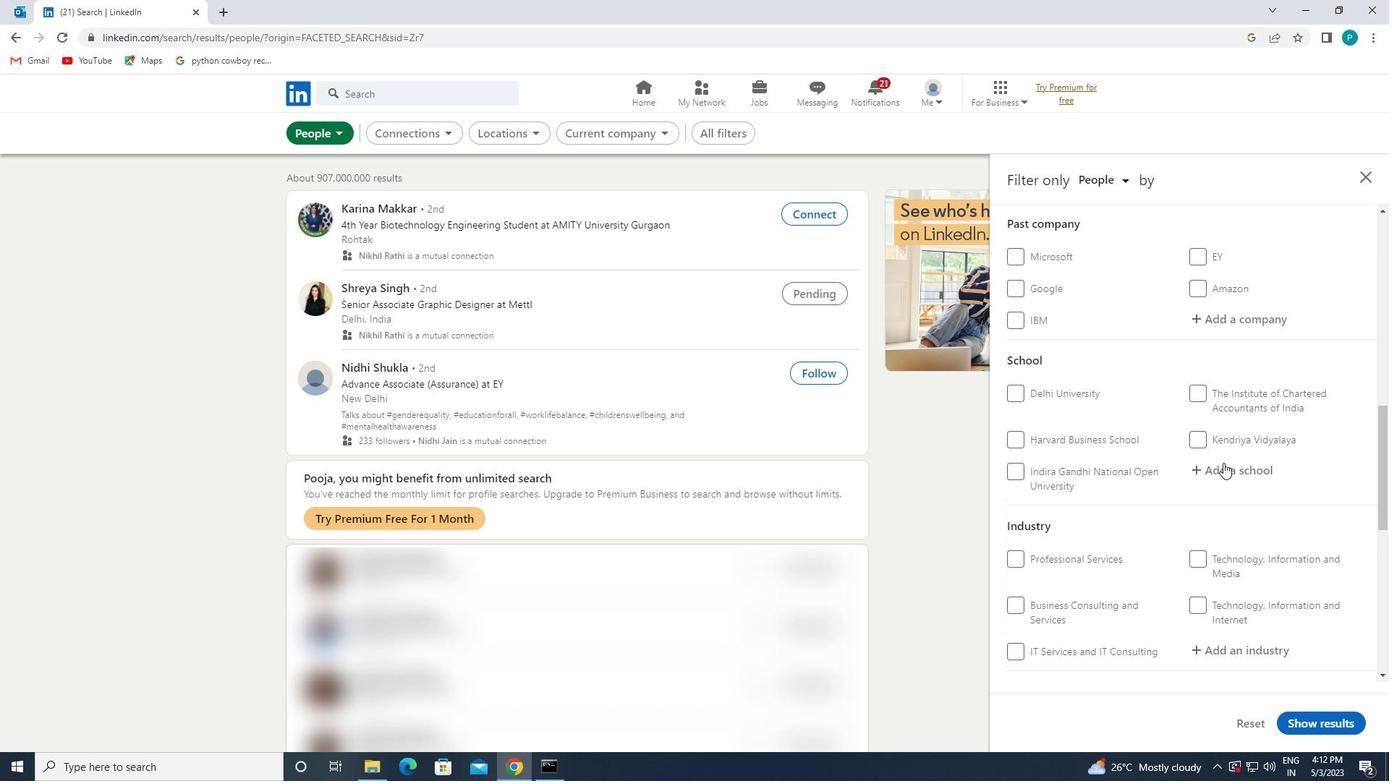 
Action: Mouse pressed left at (1225, 467)
Screenshot: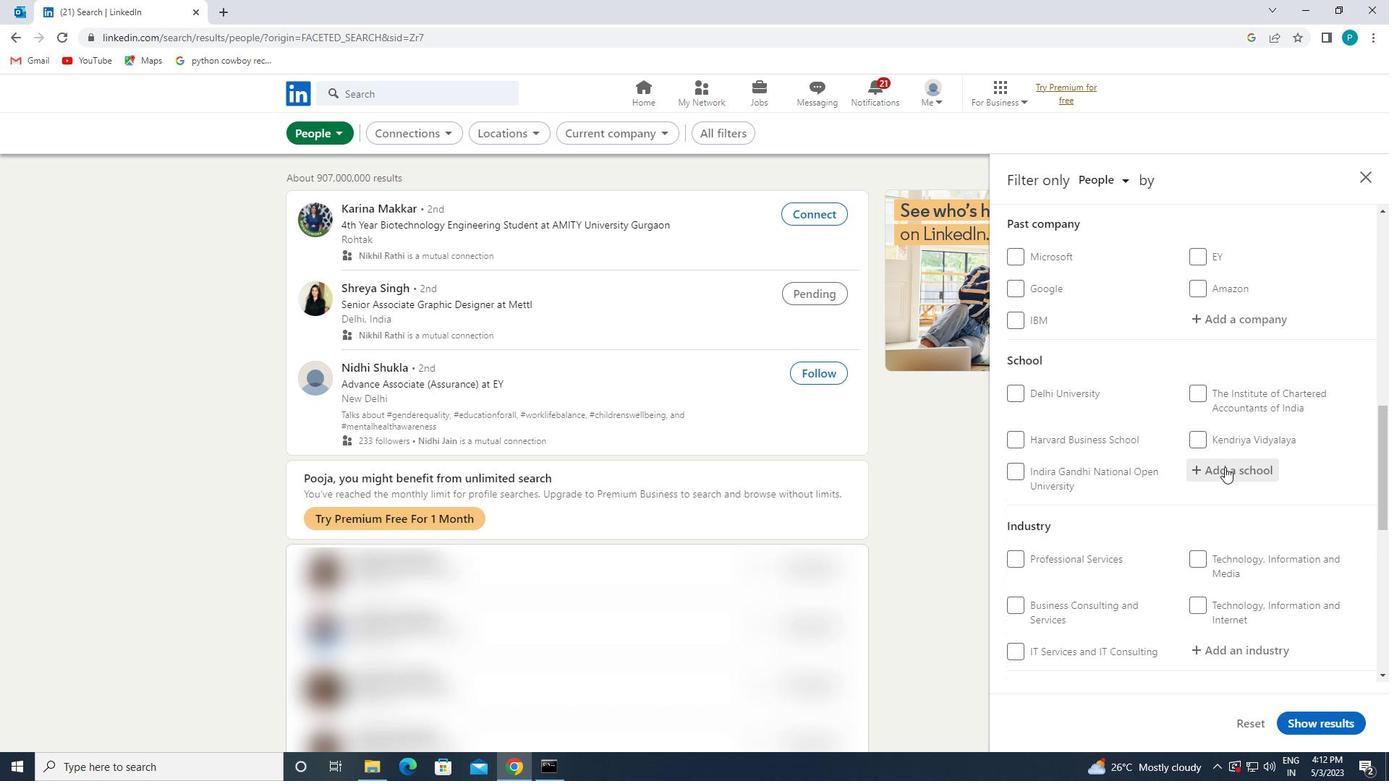 
Action: Mouse moved to (1221, 466)
Screenshot: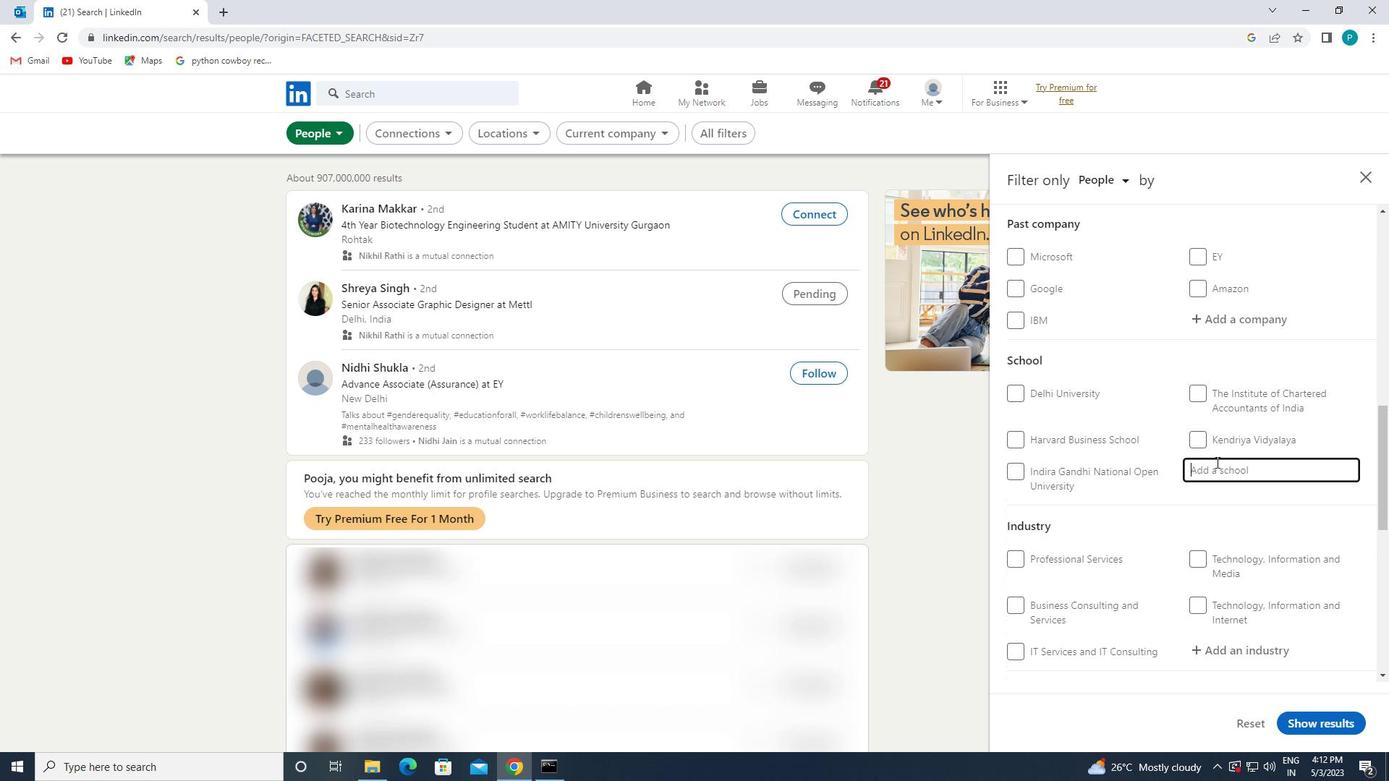 
Action: Key pressed <Key.caps_lock><Key.caps_lock>PTVA
Screenshot: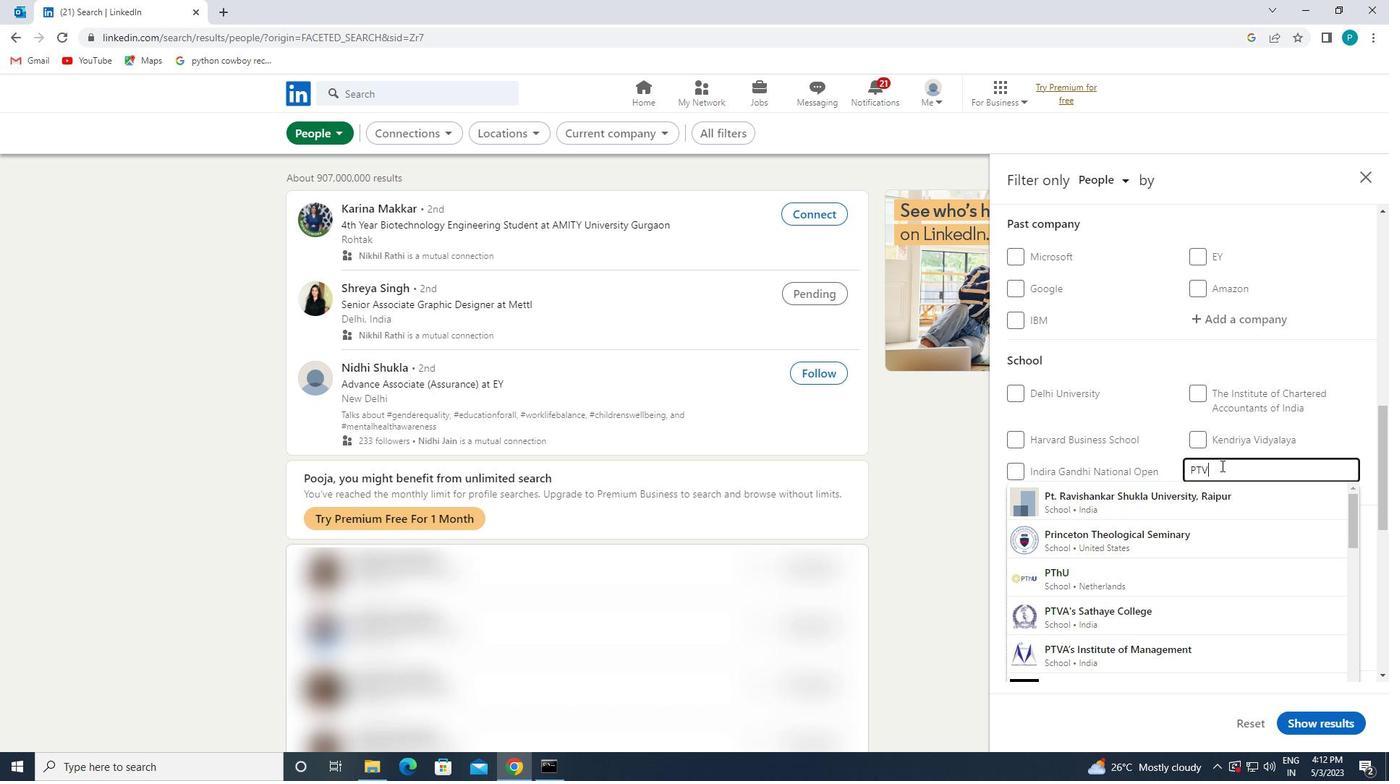 
Action: Mouse moved to (1199, 503)
Screenshot: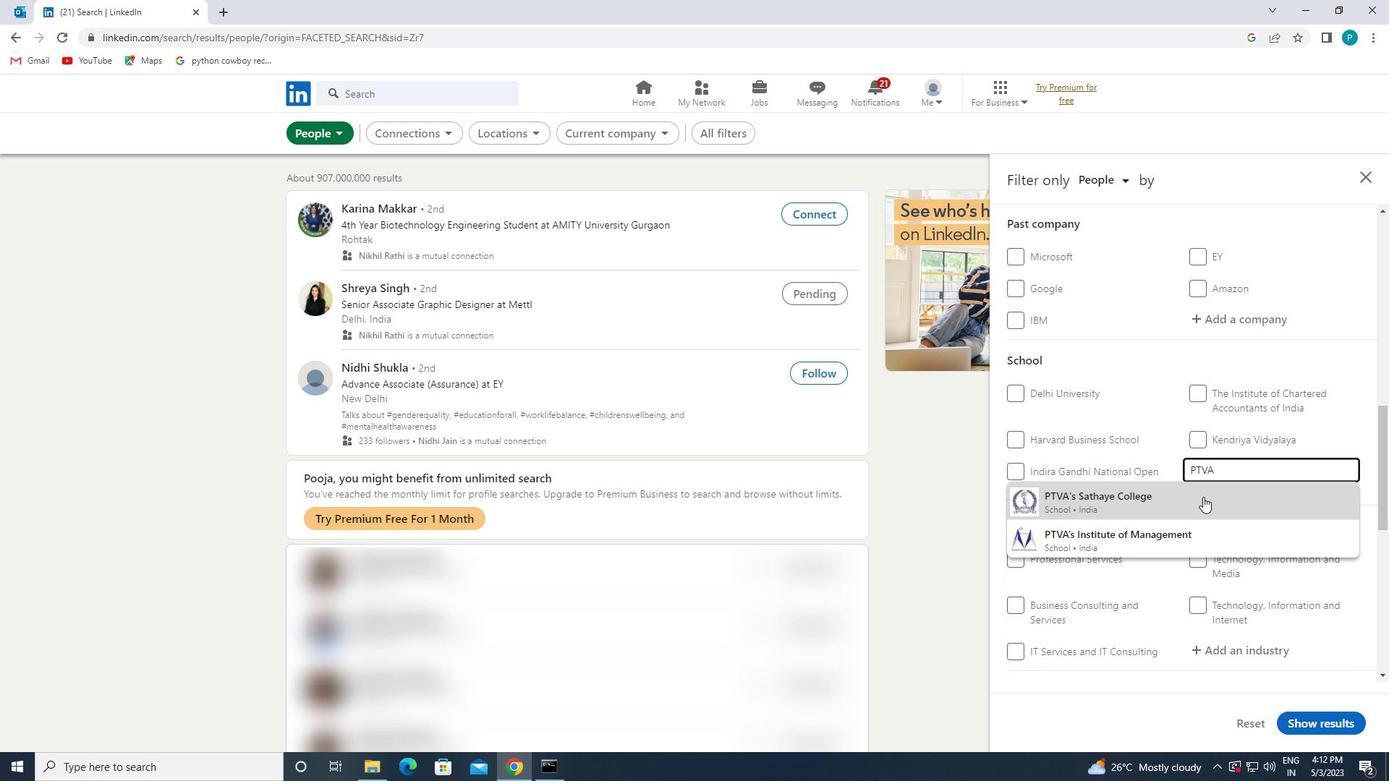 
Action: Mouse pressed left at (1199, 503)
Screenshot: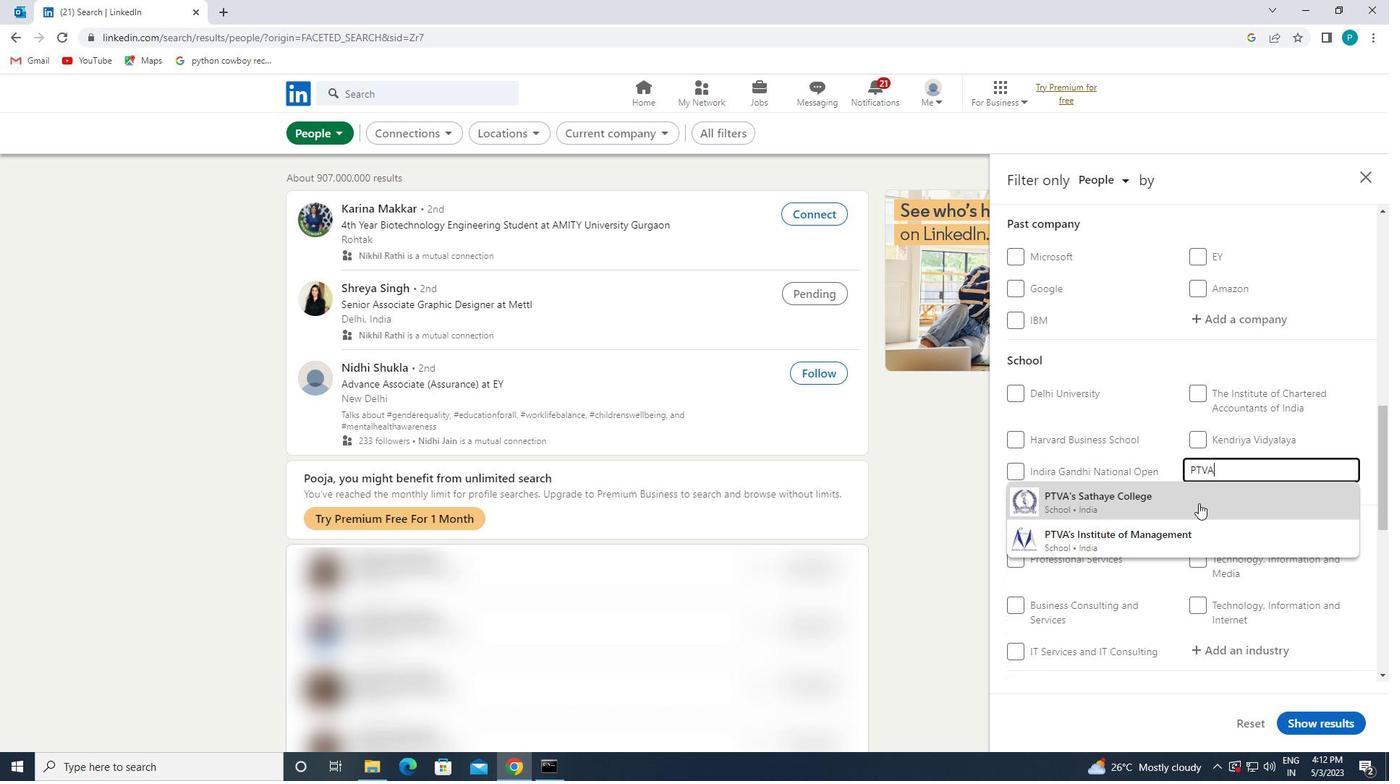
Action: Mouse moved to (1207, 514)
Screenshot: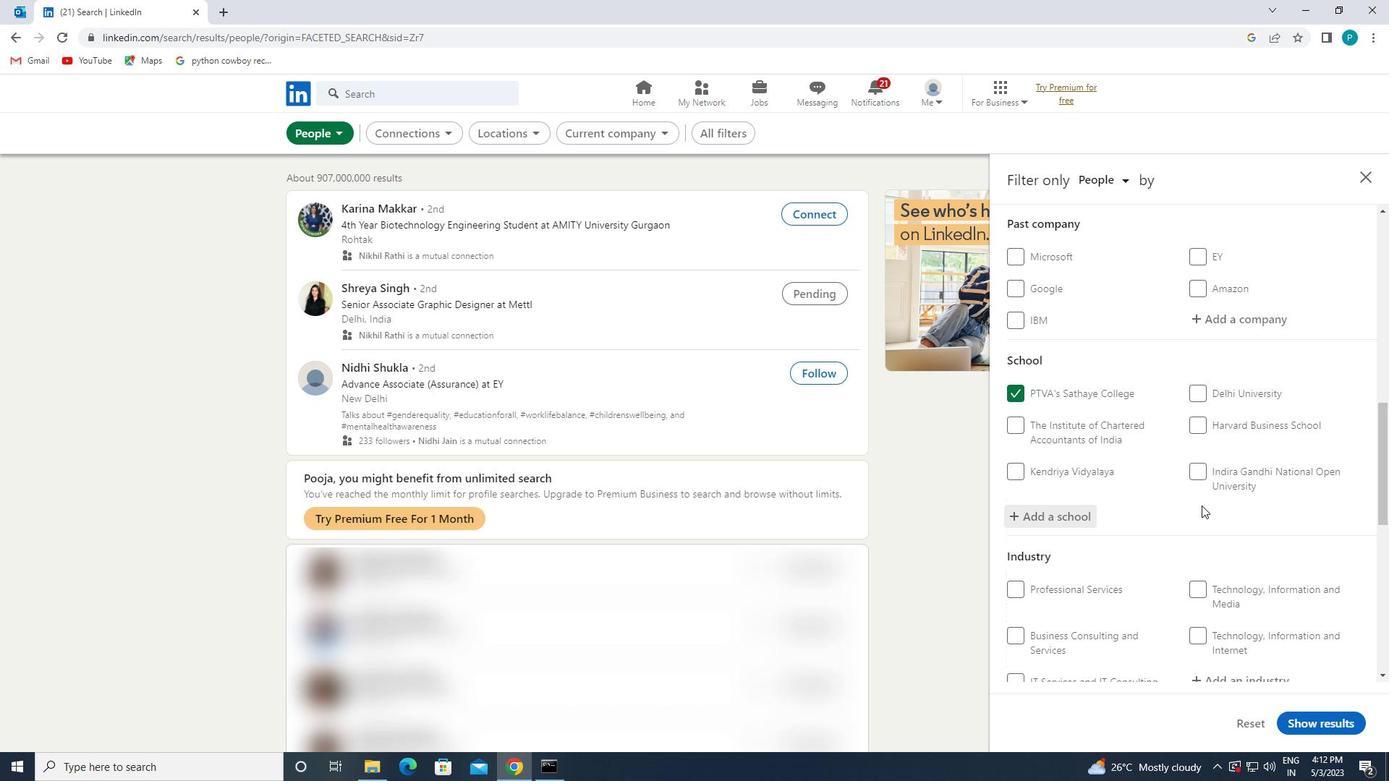 
Action: Mouse scrolled (1207, 513) with delta (0, 0)
Screenshot: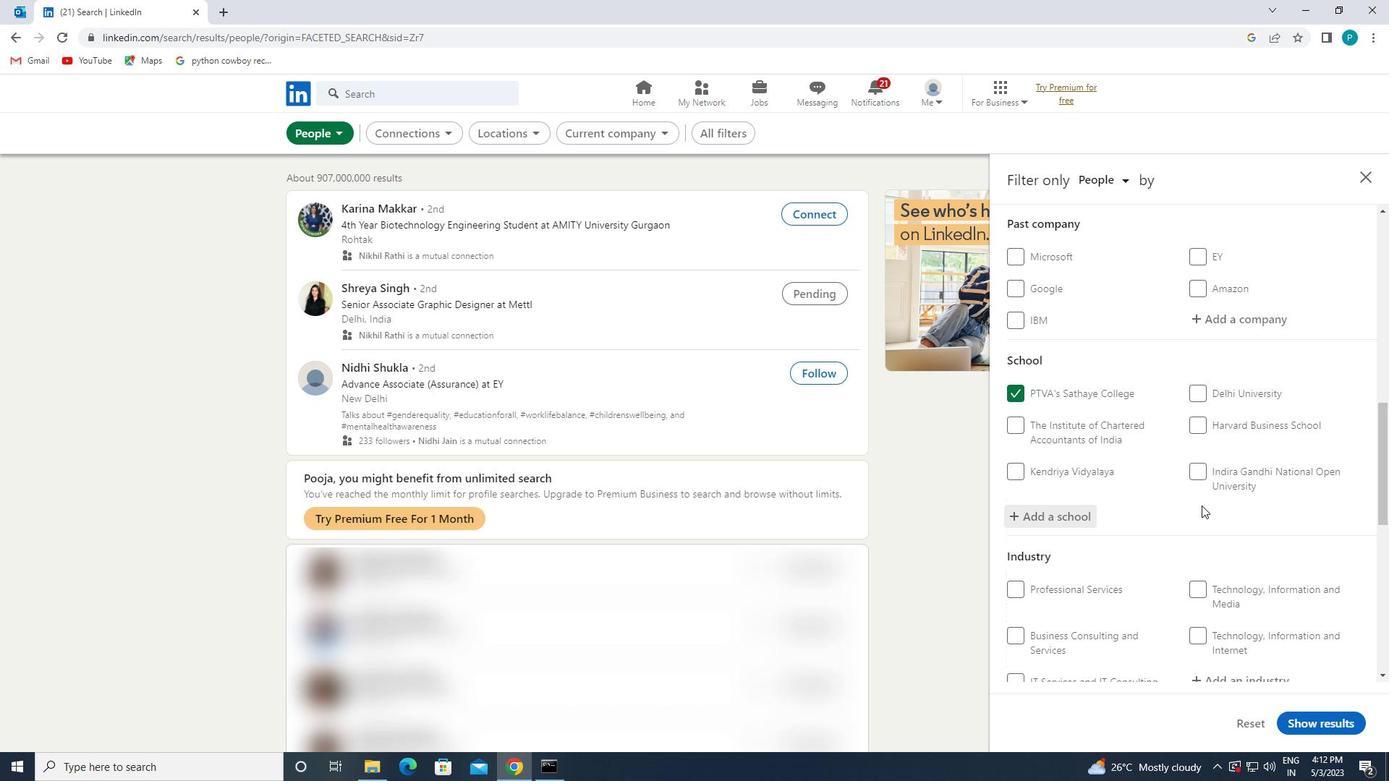 
Action: Mouse moved to (1208, 515)
Screenshot: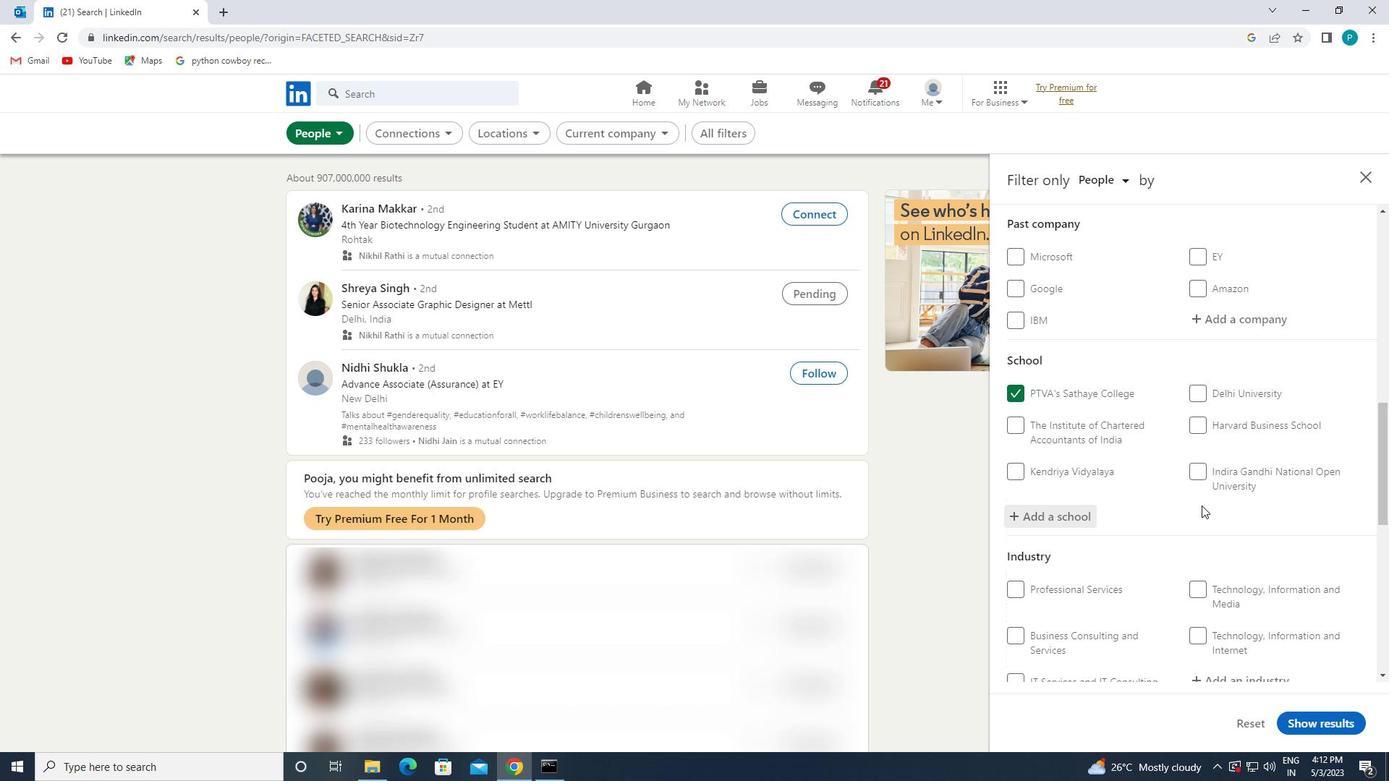 
Action: Mouse scrolled (1208, 514) with delta (0, 0)
Screenshot: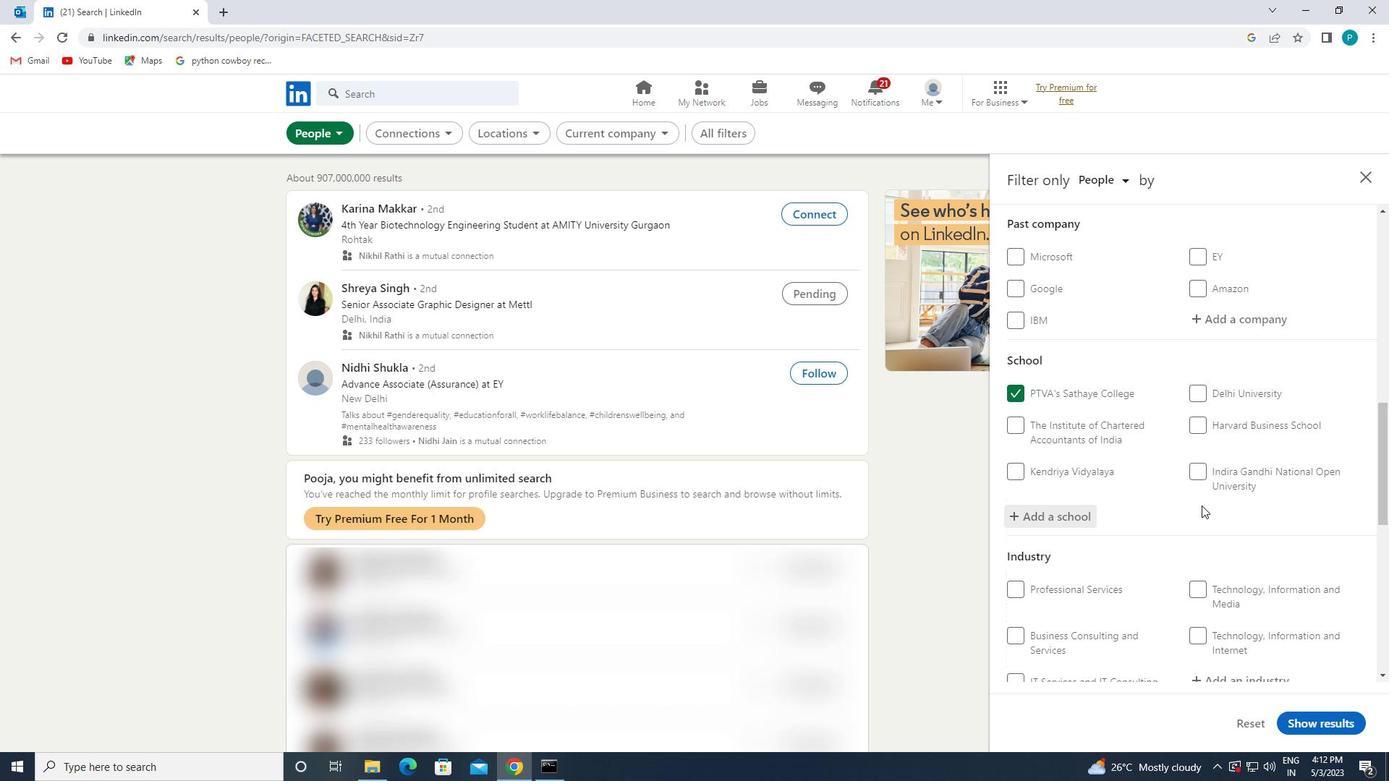 
Action: Mouse moved to (1208, 516)
Screenshot: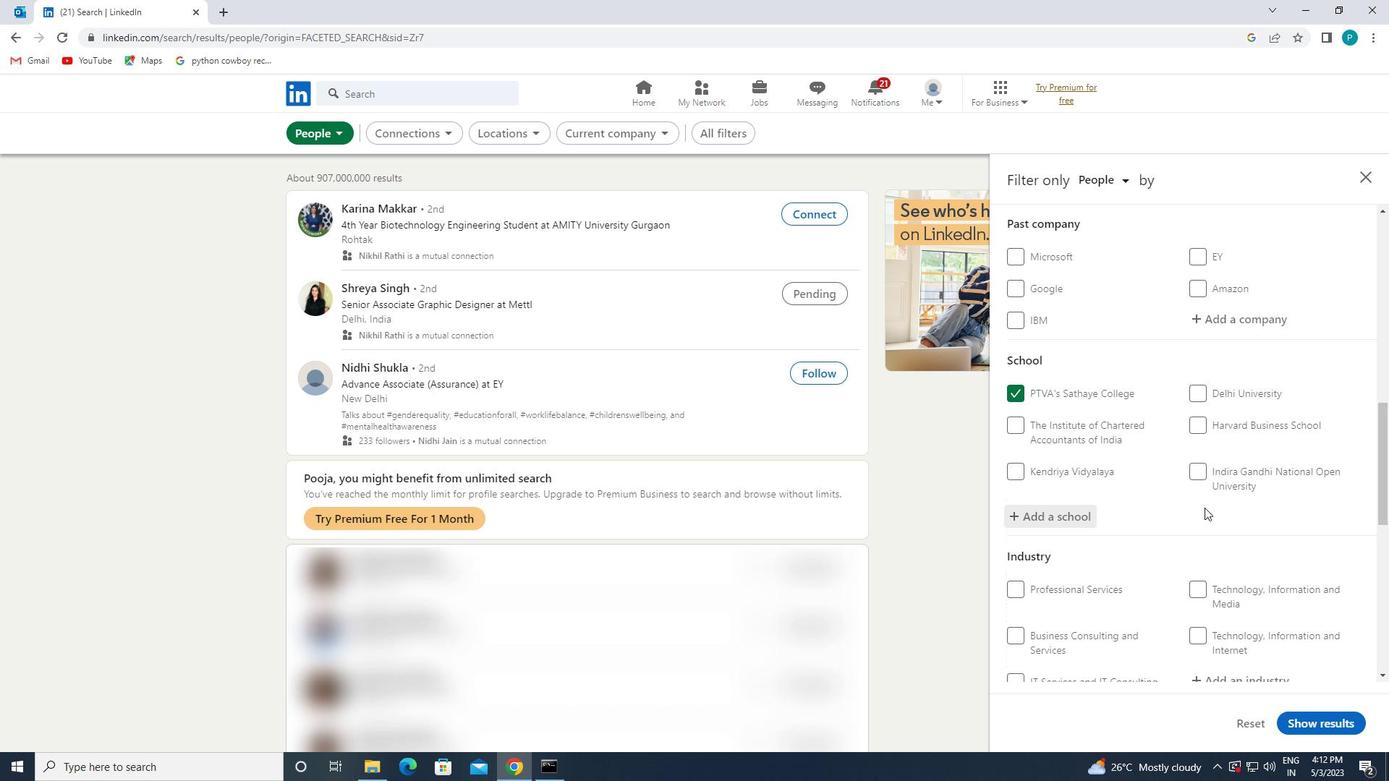 
Action: Mouse scrolled (1208, 516) with delta (0, 0)
Screenshot: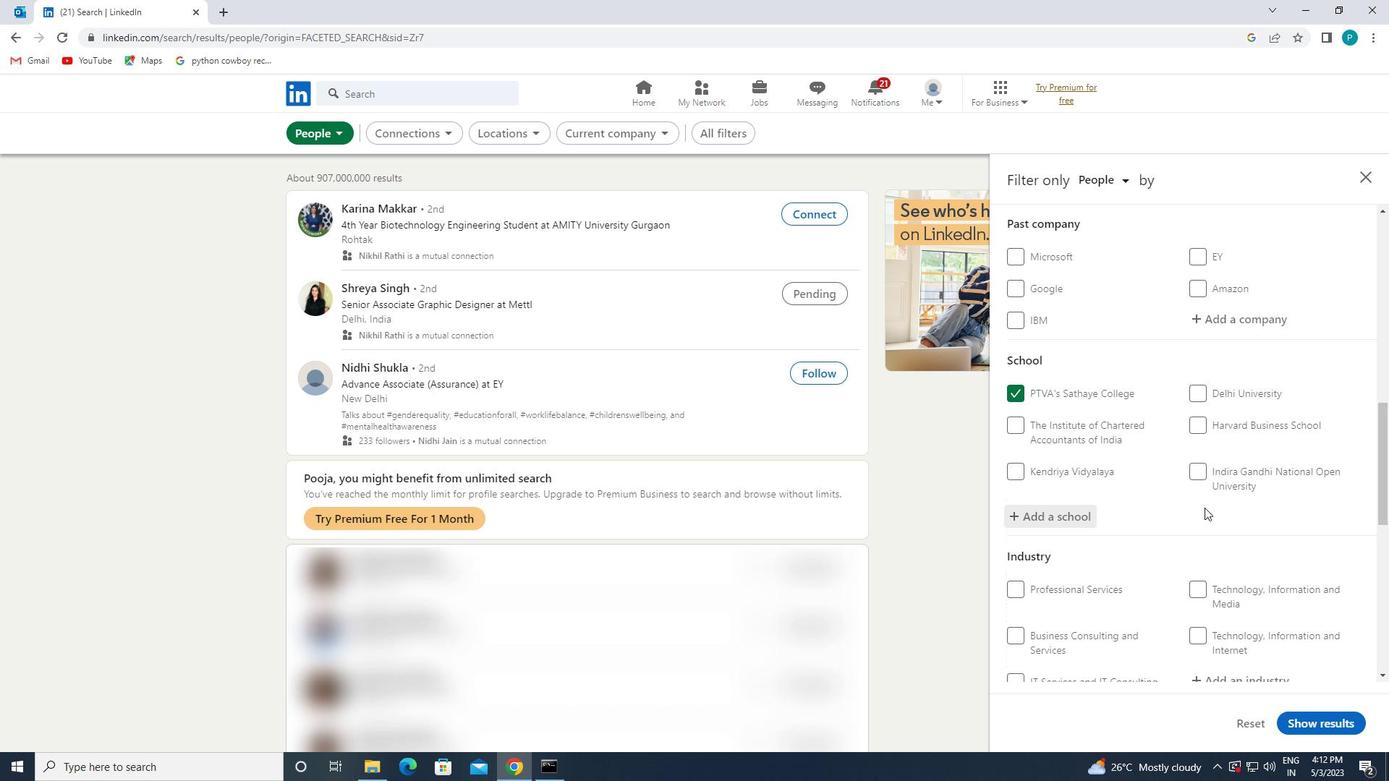 
Action: Mouse scrolled (1208, 516) with delta (0, 0)
Screenshot: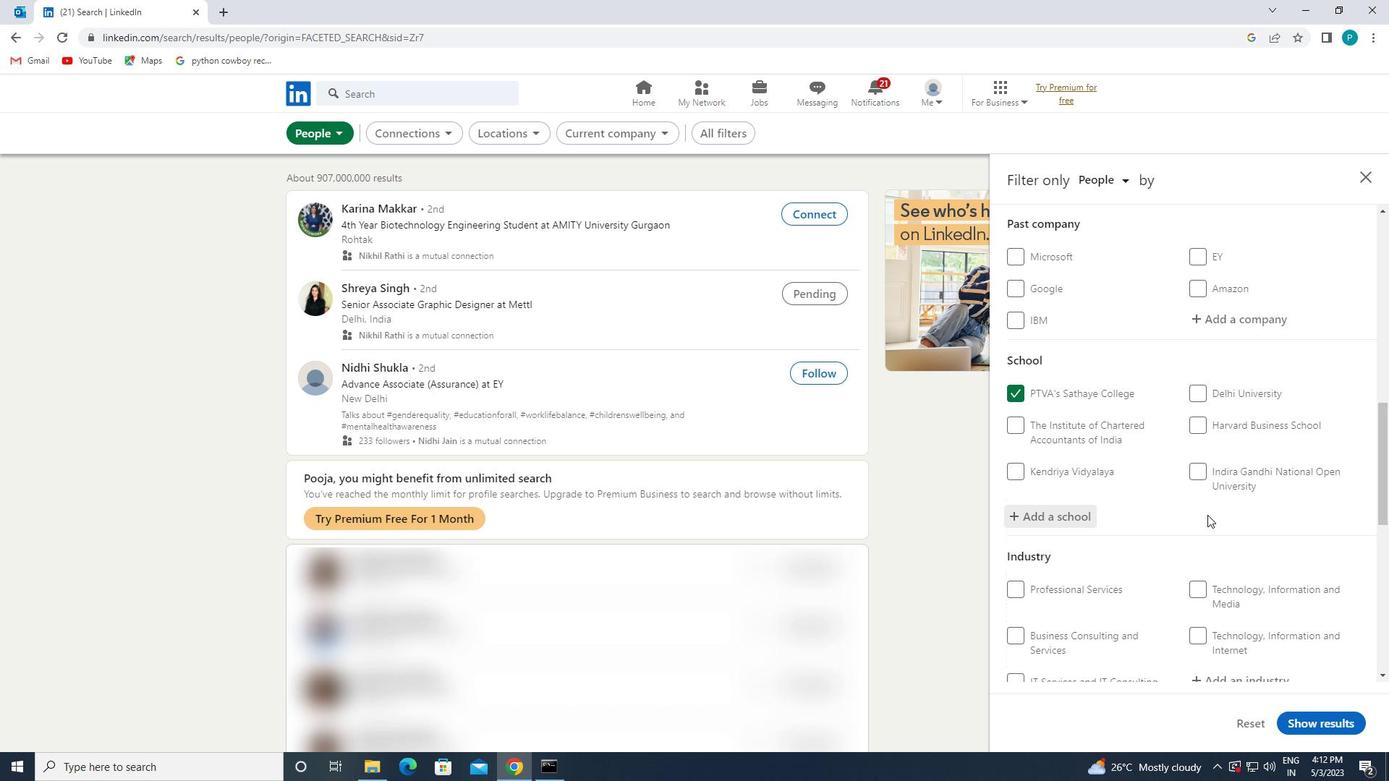 
Action: Mouse moved to (1216, 393)
Screenshot: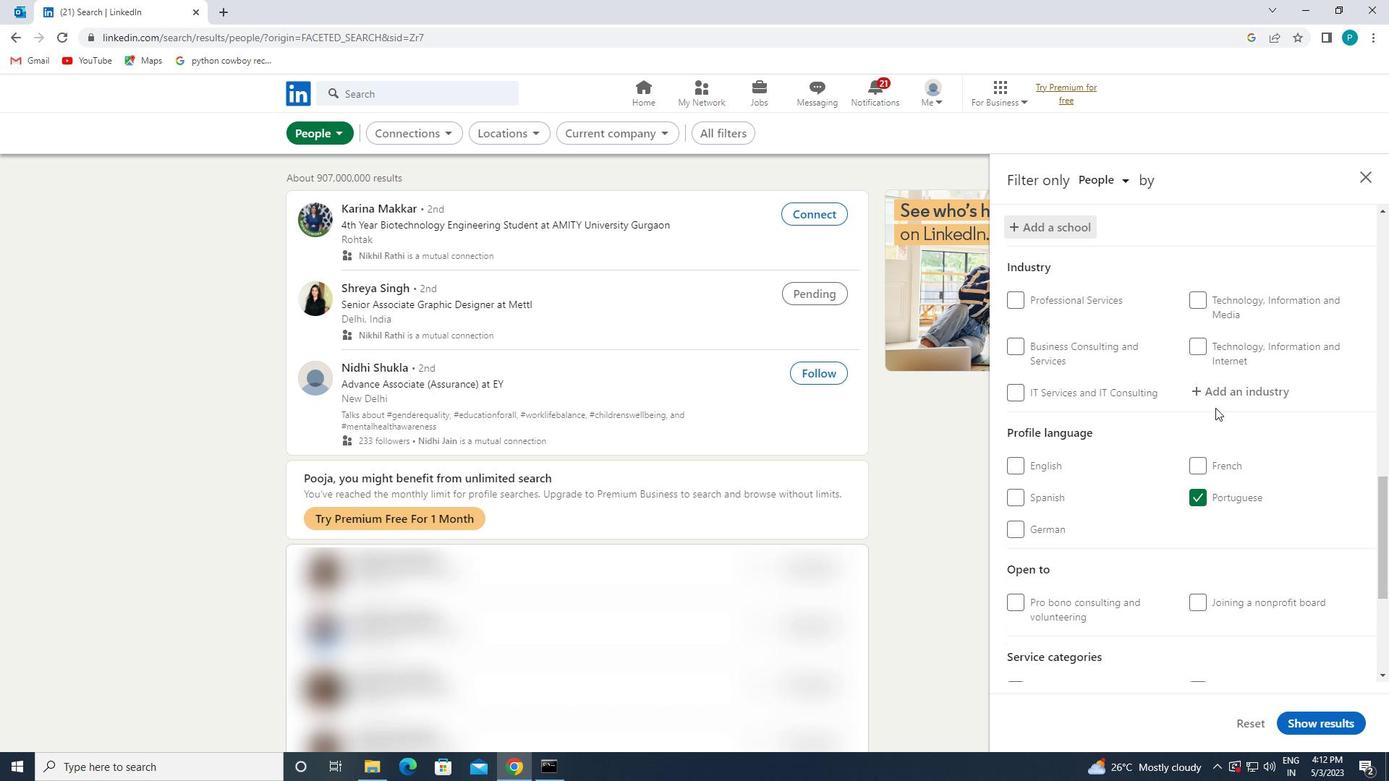 
Action: Mouse pressed left at (1216, 393)
Screenshot: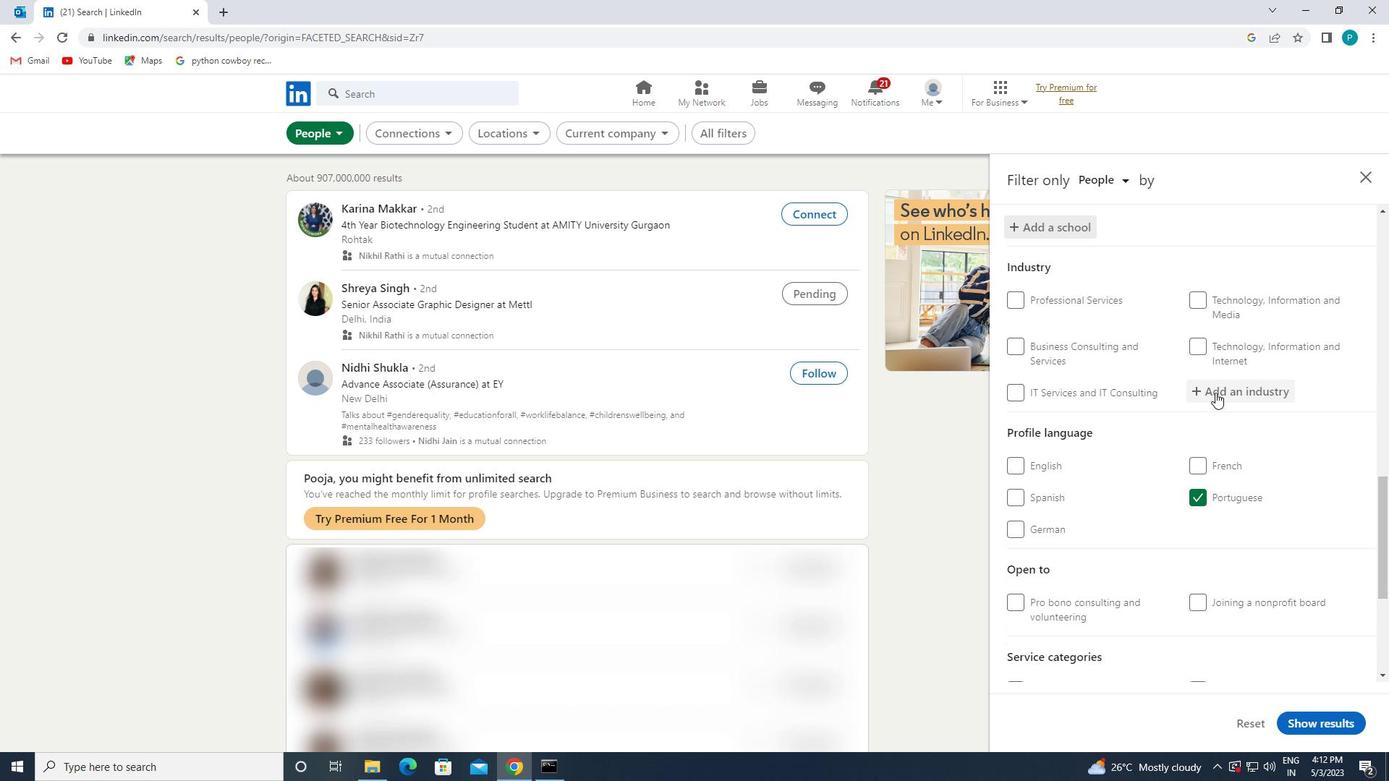 
Action: Mouse moved to (1237, 406)
Screenshot: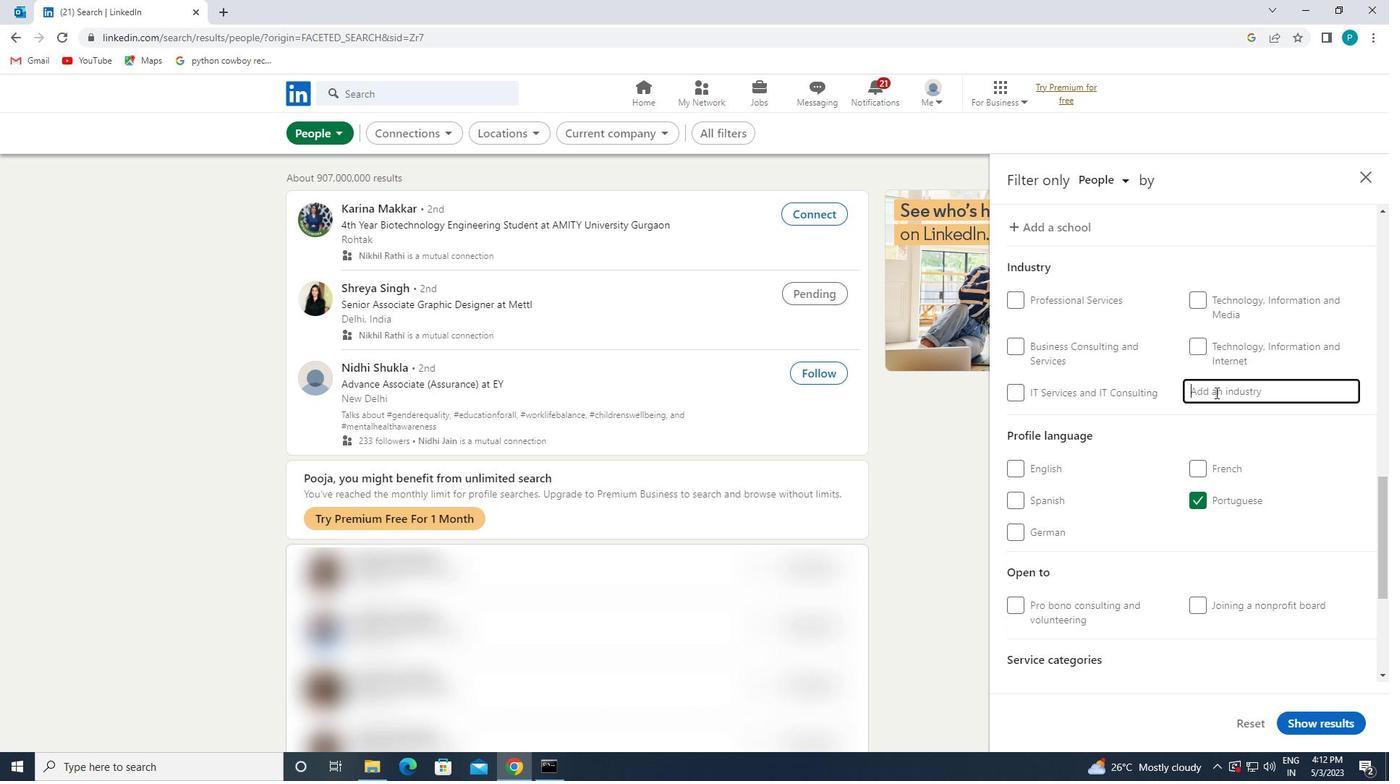
Action: Key pressed I<Key.backspace><Key.caps_lock>I<Key.backspace><Key.caps_lock>S<Key.caps_lock>ECURITI
Screenshot: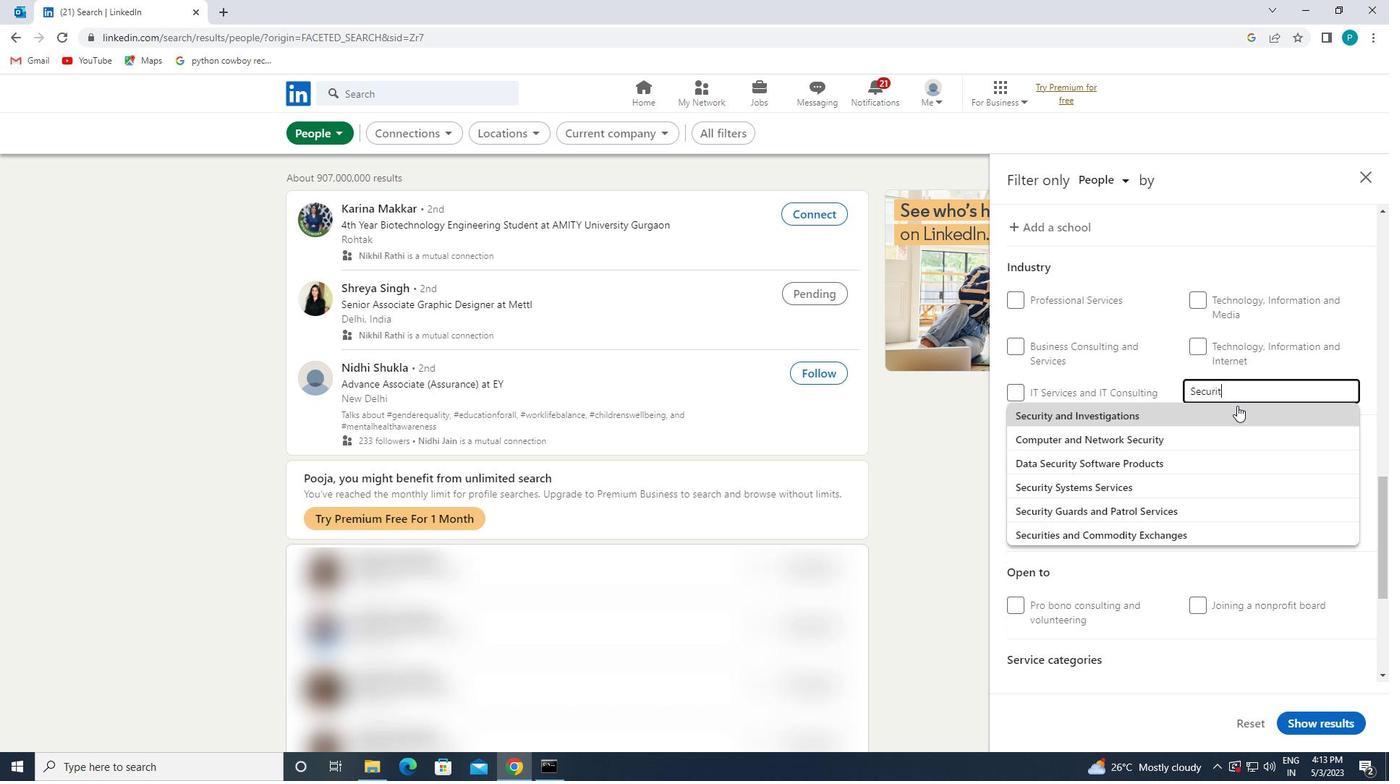 
Action: Mouse moved to (1232, 409)
Screenshot: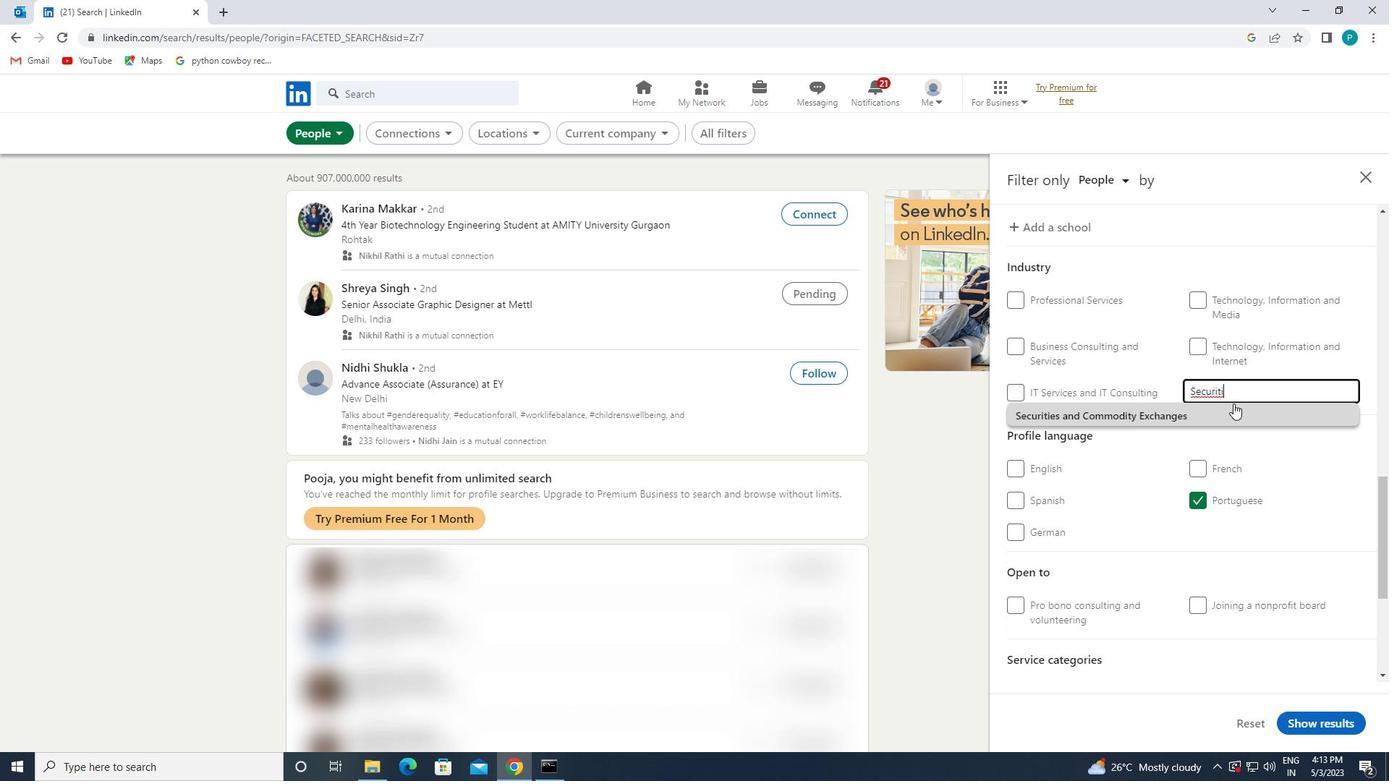 
Action: Mouse pressed left at (1232, 409)
Screenshot: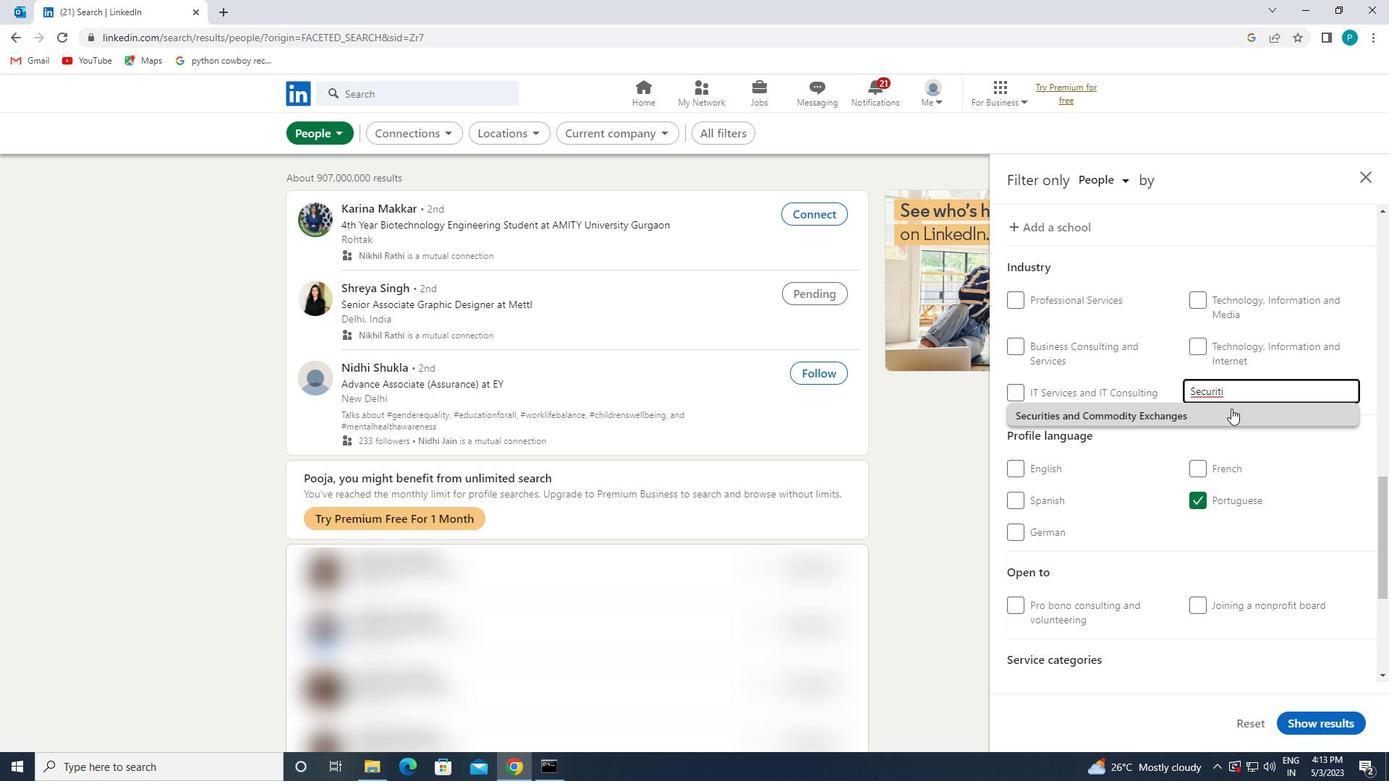 
Action: Mouse scrolled (1232, 408) with delta (0, 0)
Screenshot: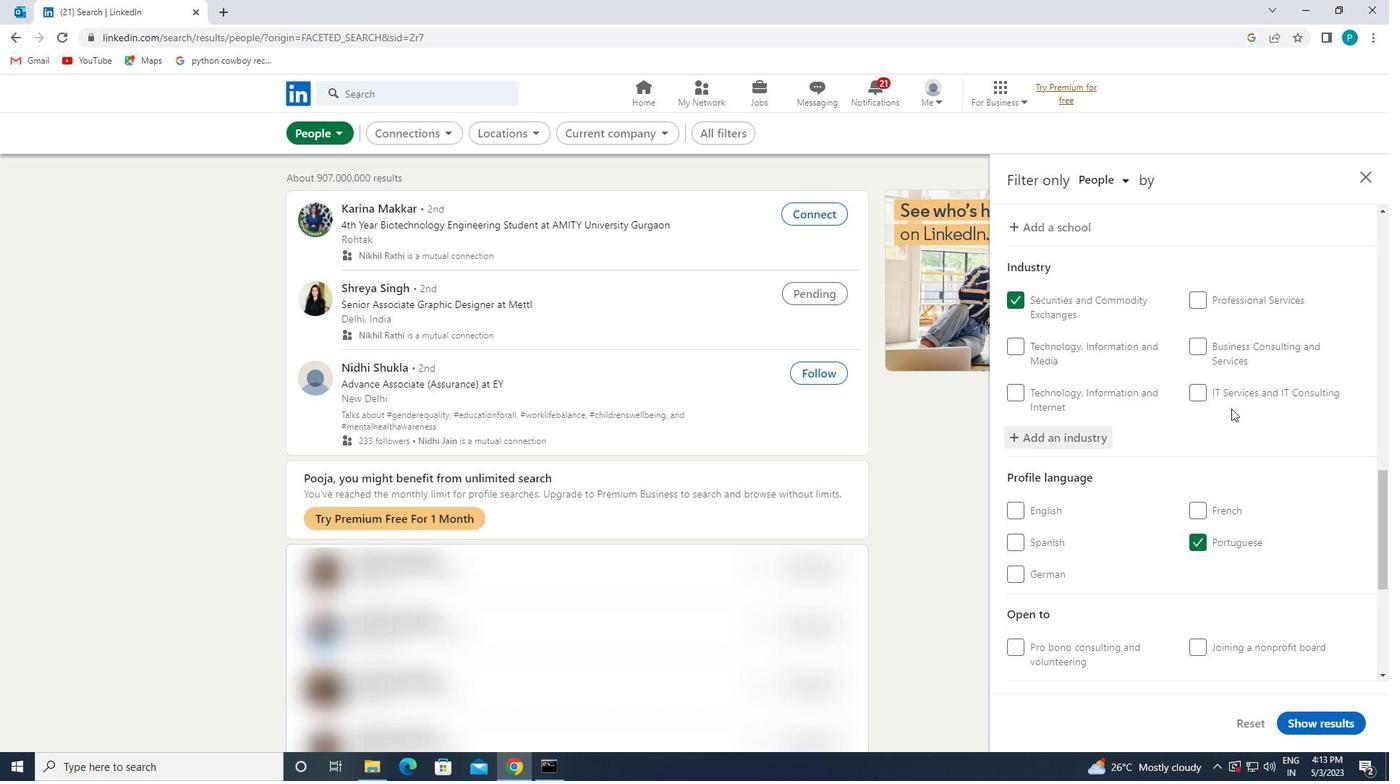 
Action: Mouse scrolled (1232, 408) with delta (0, 0)
Screenshot: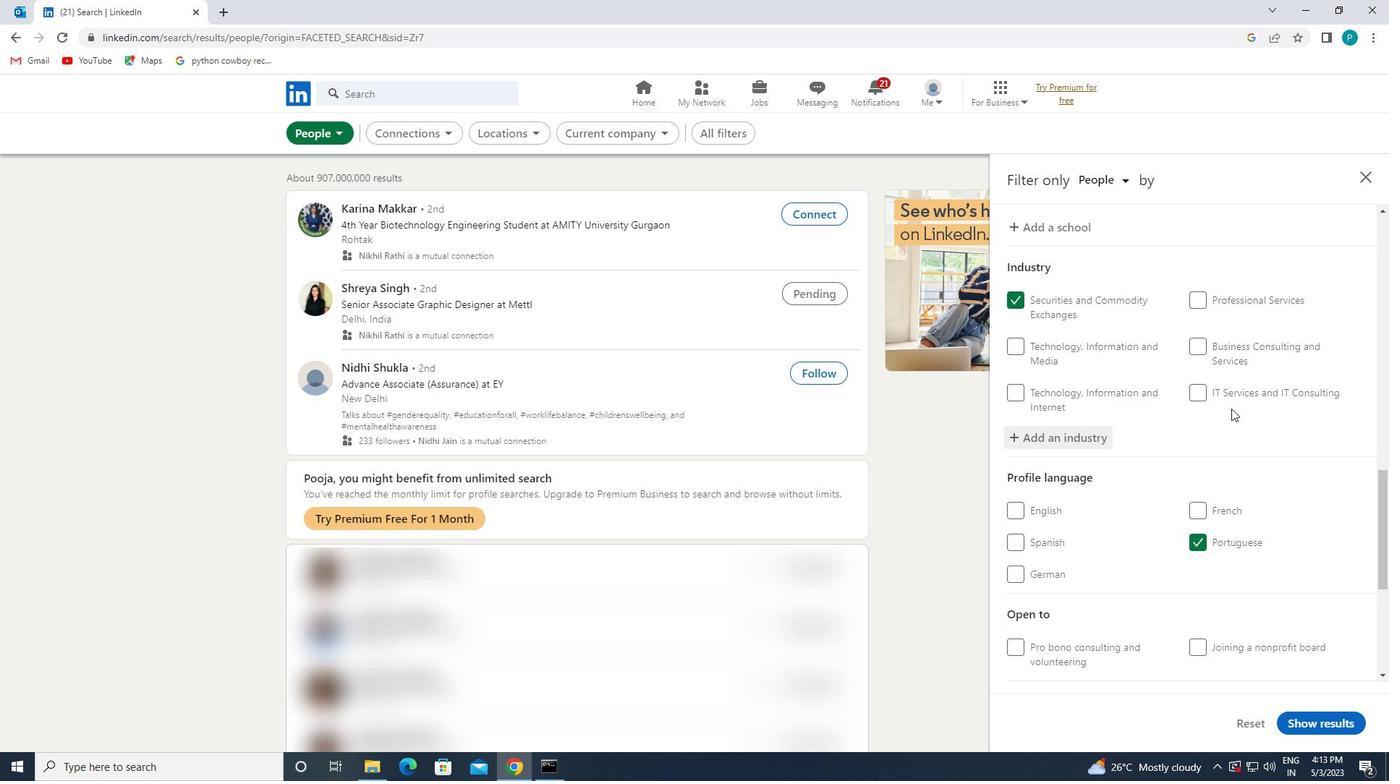
Action: Mouse scrolled (1232, 408) with delta (0, 0)
Screenshot: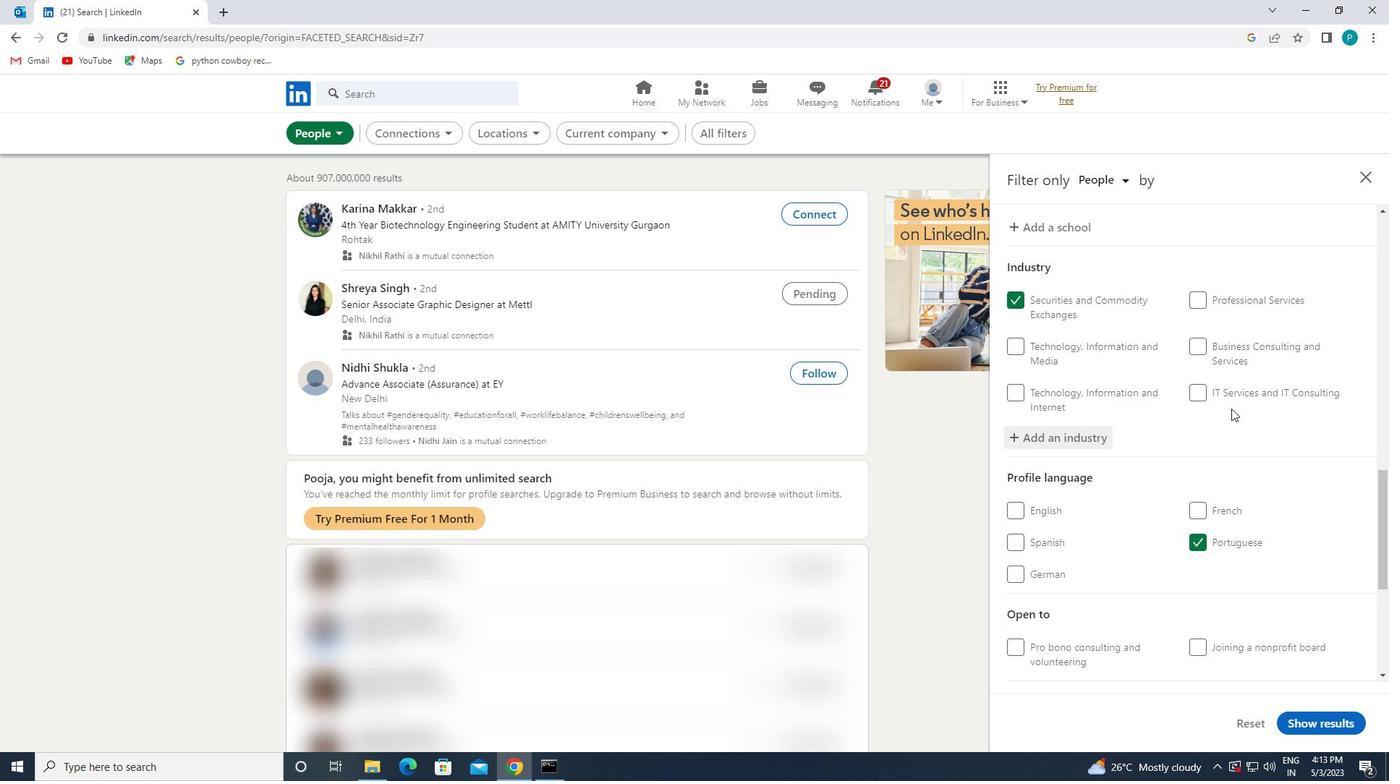 
Action: Mouse scrolled (1232, 408) with delta (0, 0)
Screenshot: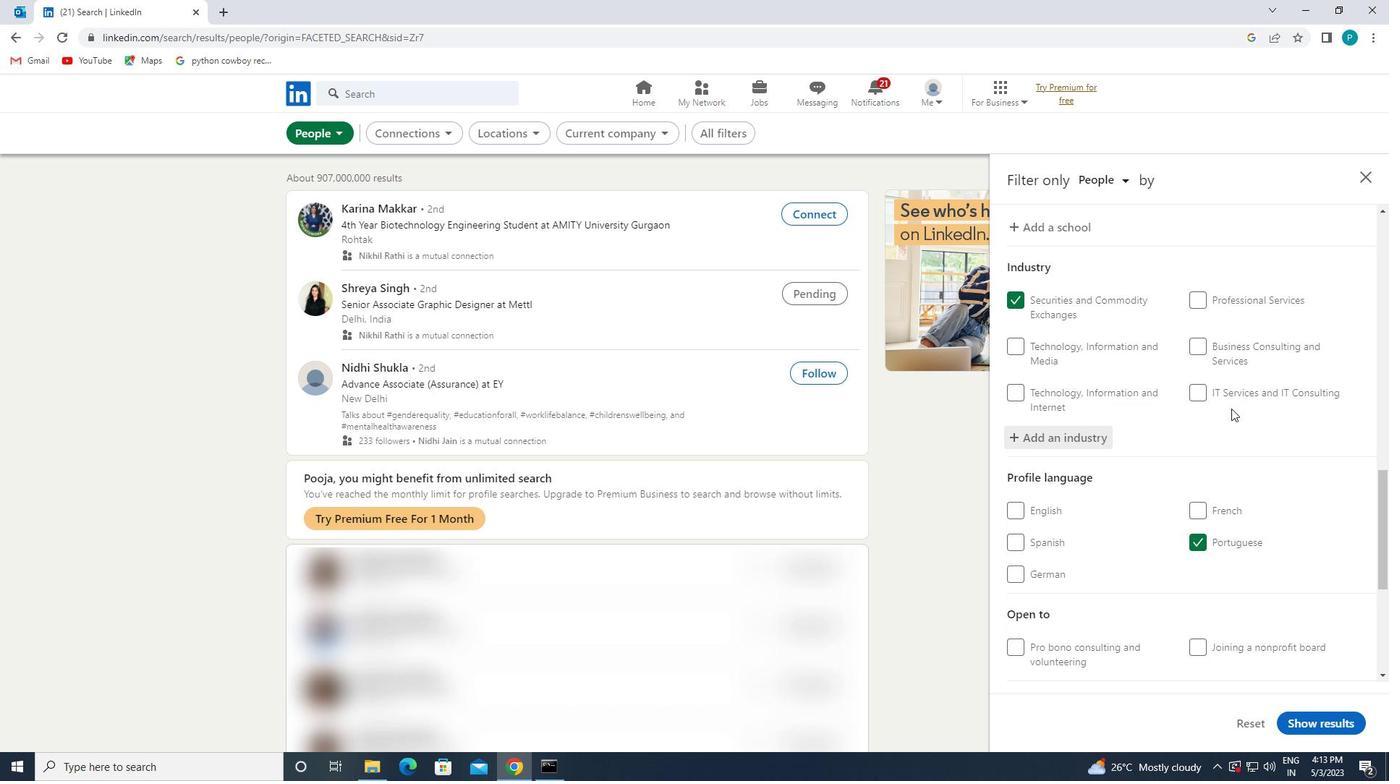 
Action: Mouse moved to (1241, 500)
Screenshot: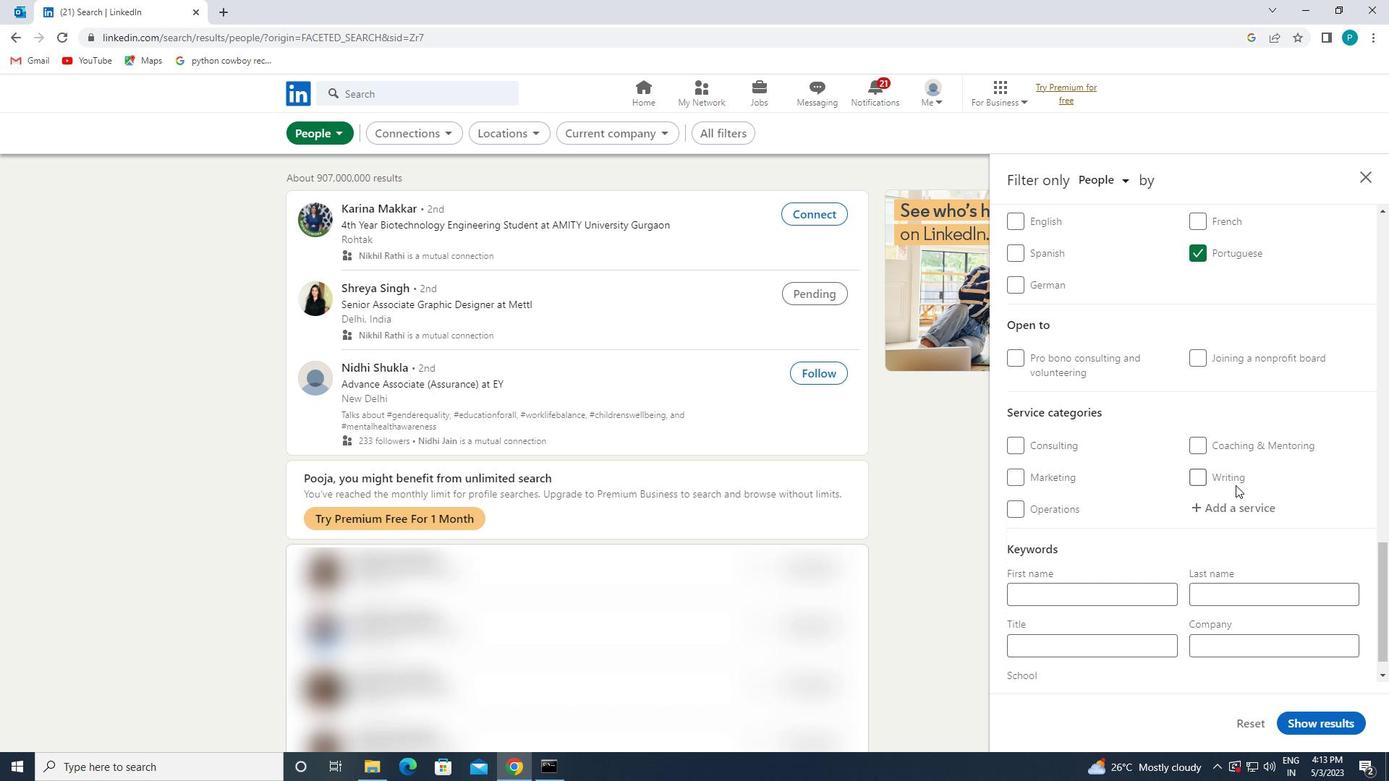
Action: Mouse pressed left at (1241, 500)
Screenshot: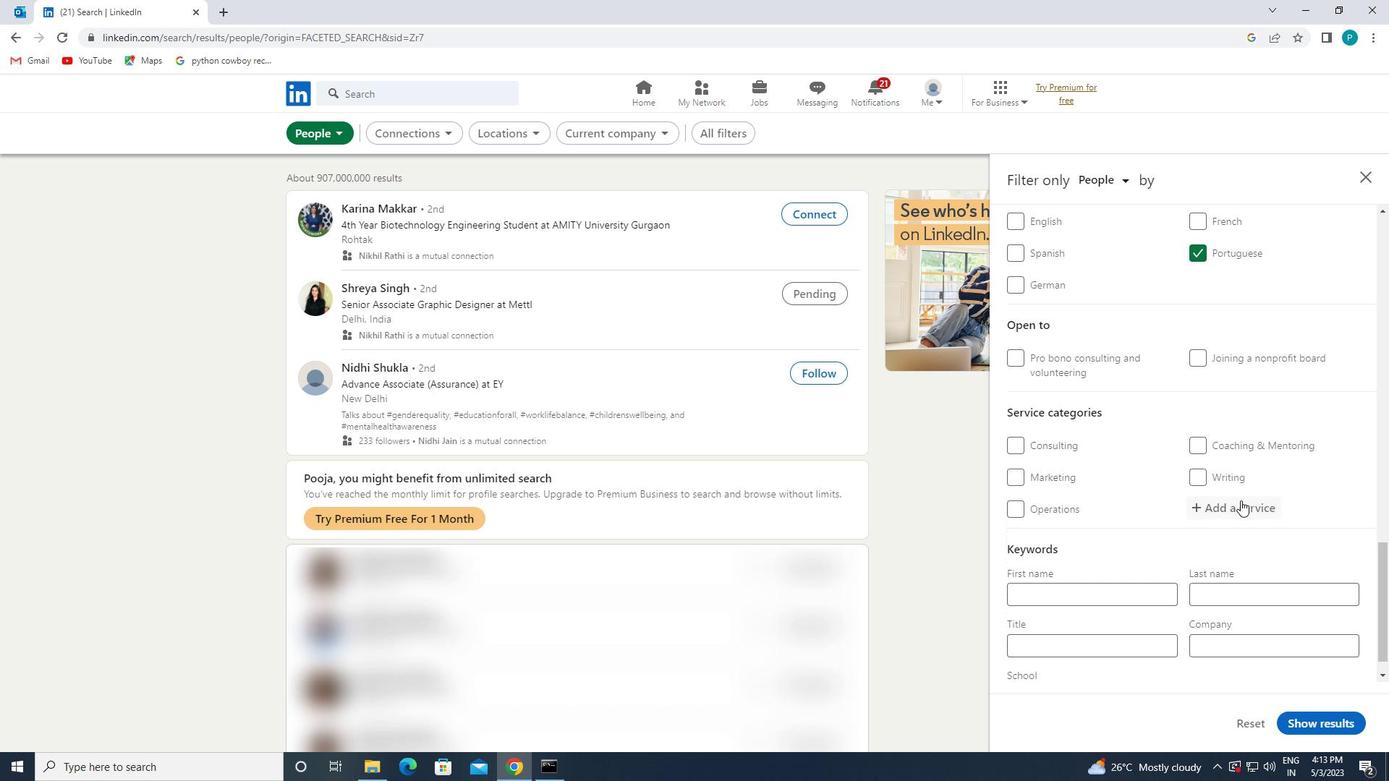 
Action: Mouse moved to (1263, 517)
Screenshot: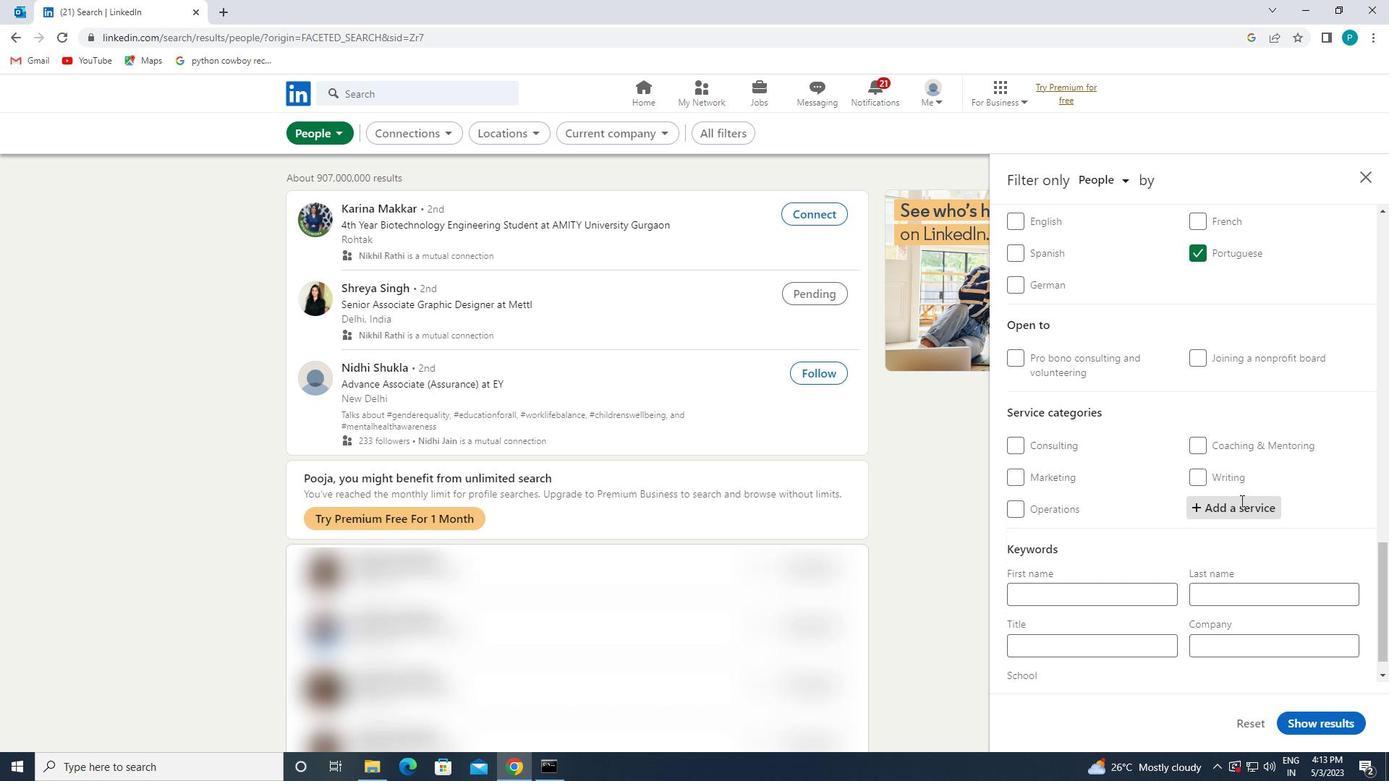 
Action: Key pressed <Key.caps_lock>A<Key.caps_lock>UDIO
Screenshot: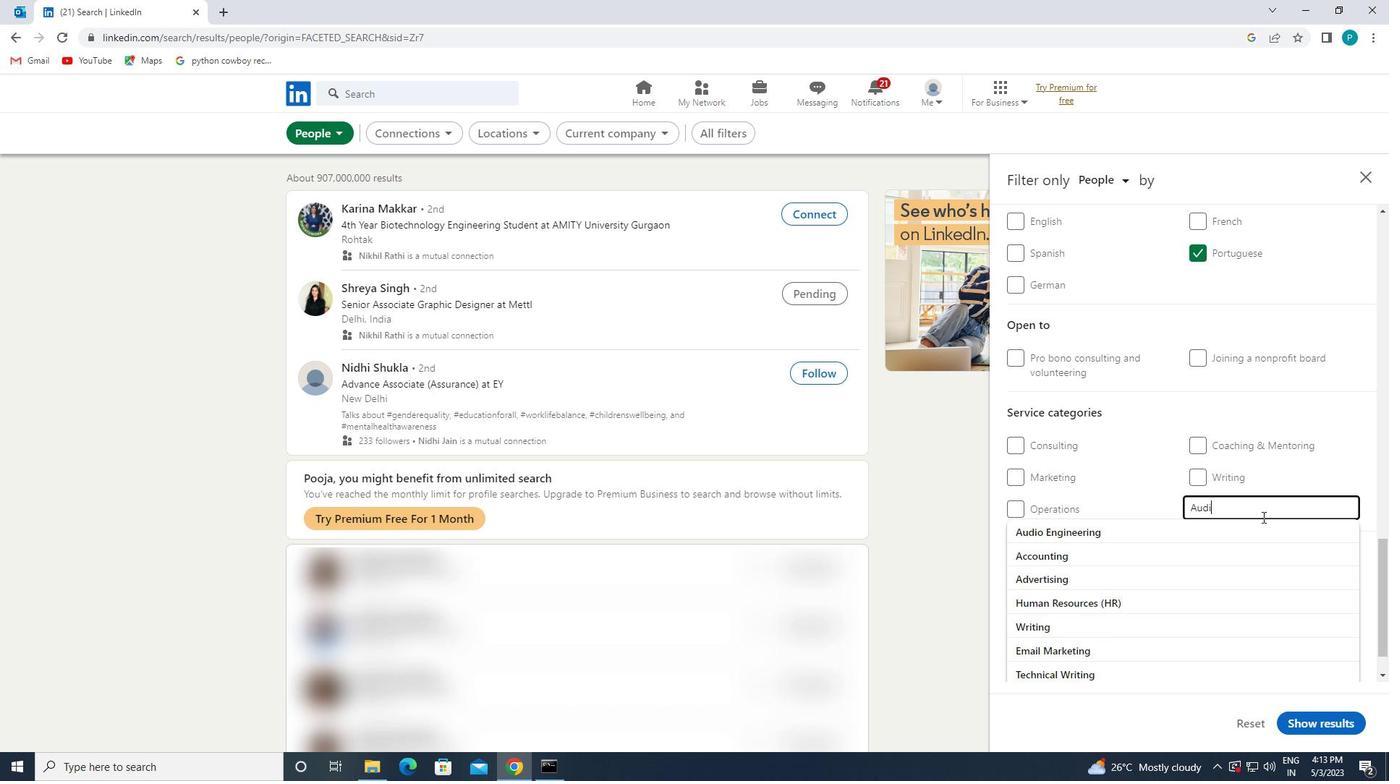 
Action: Mouse moved to (1263, 526)
Screenshot: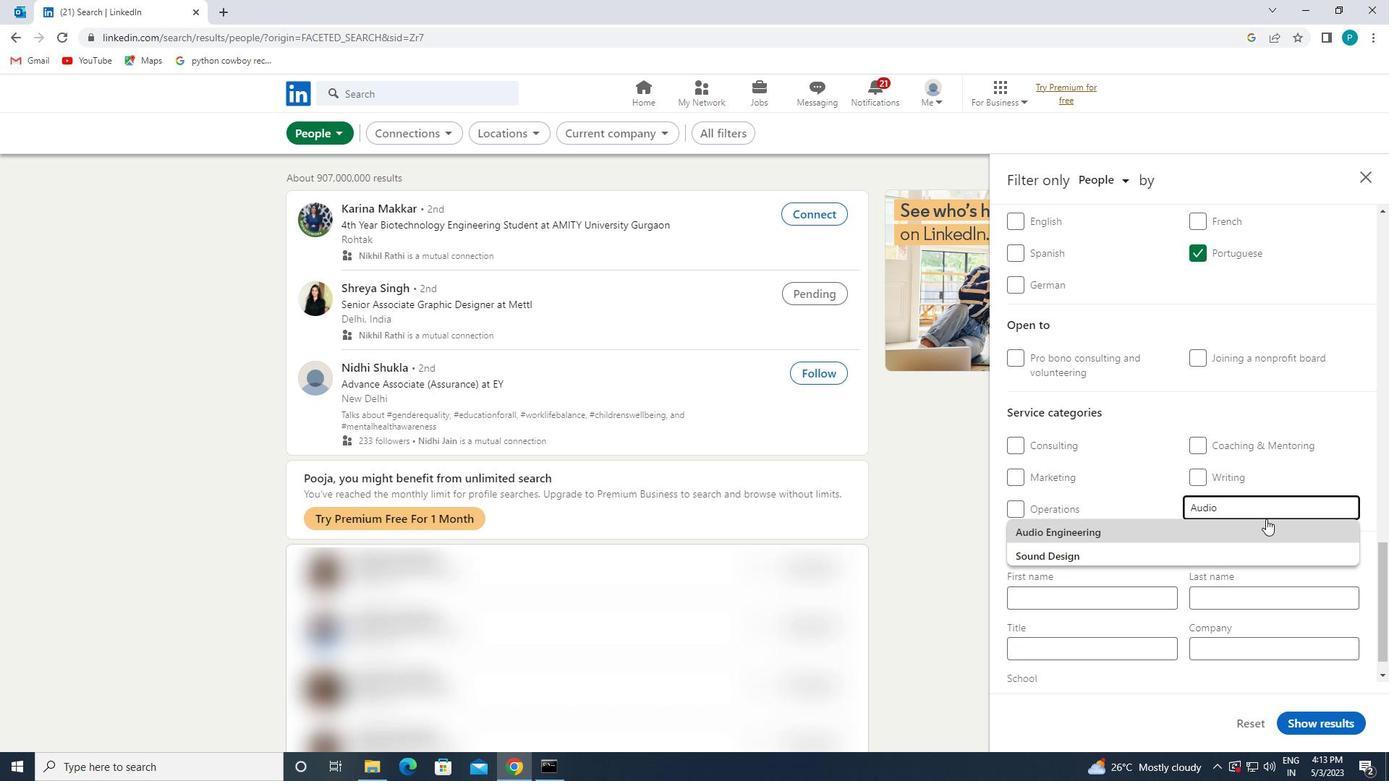 
Action: Mouse pressed left at (1263, 526)
Screenshot: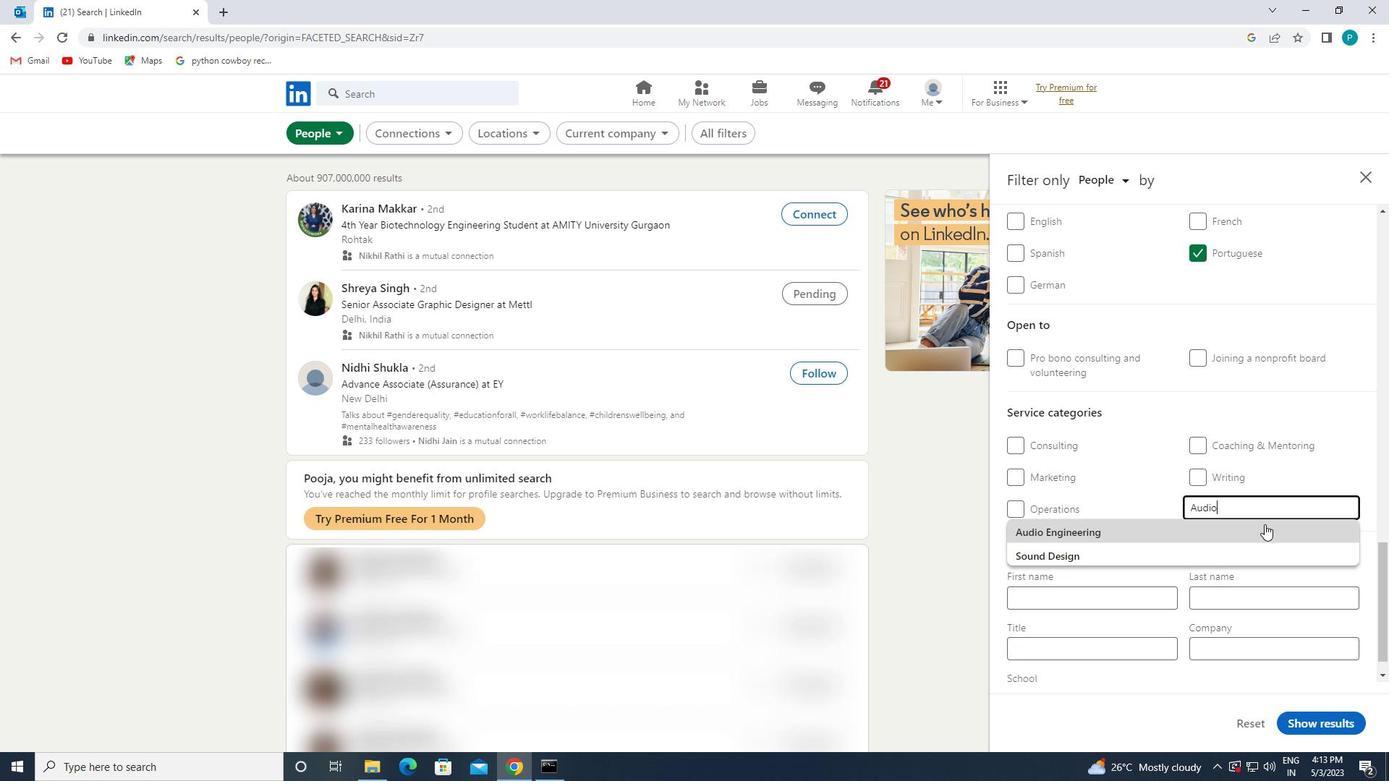 
Action: Mouse moved to (1263, 528)
Screenshot: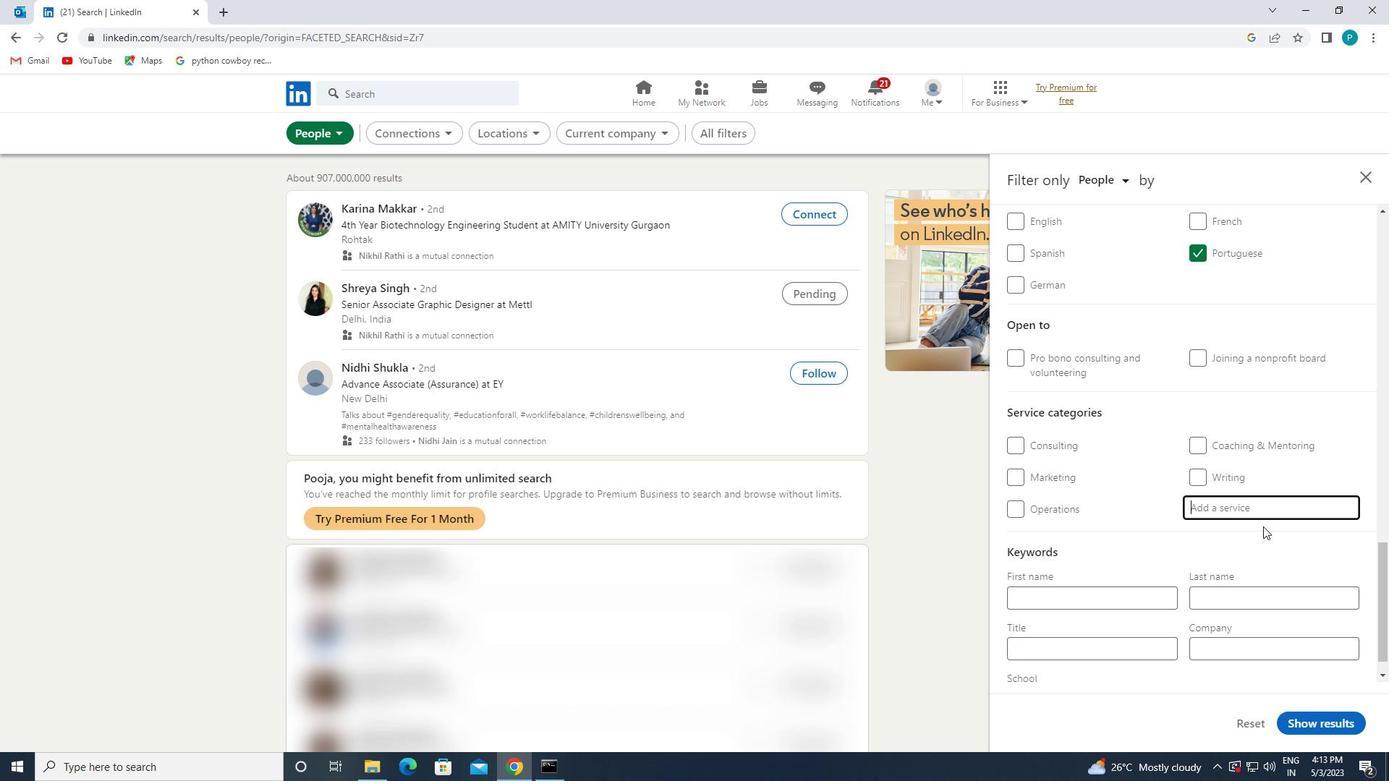 
Action: Mouse scrolled (1263, 527) with delta (0, 0)
Screenshot: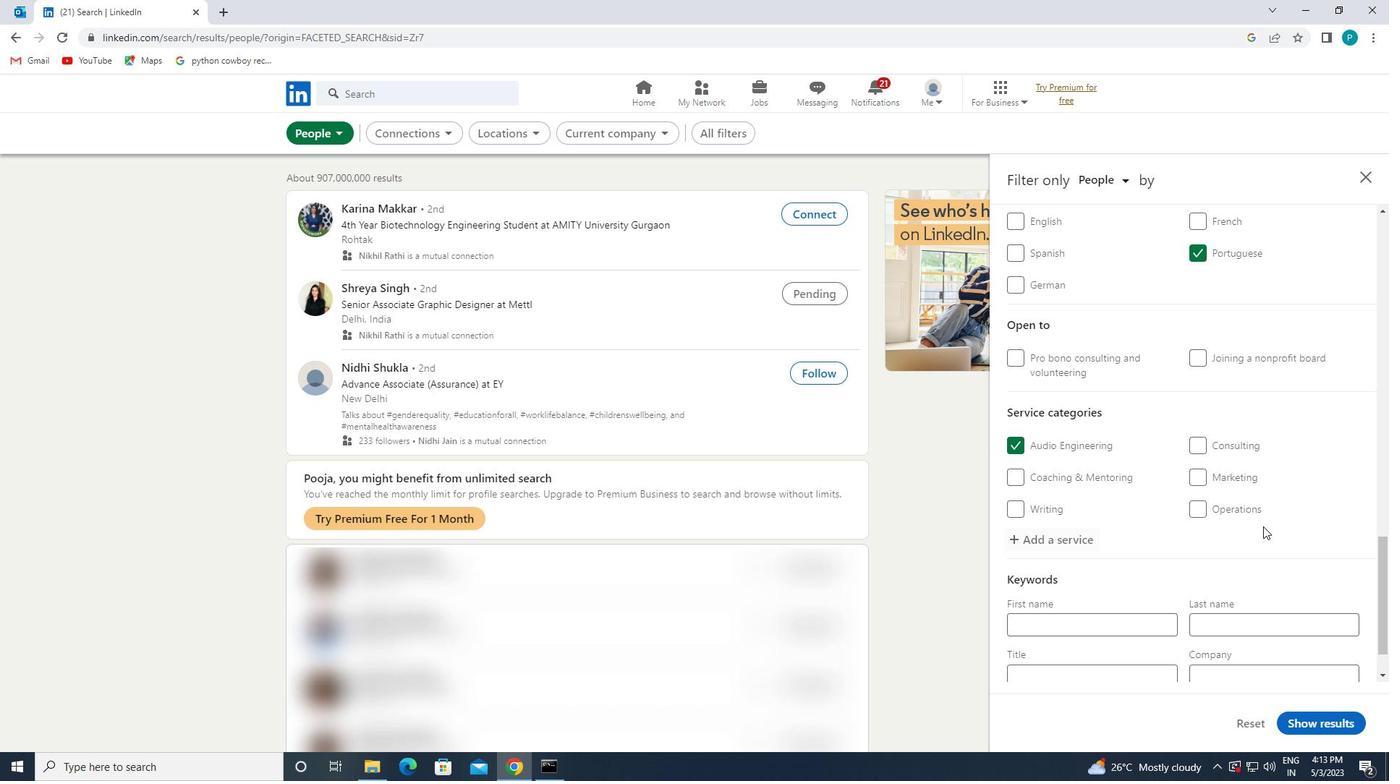 
Action: Mouse moved to (1253, 540)
Screenshot: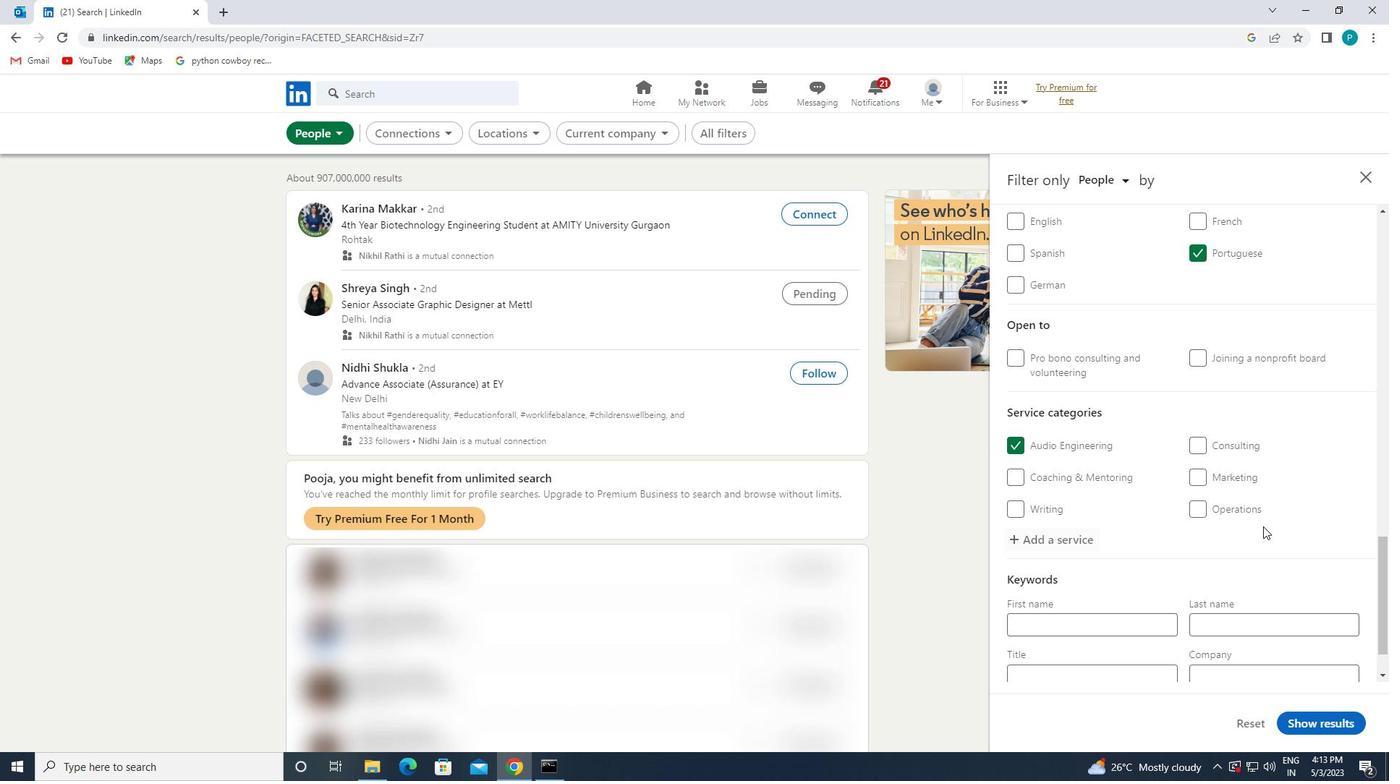 
Action: Mouse scrolled (1253, 540) with delta (0, 0)
Screenshot: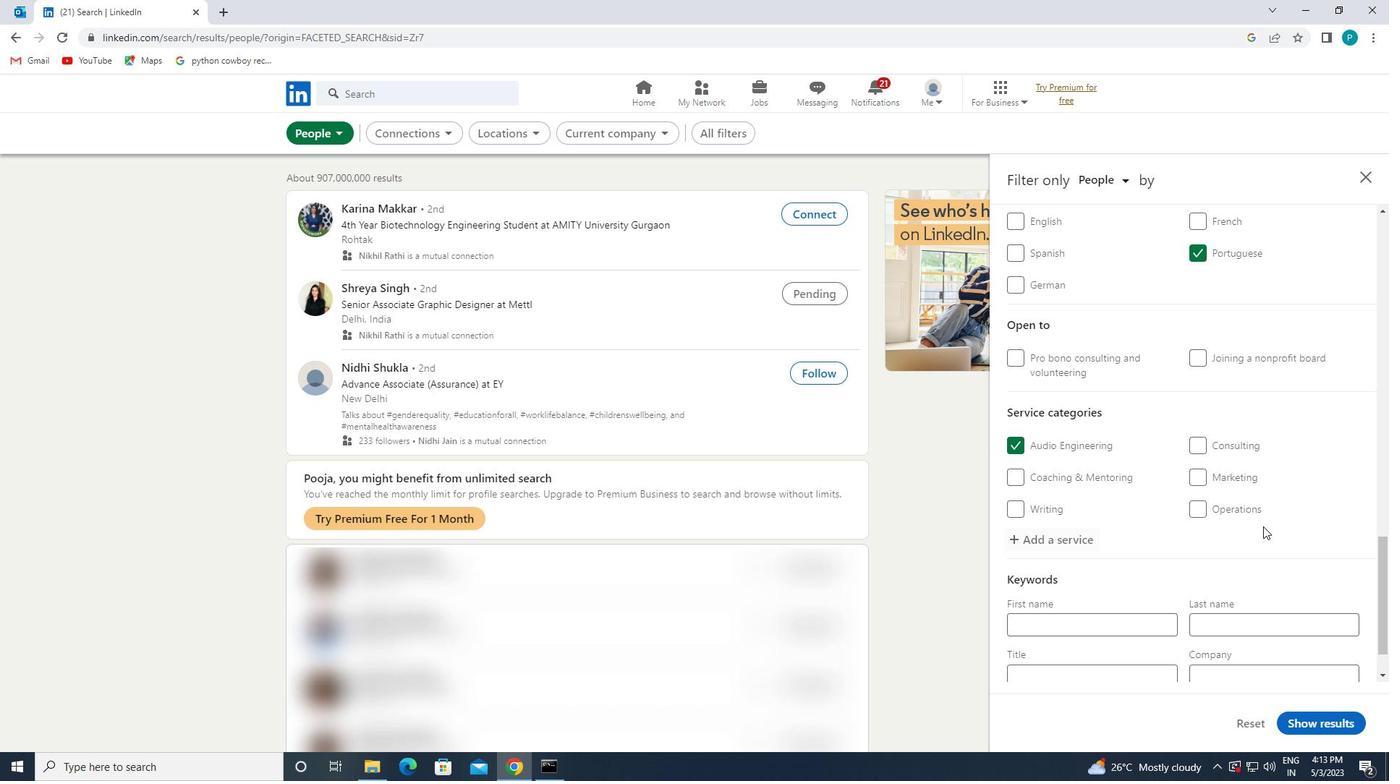 
Action: Mouse moved to (1229, 553)
Screenshot: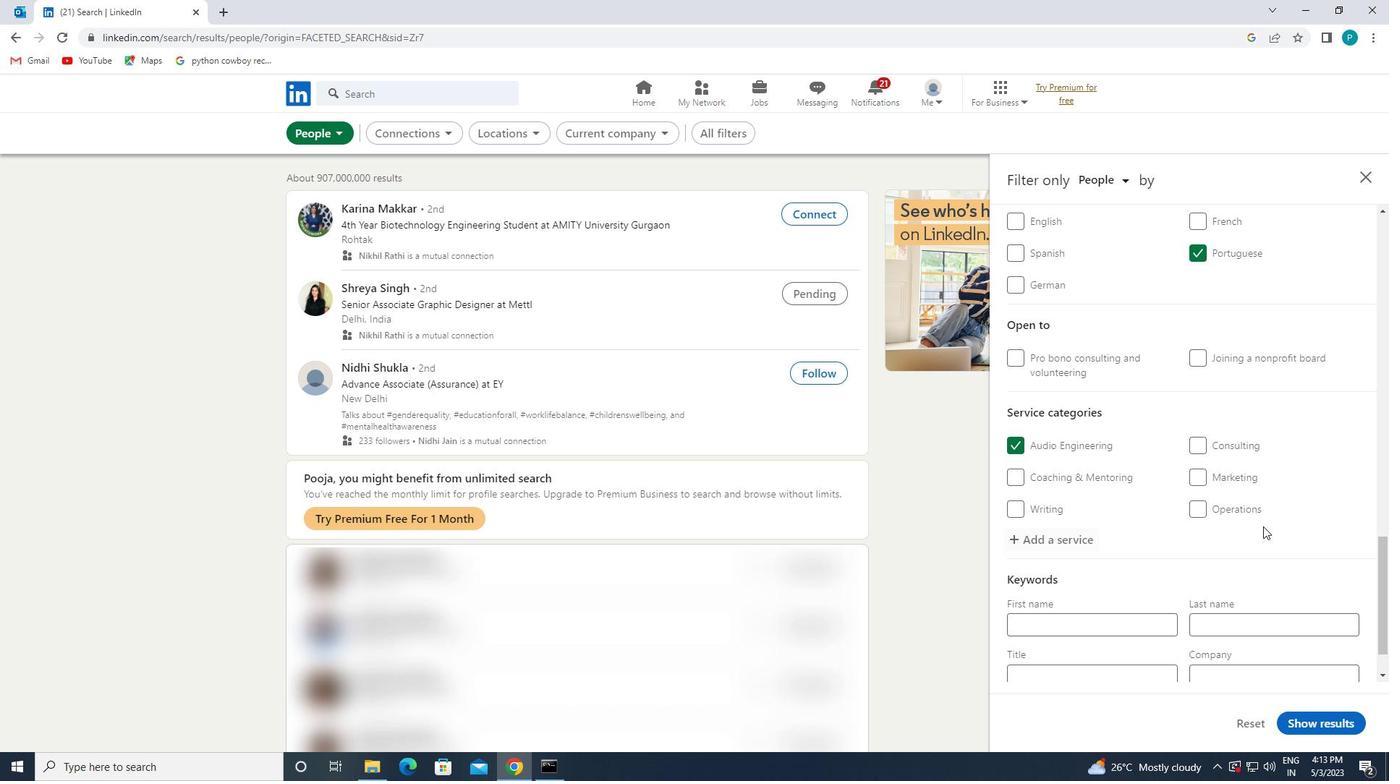 
Action: Mouse scrolled (1229, 553) with delta (0, 0)
Screenshot: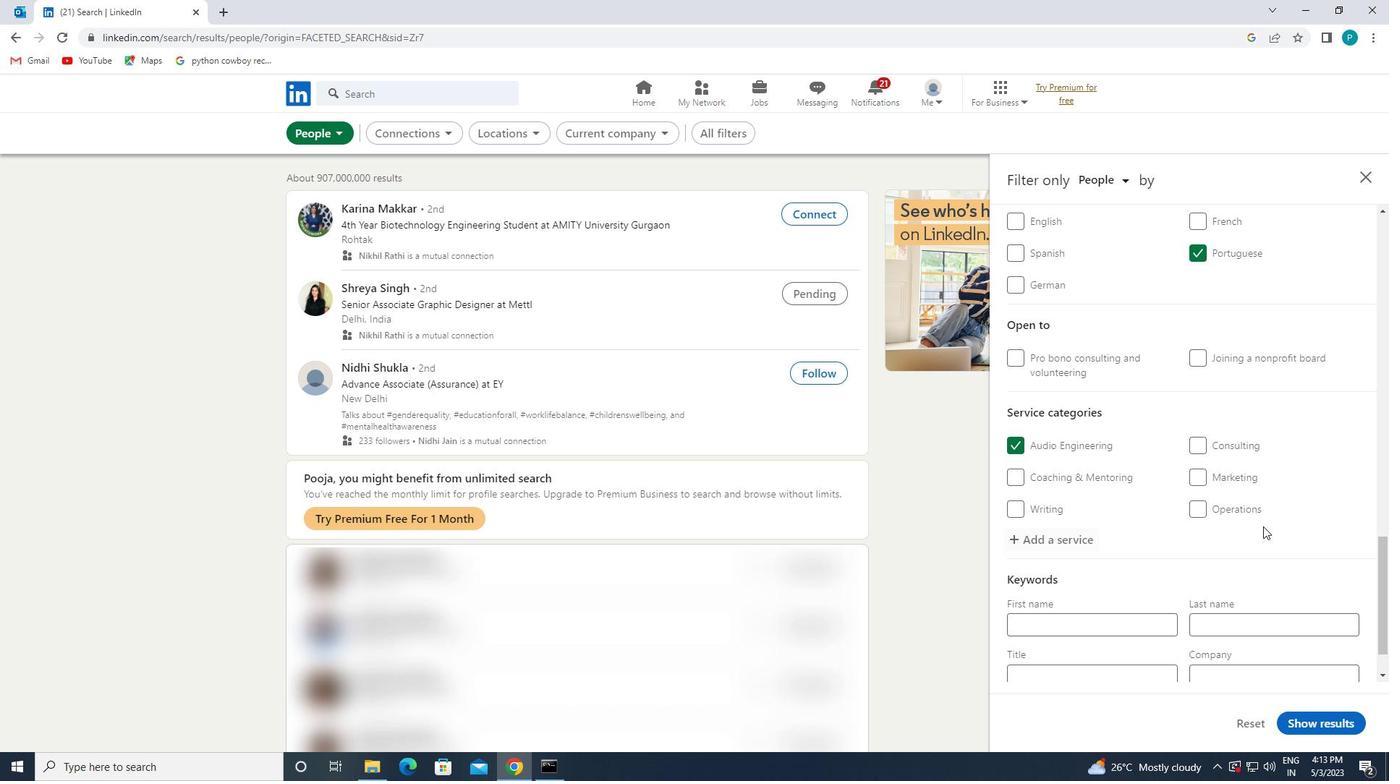 
Action: Mouse moved to (1213, 559)
Screenshot: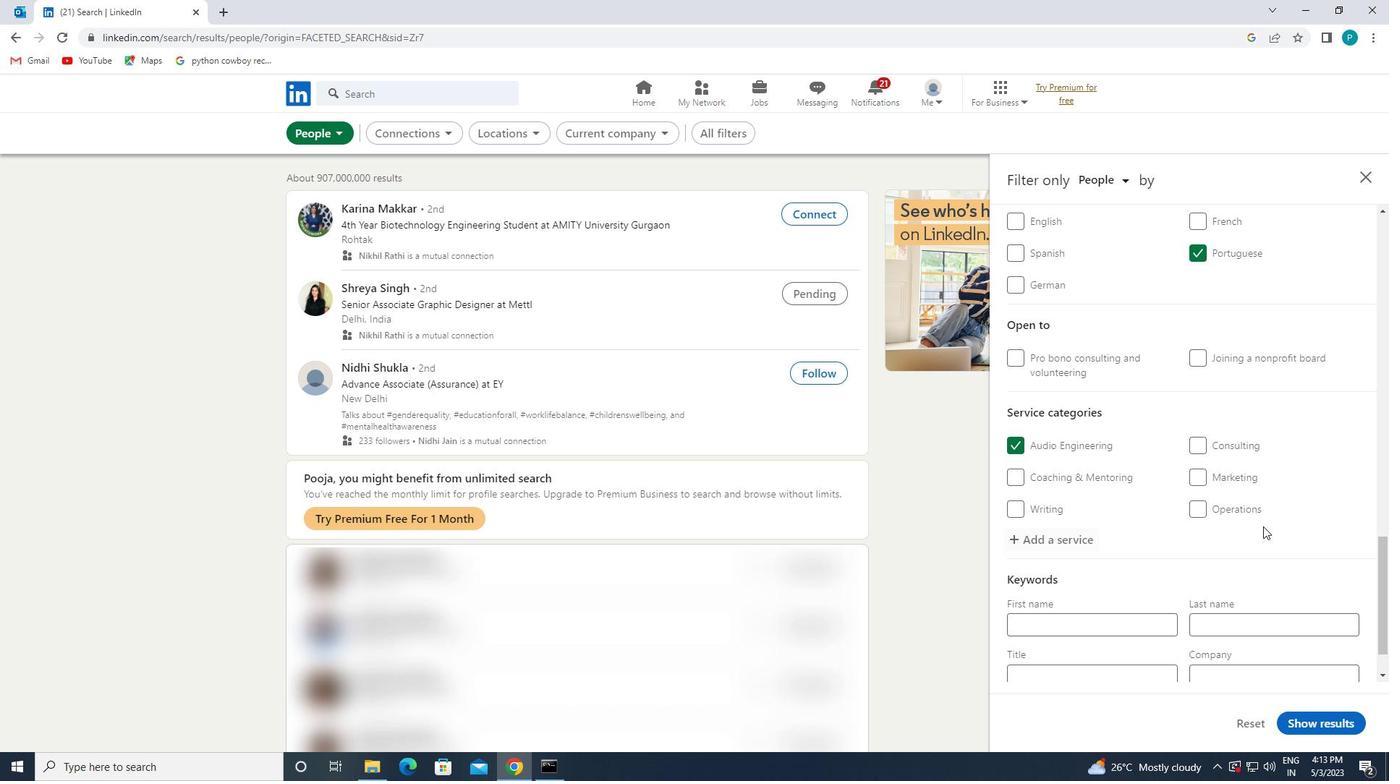 
Action: Mouse scrolled (1213, 558) with delta (0, 0)
Screenshot: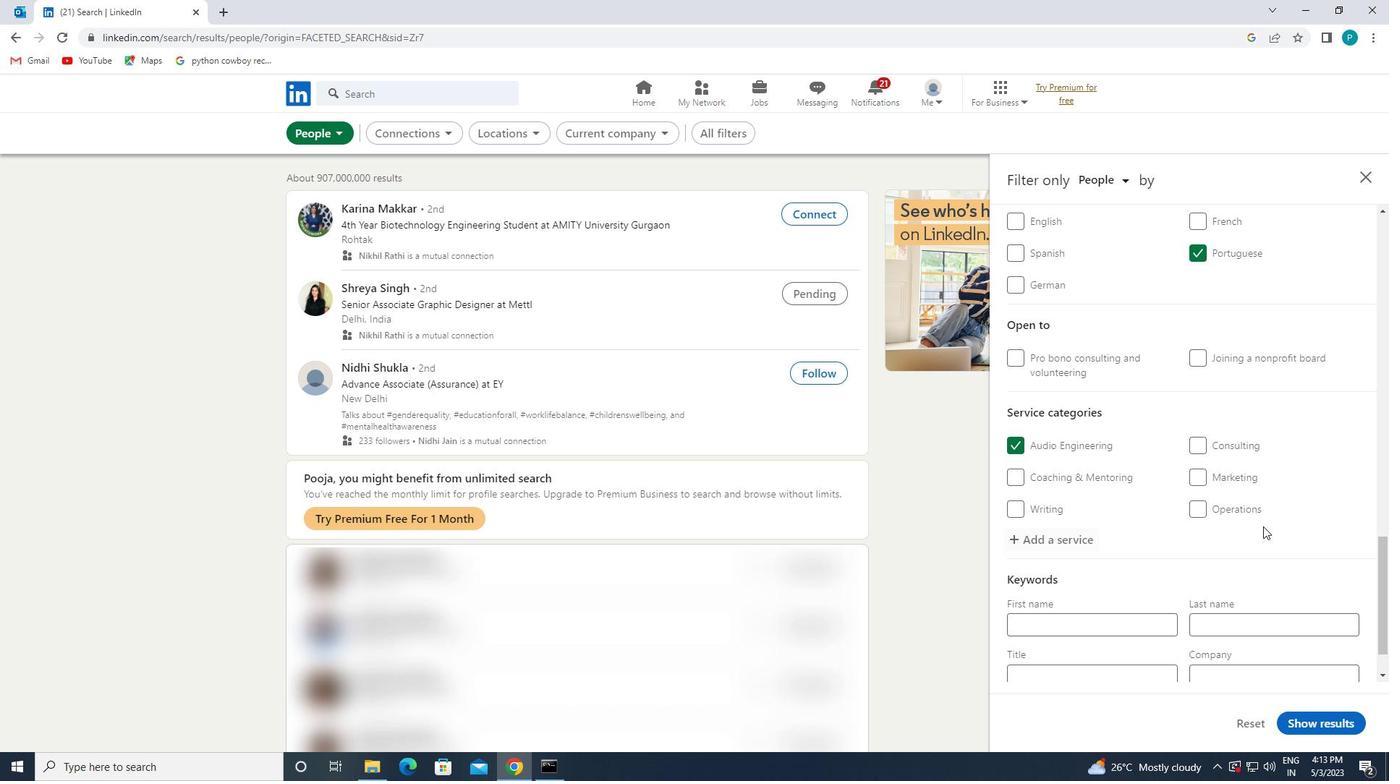 
Action: Mouse moved to (1140, 608)
Screenshot: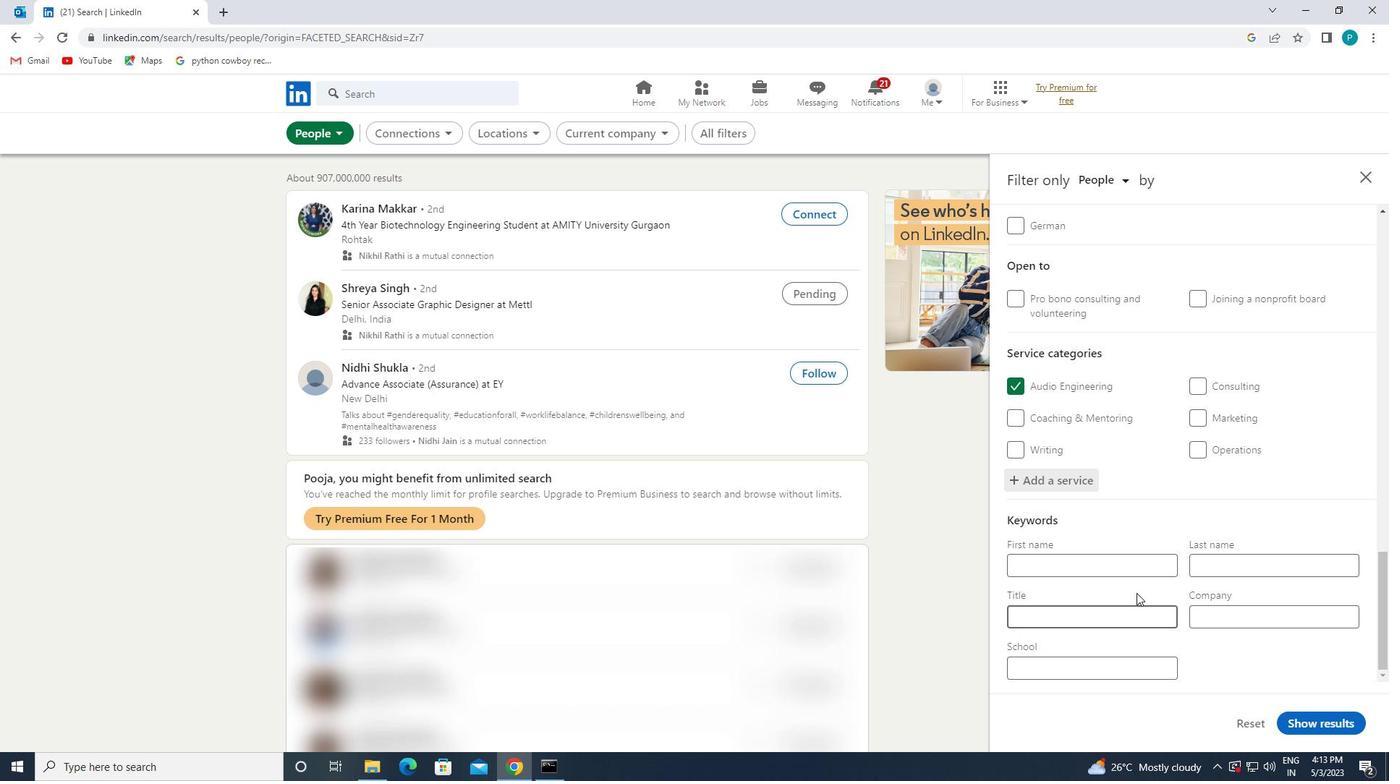 
Action: Mouse pressed left at (1140, 608)
Screenshot: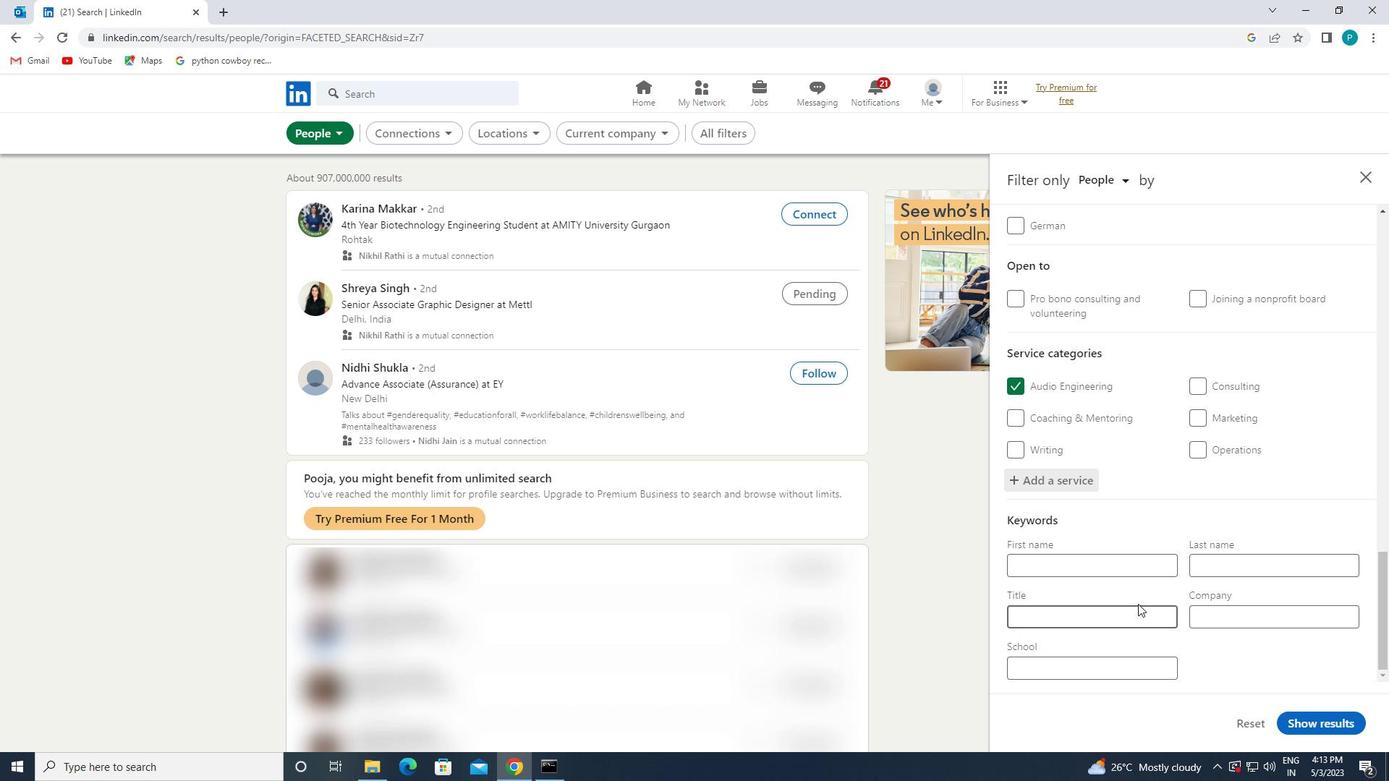 
Action: Mouse moved to (1164, 626)
Screenshot: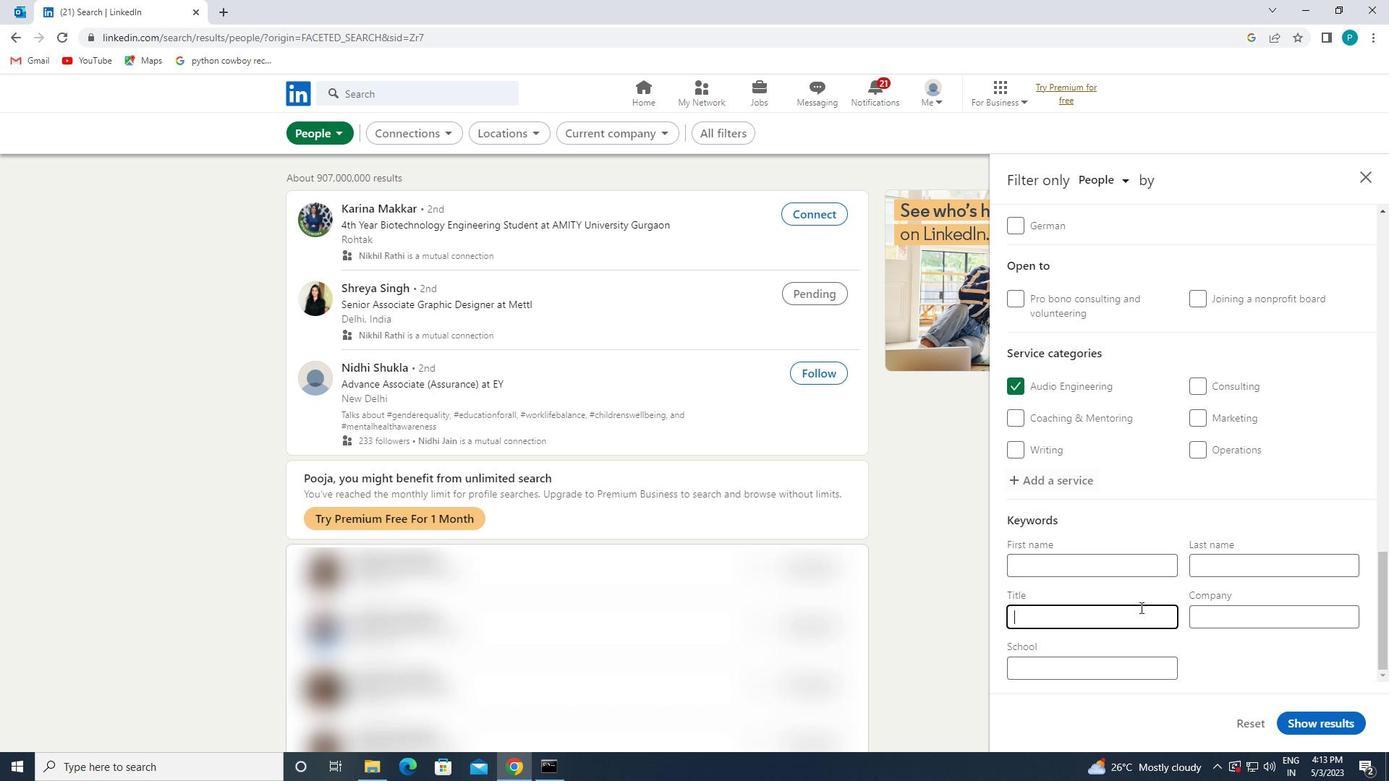 
Action: Key pressed <Key.caps_lock>D<Key.caps_lock>OCTOR
Screenshot: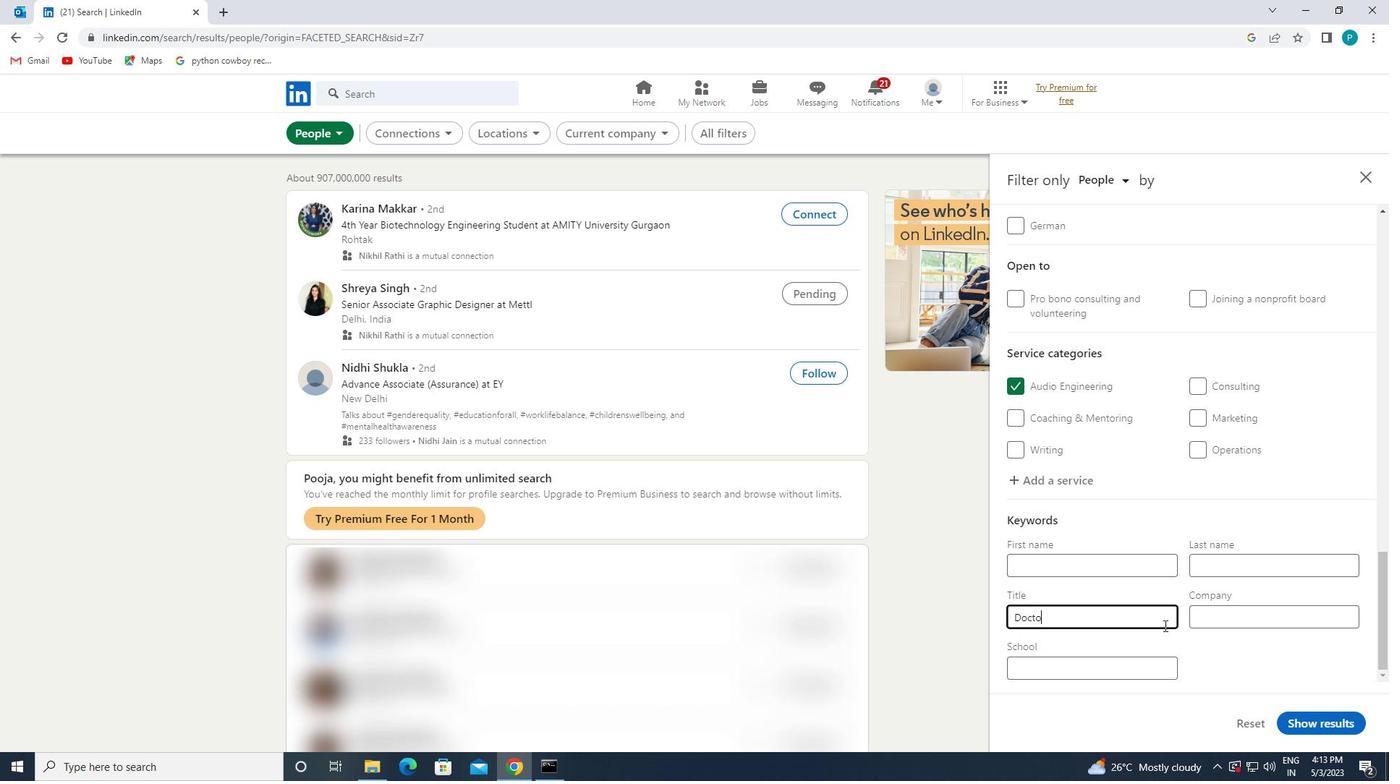 
Action: Mouse moved to (1321, 720)
Screenshot: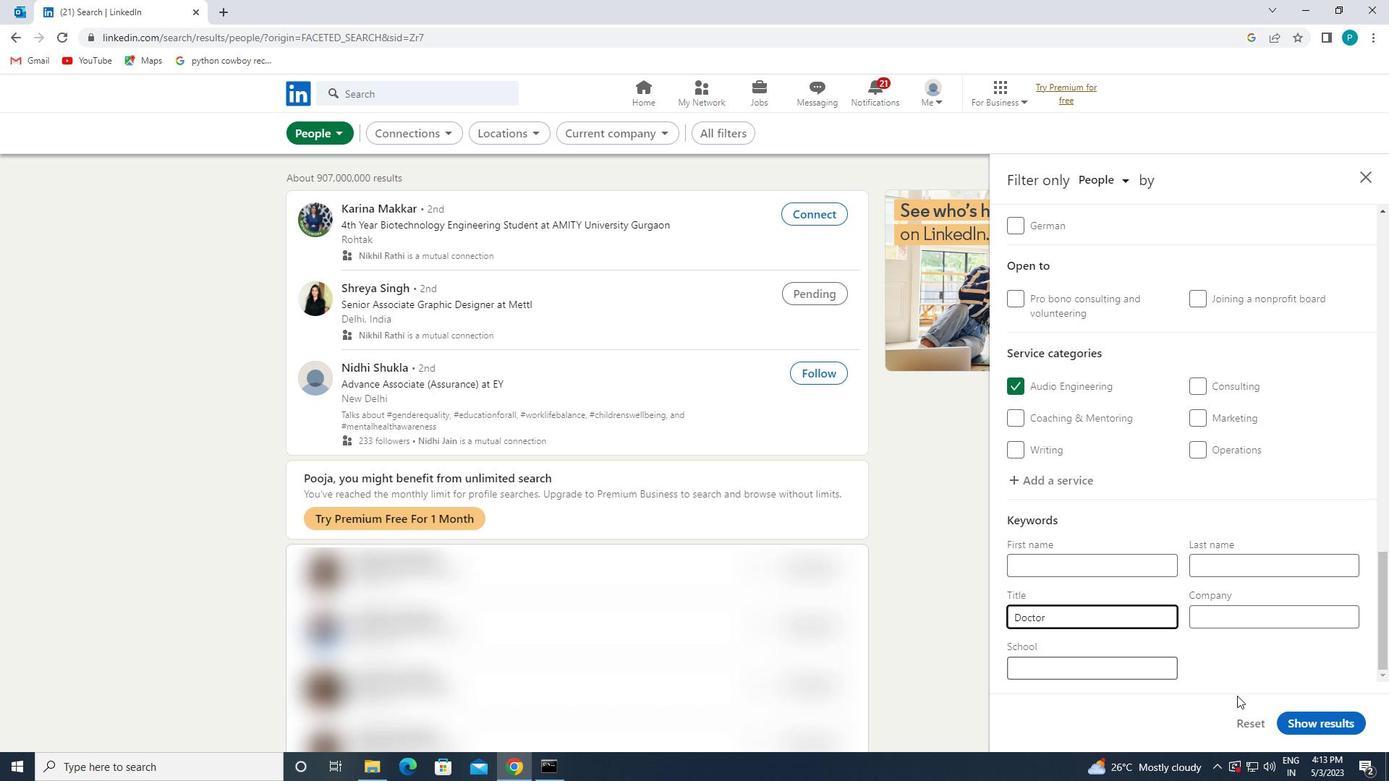 
Action: Mouse pressed left at (1321, 720)
Screenshot: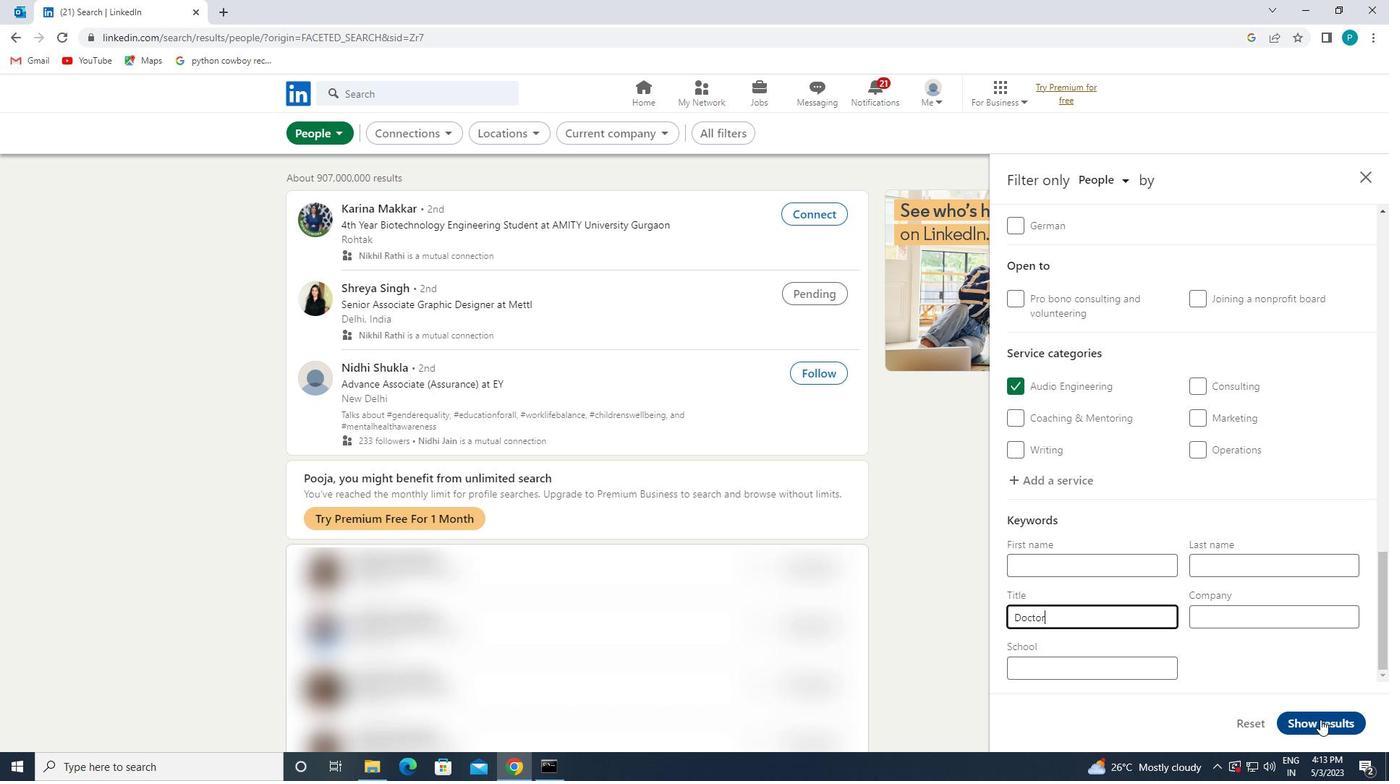 
Action: Mouse moved to (1321, 715)
Screenshot: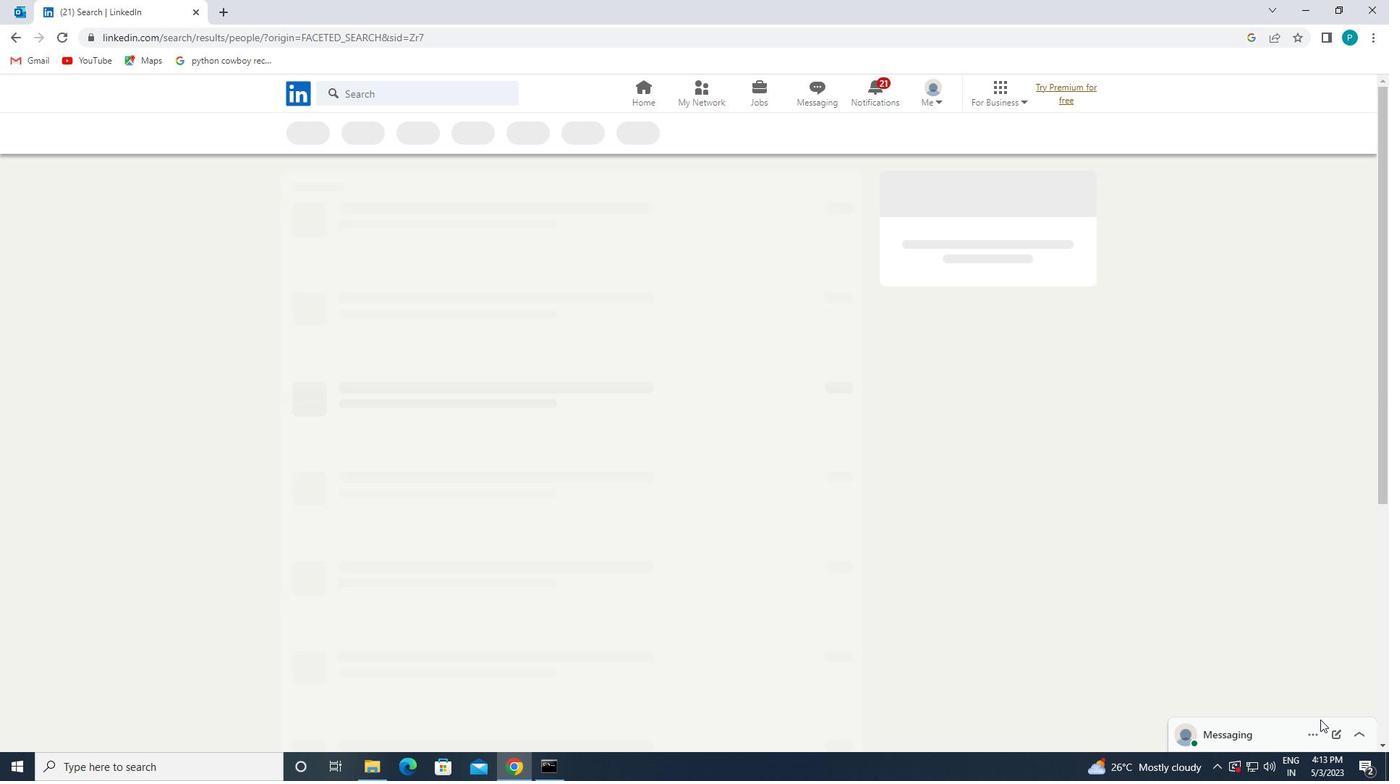 
